 Task: Select the none option in the wrapping indent.
Action: Mouse moved to (26, 501)
Screenshot: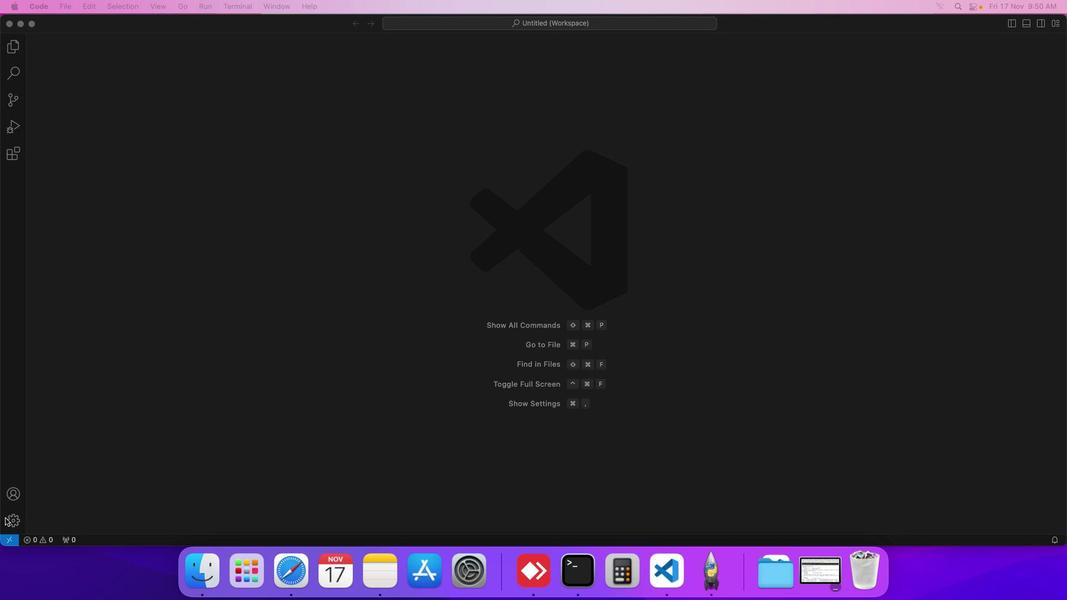 
Action: Mouse pressed left at (26, 501)
Screenshot: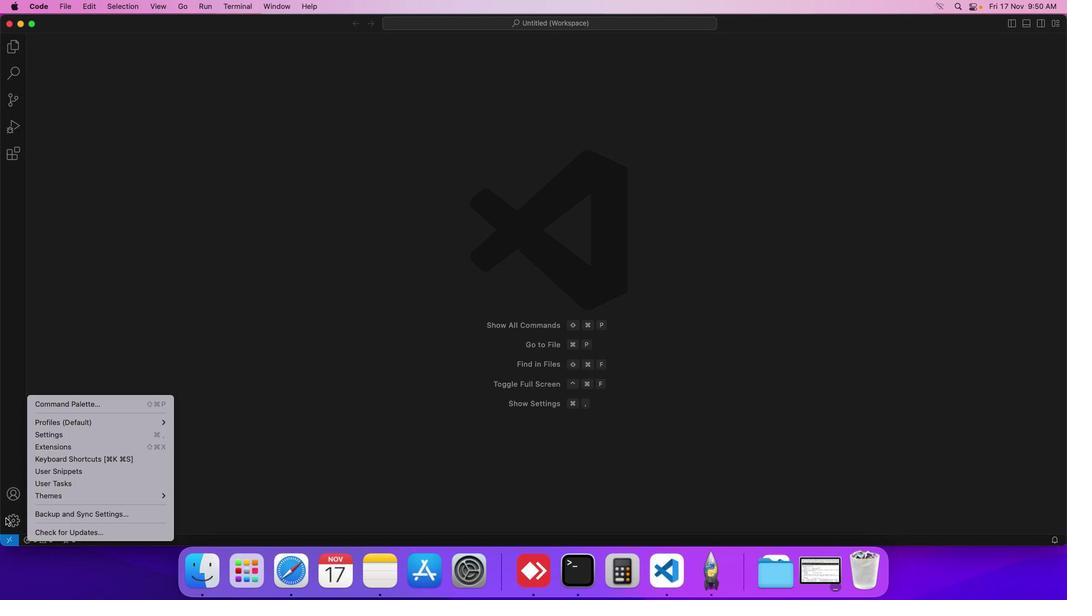 
Action: Mouse moved to (77, 422)
Screenshot: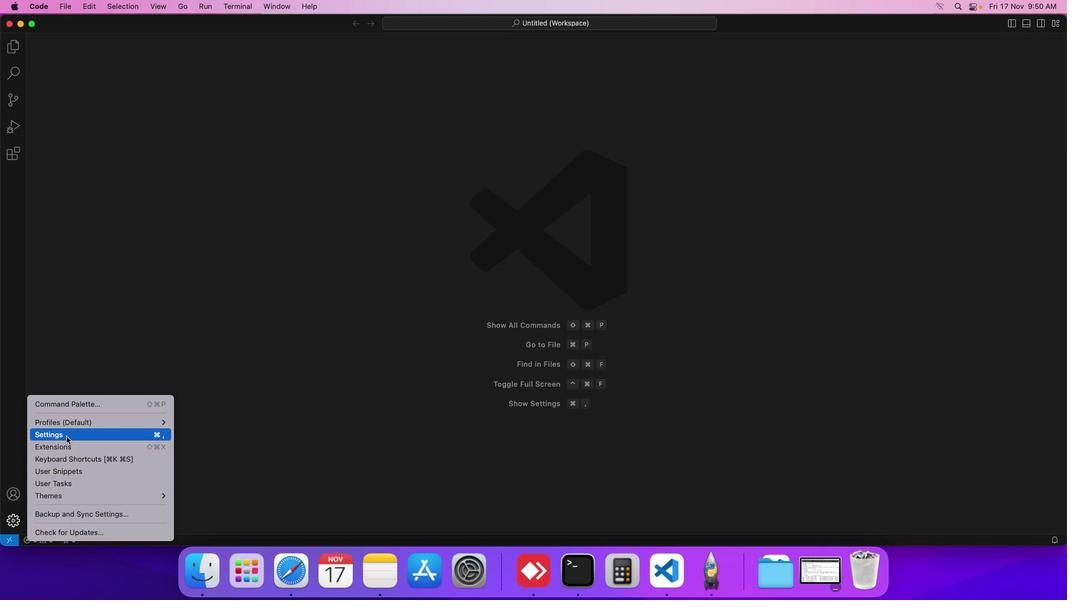 
Action: Mouse pressed left at (77, 422)
Screenshot: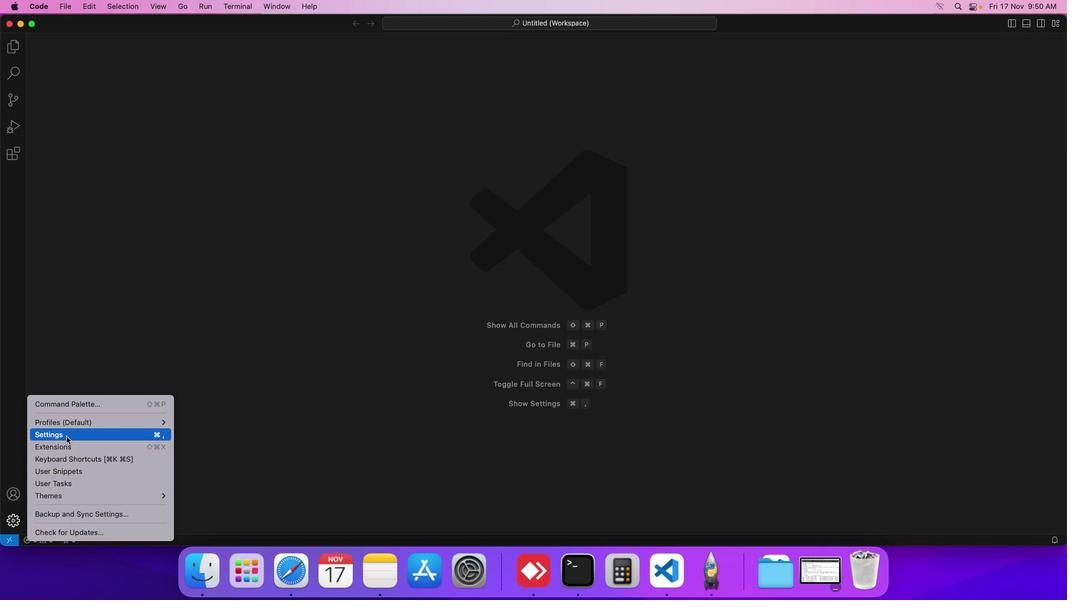 
Action: Mouse moved to (258, 92)
Screenshot: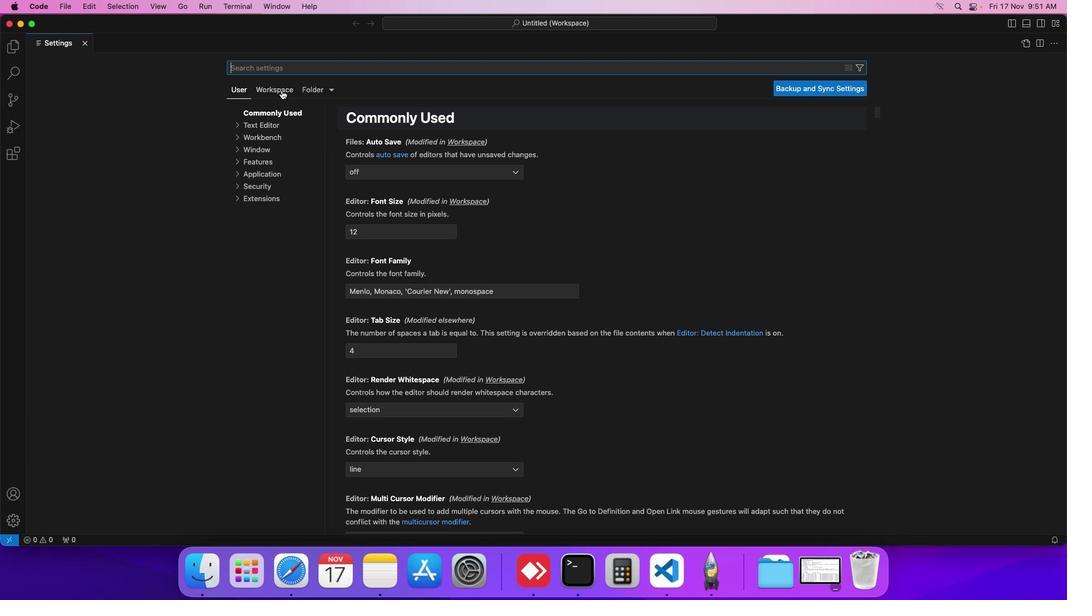 
Action: Mouse pressed left at (258, 92)
Screenshot: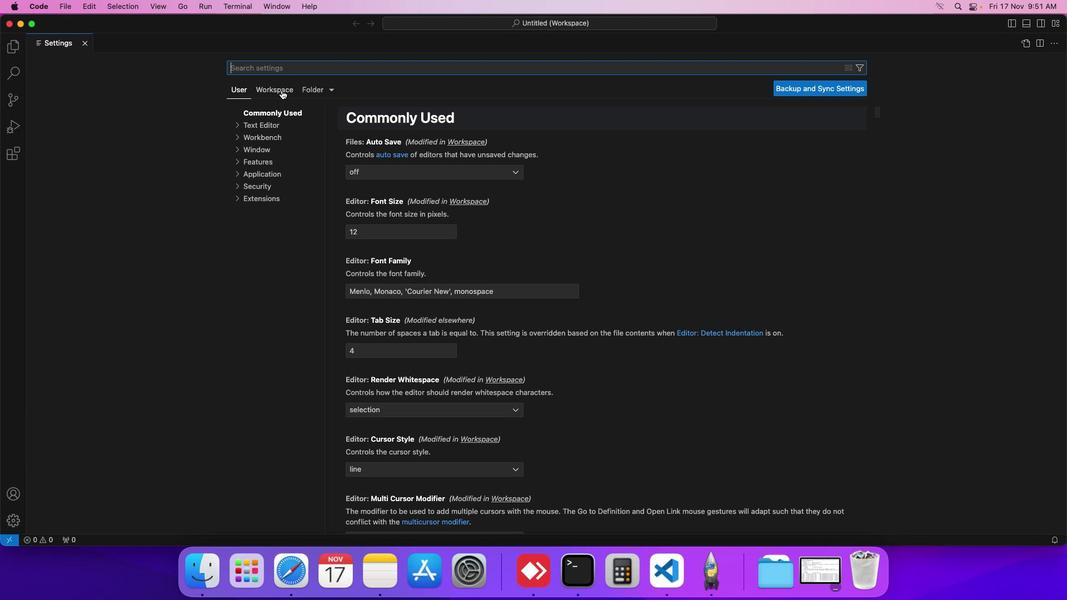 
Action: Mouse moved to (247, 123)
Screenshot: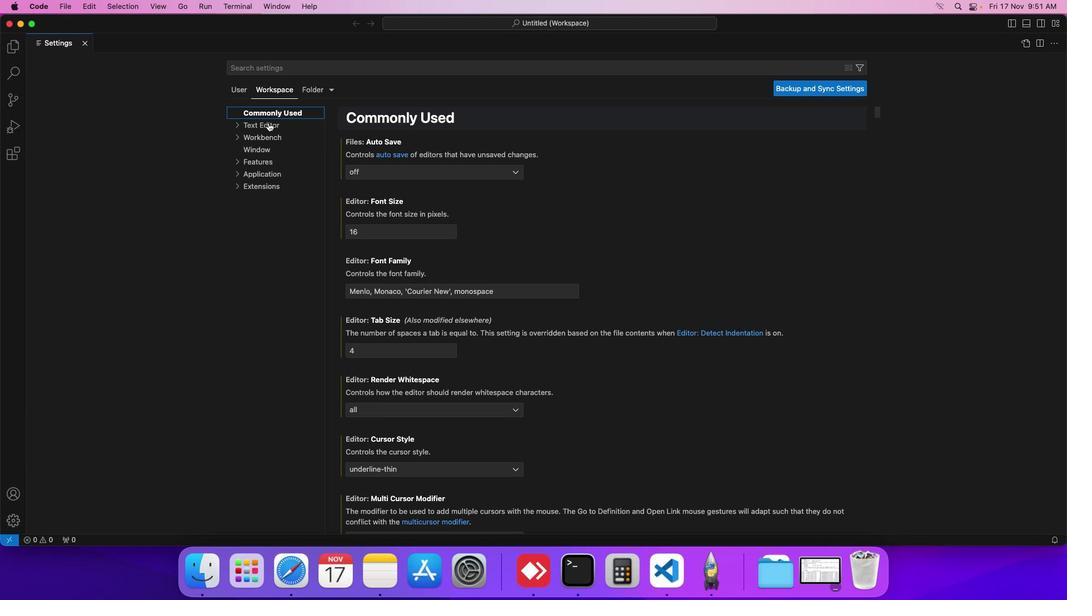 
Action: Mouse pressed left at (247, 123)
Screenshot: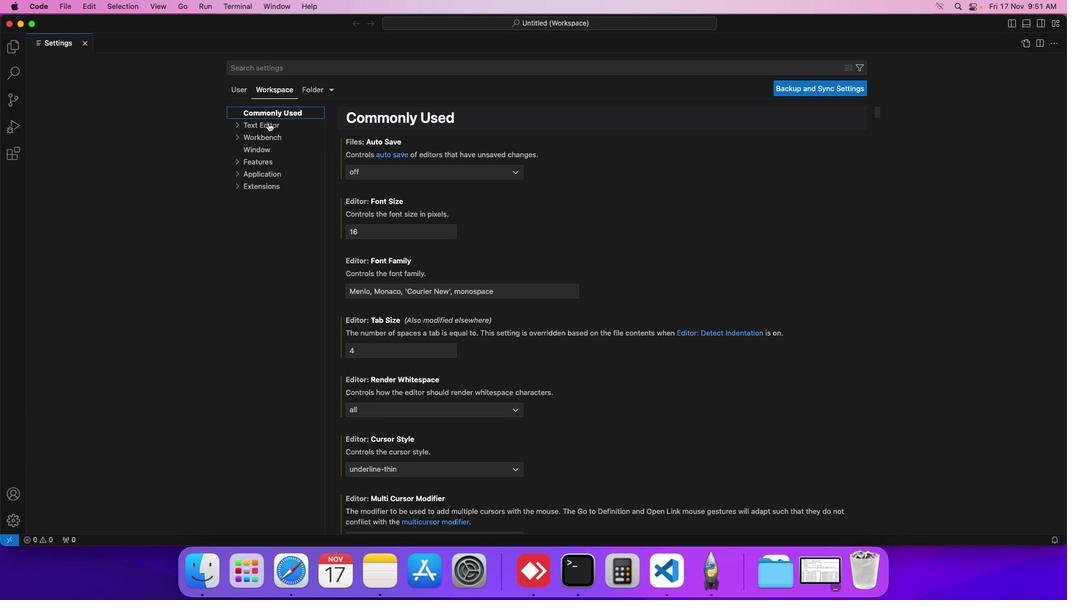 
Action: Mouse moved to (404, 314)
Screenshot: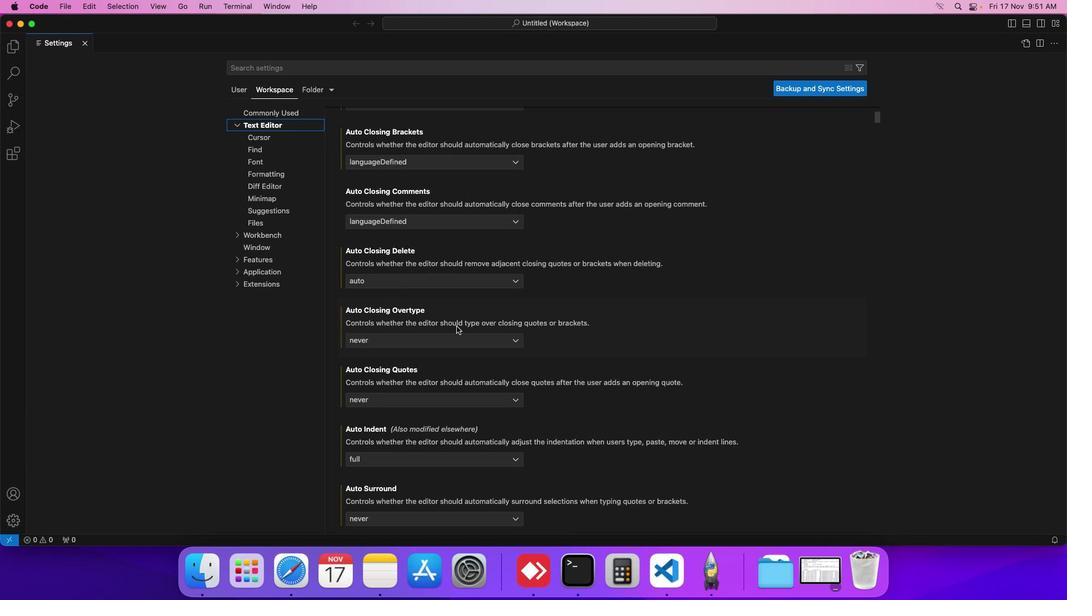 
Action: Mouse scrolled (404, 314) with delta (21, 5)
Screenshot: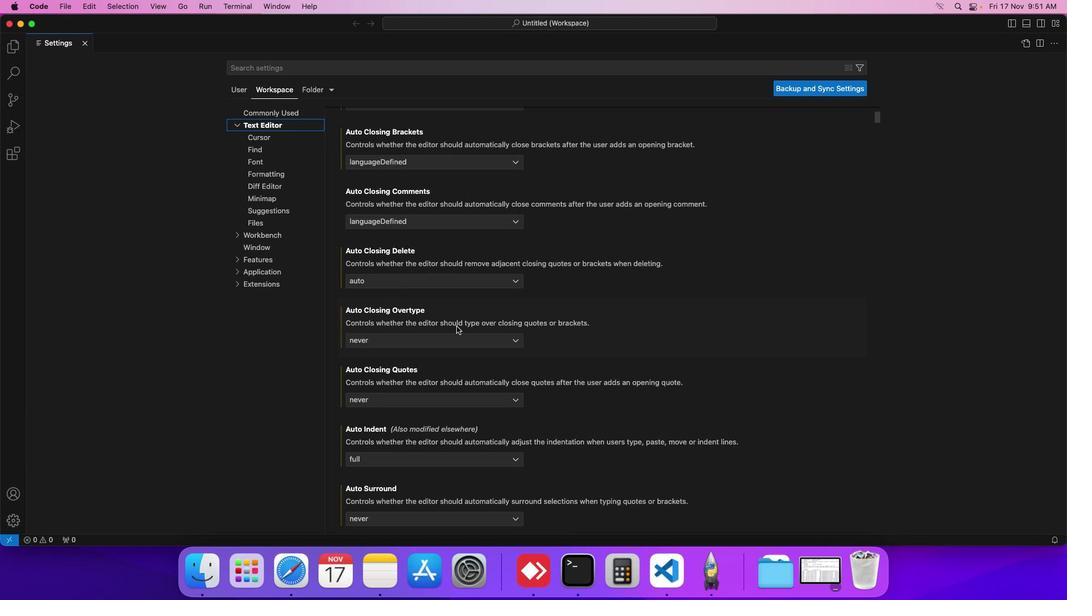 
Action: Mouse moved to (405, 315)
Screenshot: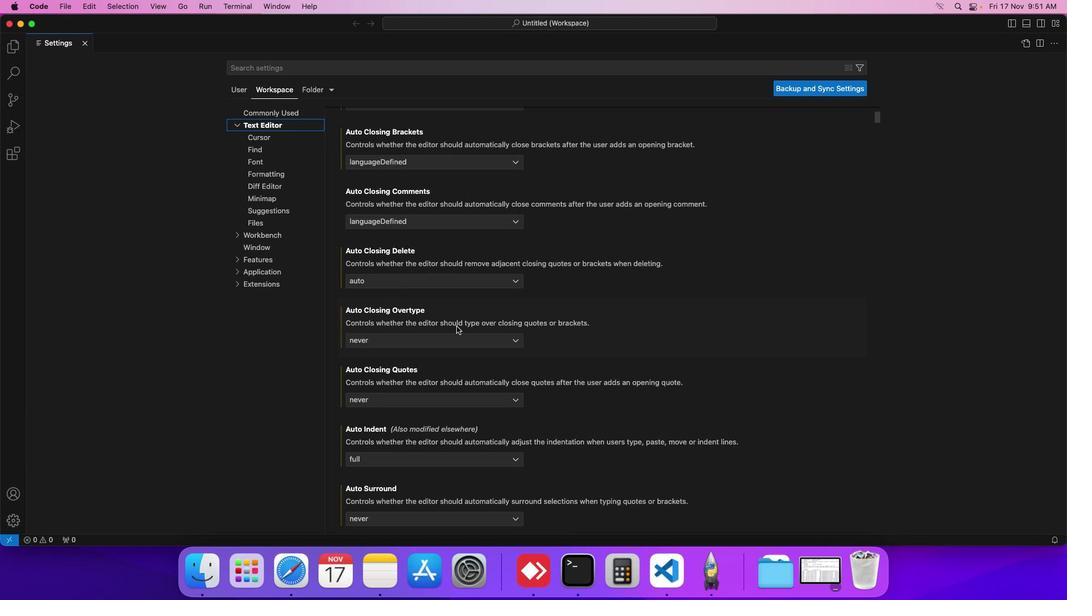 
Action: Mouse scrolled (405, 315) with delta (21, 5)
Screenshot: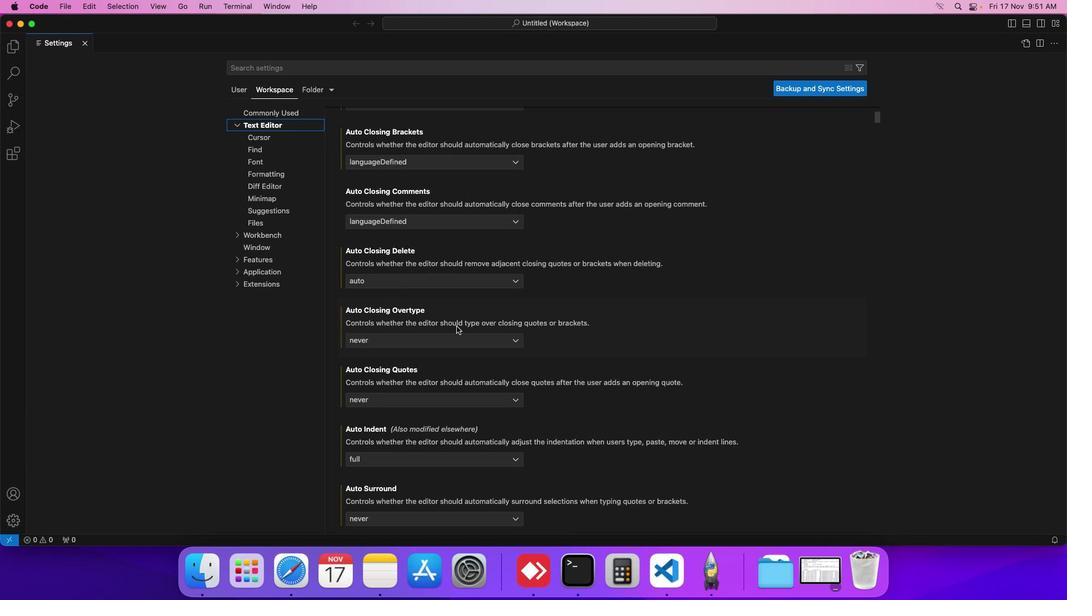 
Action: Mouse moved to (405, 316)
Screenshot: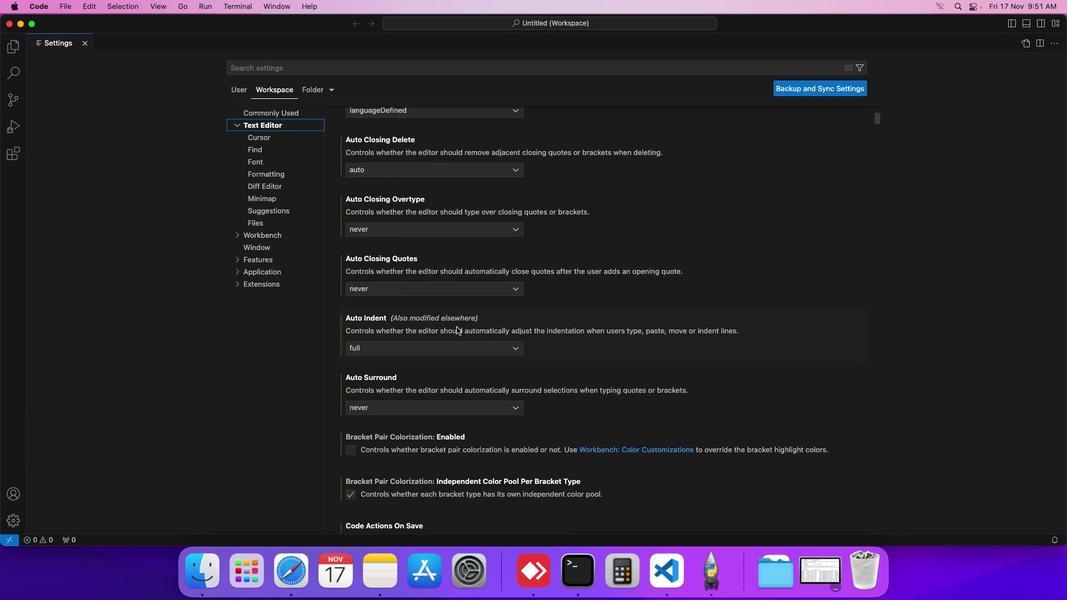 
Action: Mouse scrolled (405, 316) with delta (21, 4)
Screenshot: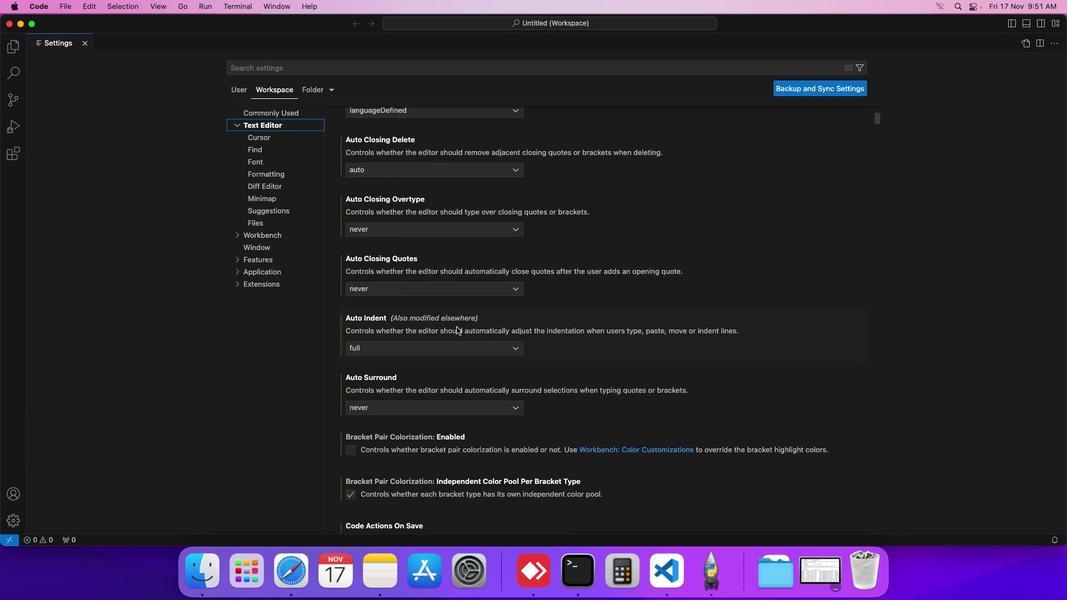 
Action: Mouse moved to (406, 316)
Screenshot: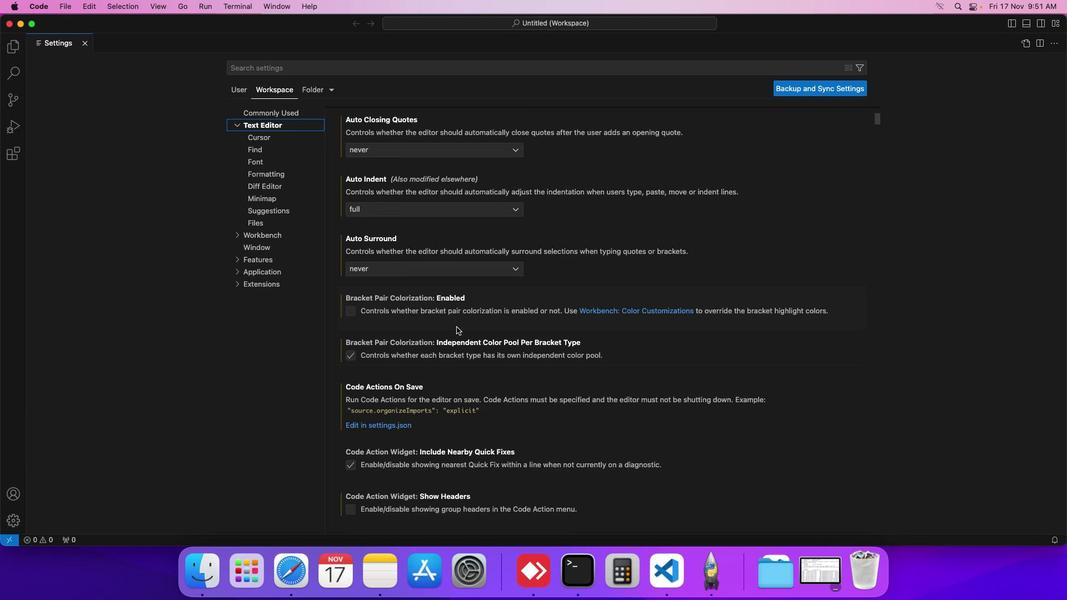 
Action: Mouse scrolled (406, 316) with delta (21, 3)
Screenshot: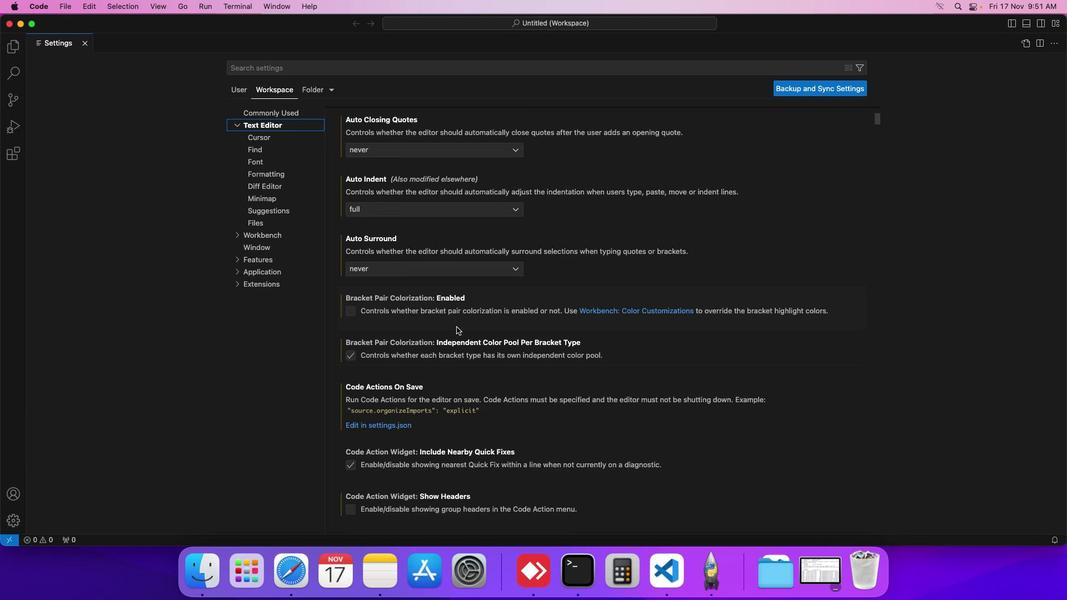 
Action: Mouse moved to (406, 317)
Screenshot: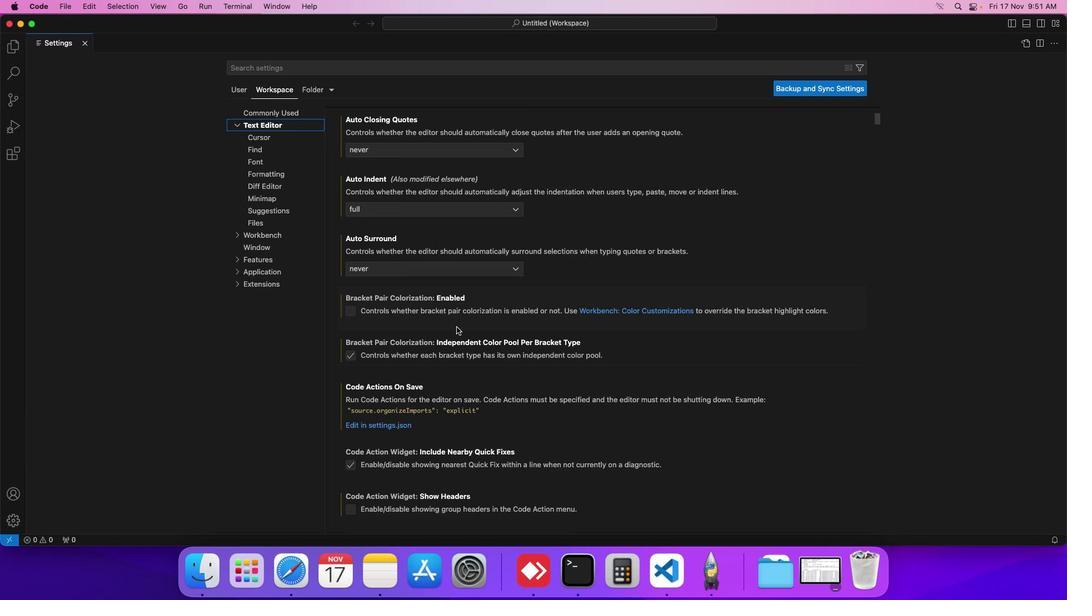 
Action: Mouse scrolled (406, 317) with delta (21, 3)
Screenshot: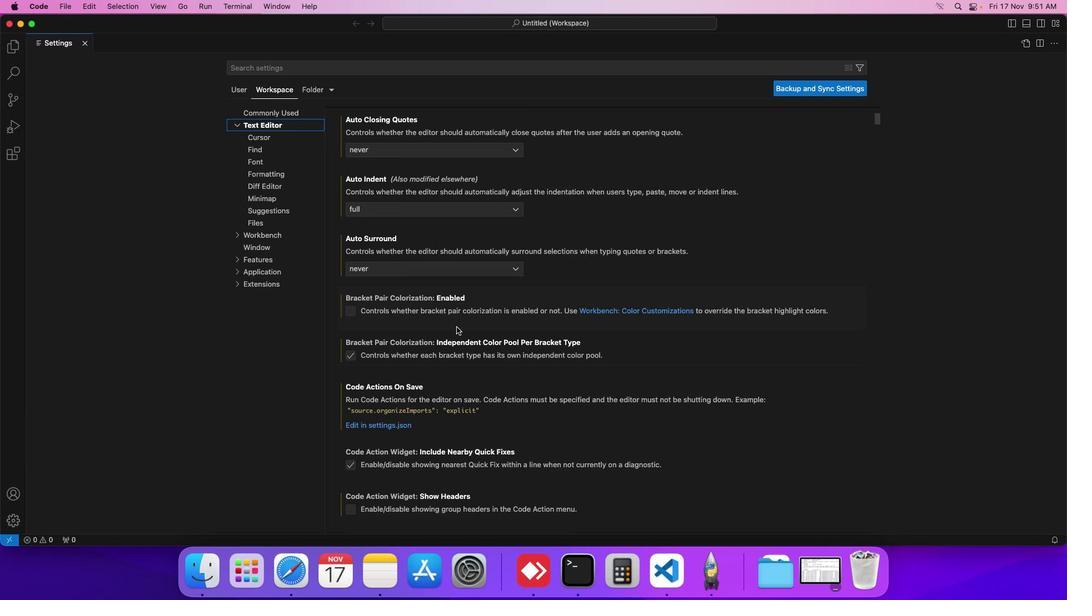 
Action: Mouse moved to (404, 321)
Screenshot: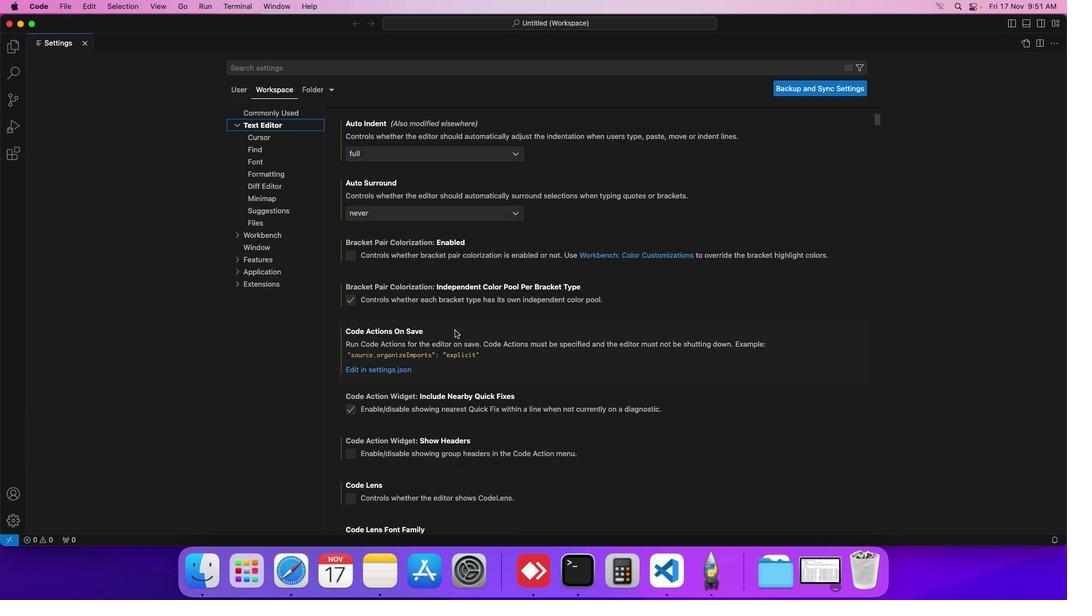 
Action: Mouse scrolled (404, 321) with delta (21, 5)
Screenshot: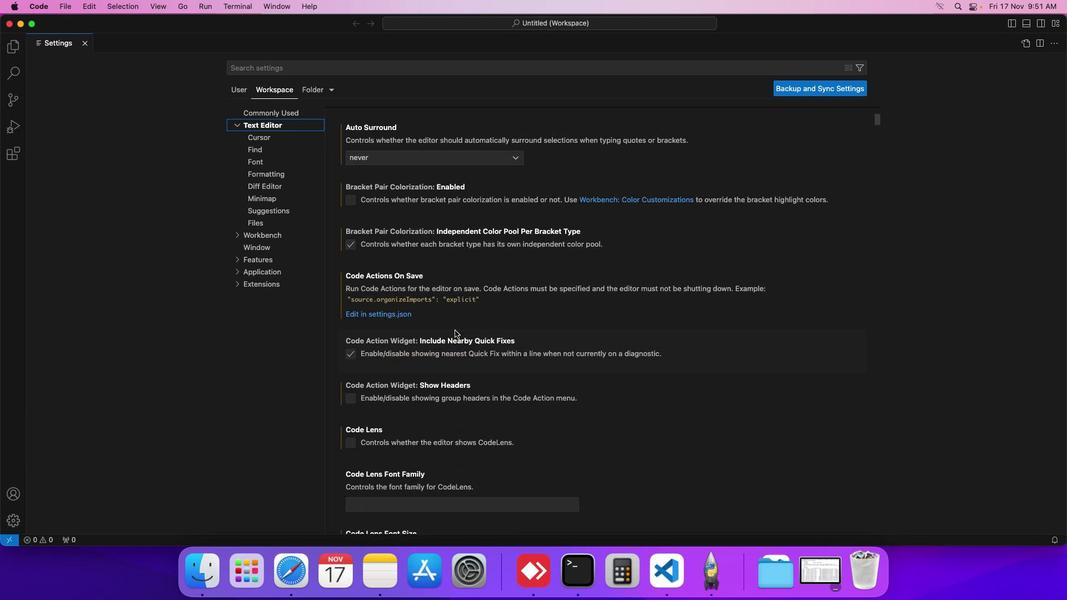 
Action: Mouse scrolled (404, 321) with delta (21, 5)
Screenshot: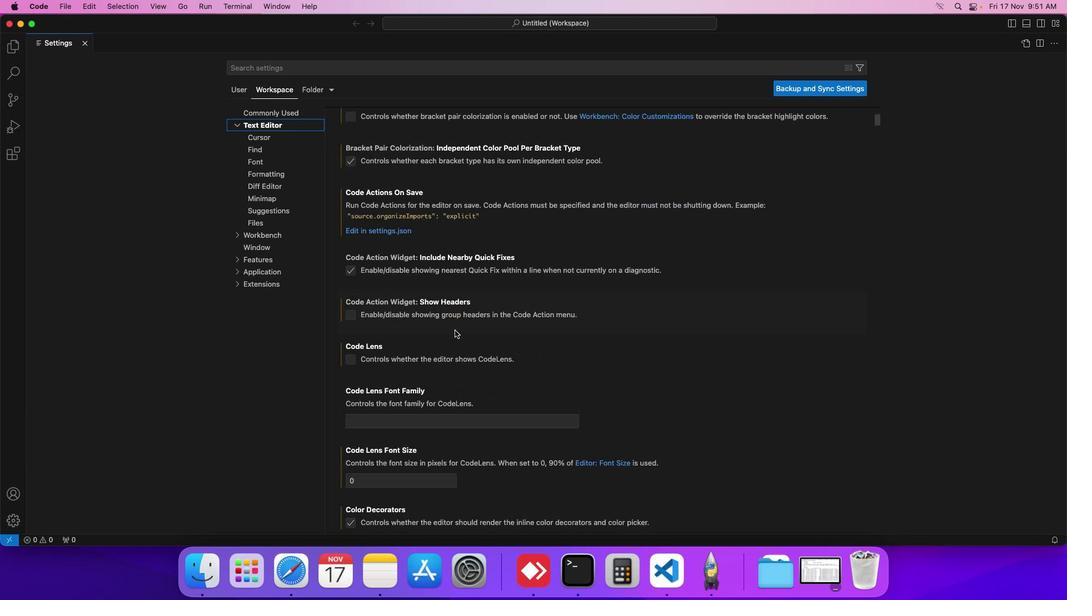 
Action: Mouse scrolled (404, 321) with delta (21, 5)
Screenshot: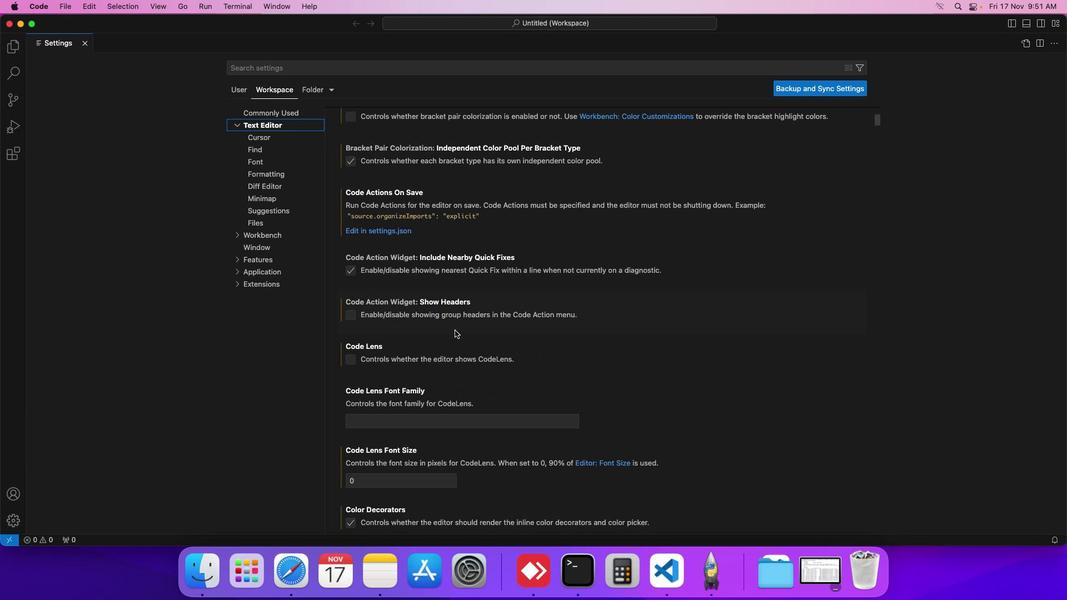 
Action: Mouse scrolled (404, 321) with delta (21, 4)
Screenshot: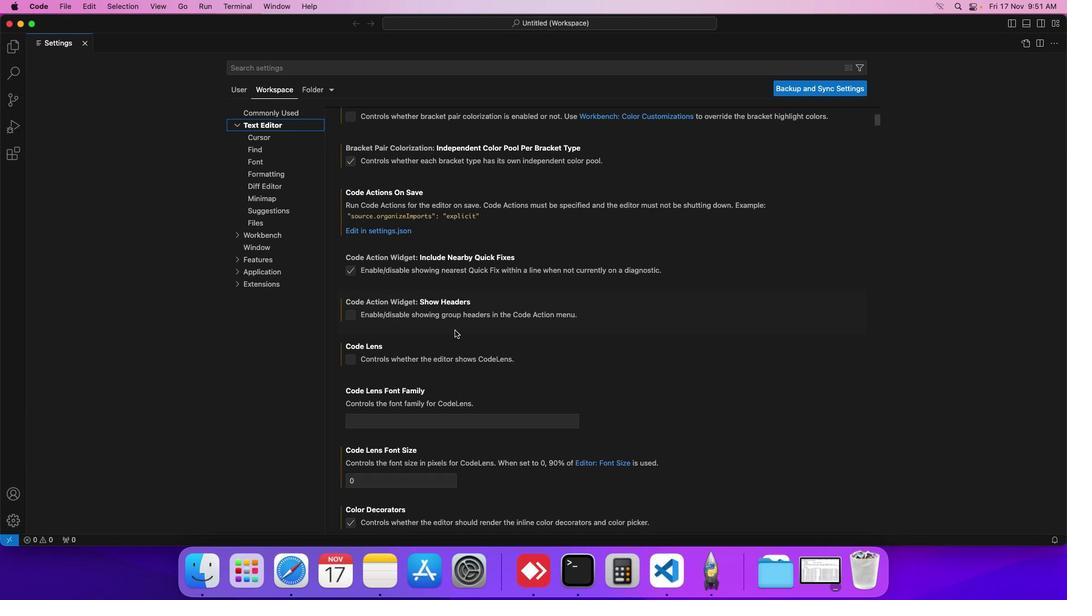 
Action: Mouse moved to (404, 321)
Screenshot: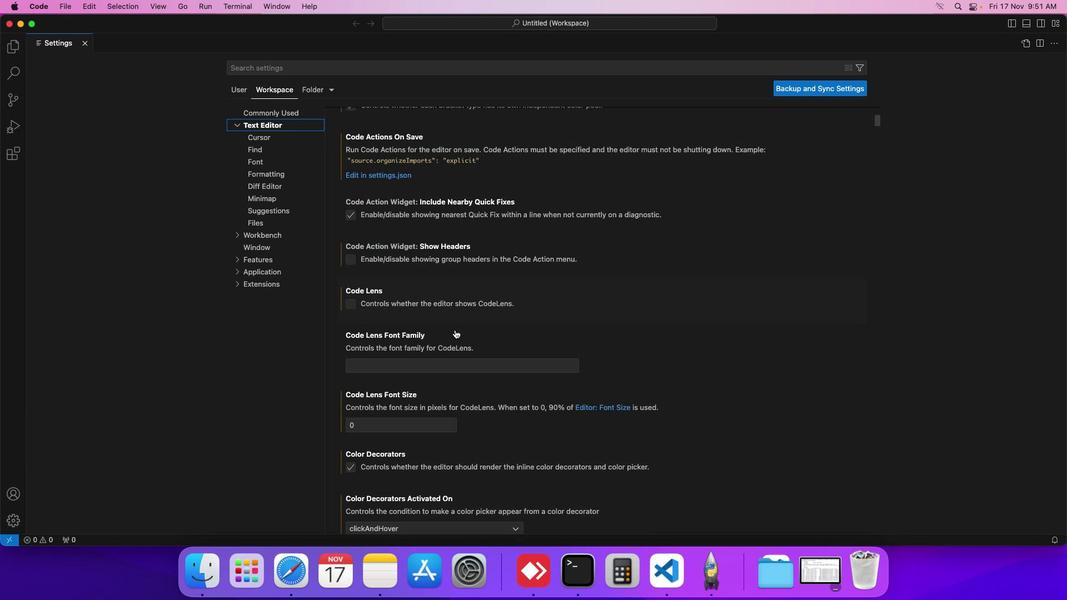 
Action: Mouse scrolled (404, 321) with delta (21, 5)
Screenshot: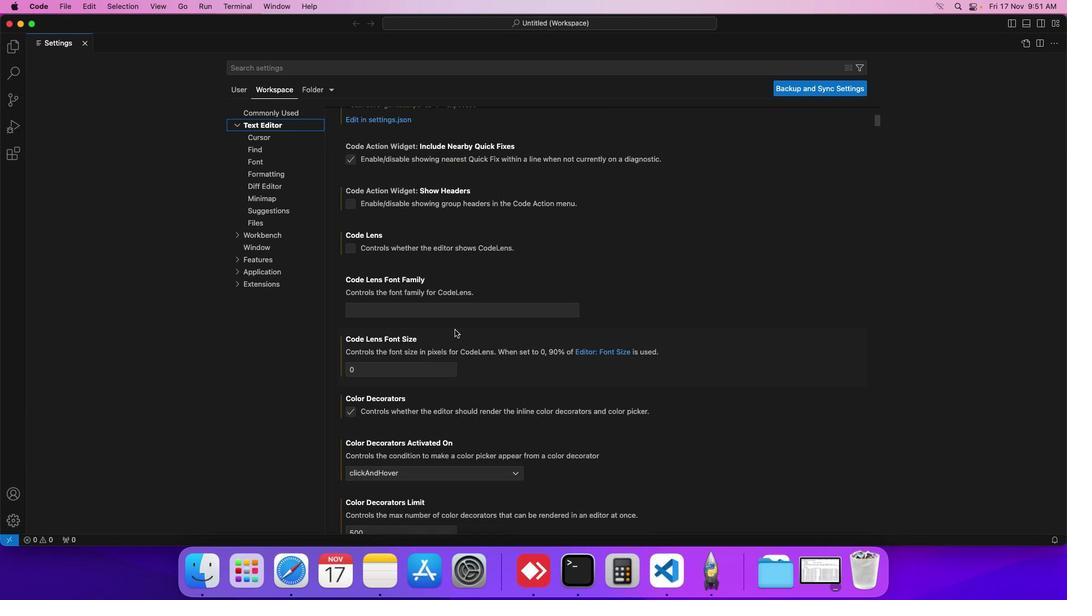 
Action: Mouse scrolled (404, 321) with delta (21, 5)
Screenshot: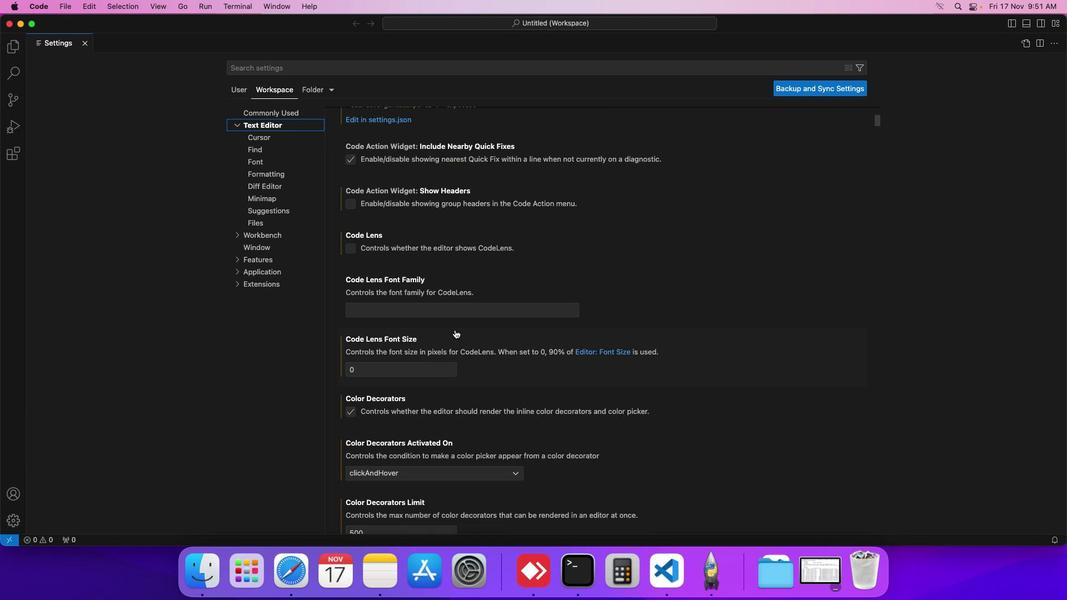 
Action: Mouse scrolled (404, 321) with delta (21, 5)
Screenshot: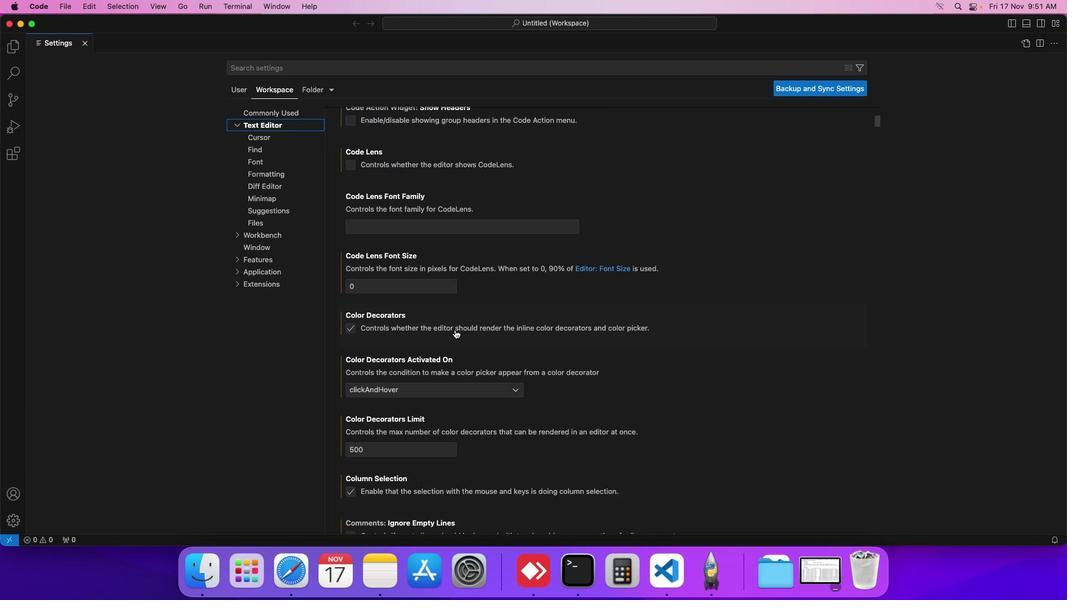 
Action: Mouse scrolled (404, 321) with delta (21, 4)
Screenshot: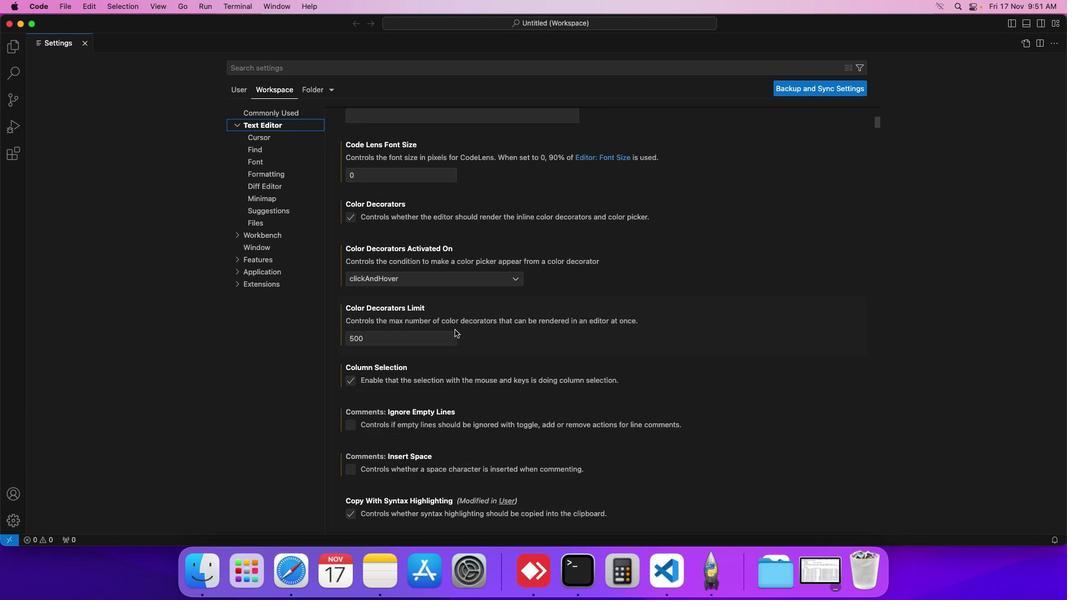 
Action: Mouse scrolled (404, 321) with delta (21, 3)
Screenshot: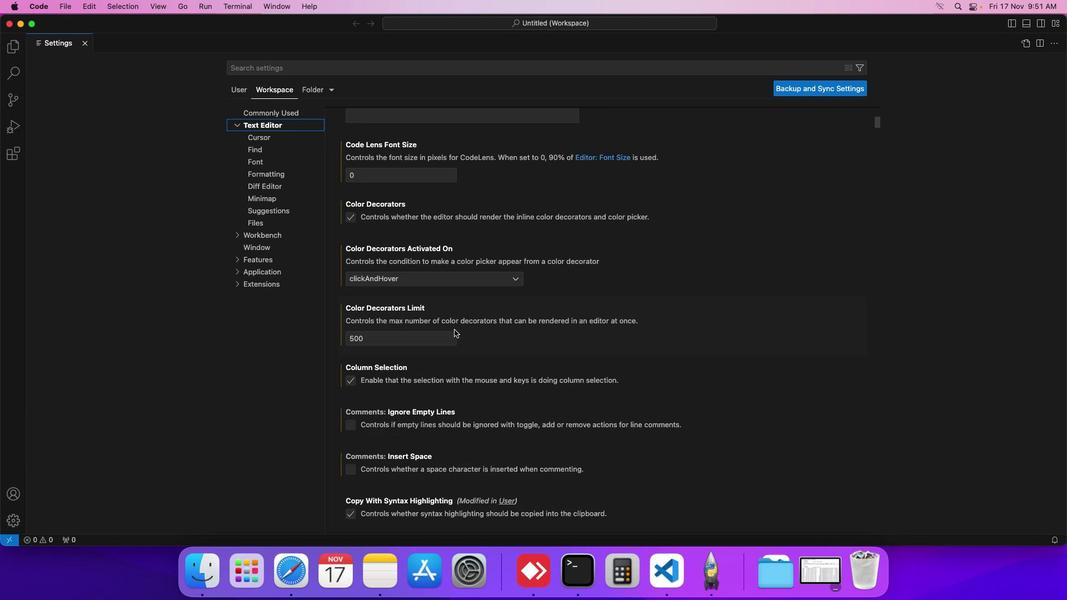 
Action: Mouse moved to (404, 321)
Screenshot: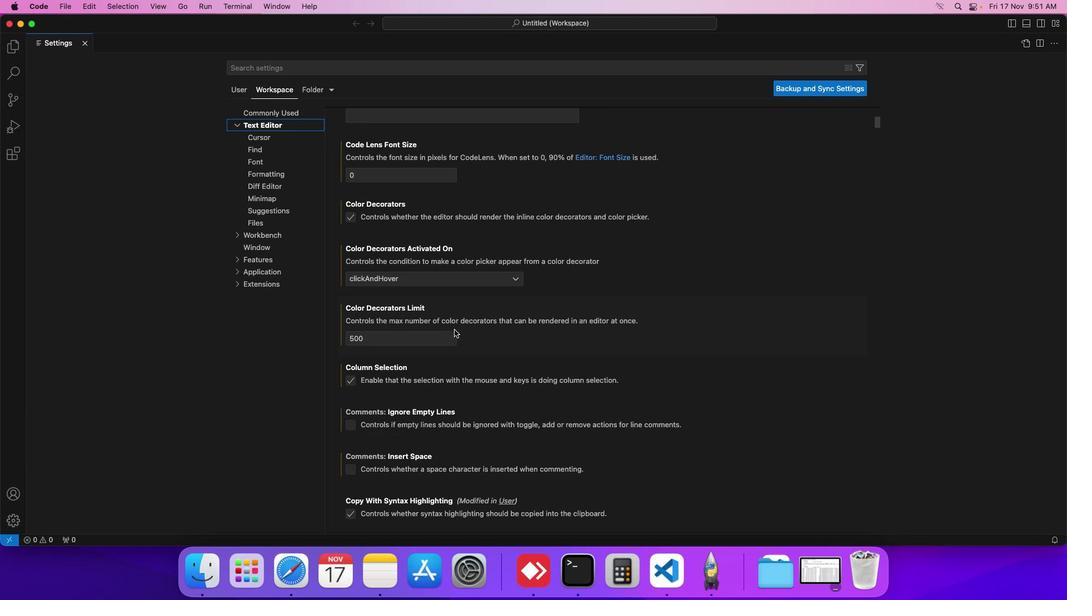 
Action: Mouse scrolled (404, 321) with delta (21, 5)
Screenshot: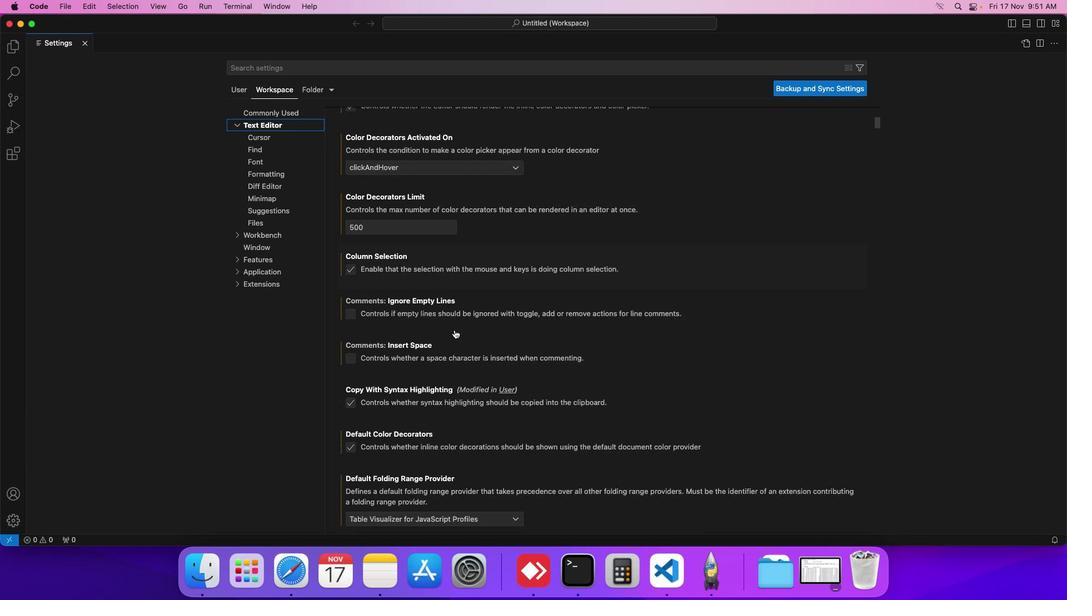 
Action: Mouse scrolled (404, 321) with delta (21, 5)
Screenshot: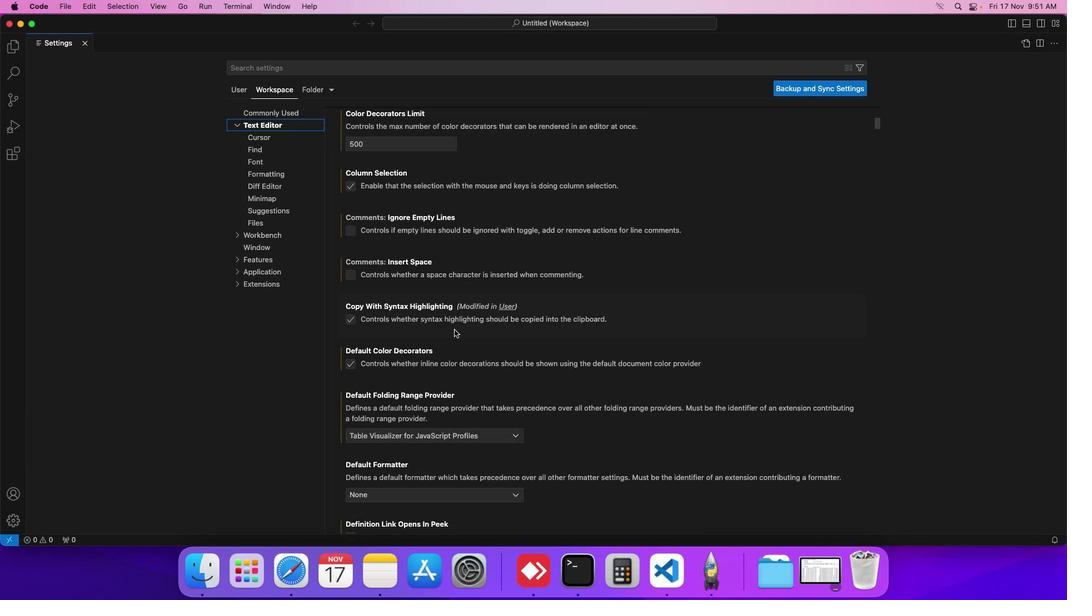 
Action: Mouse scrolled (404, 321) with delta (21, 5)
Screenshot: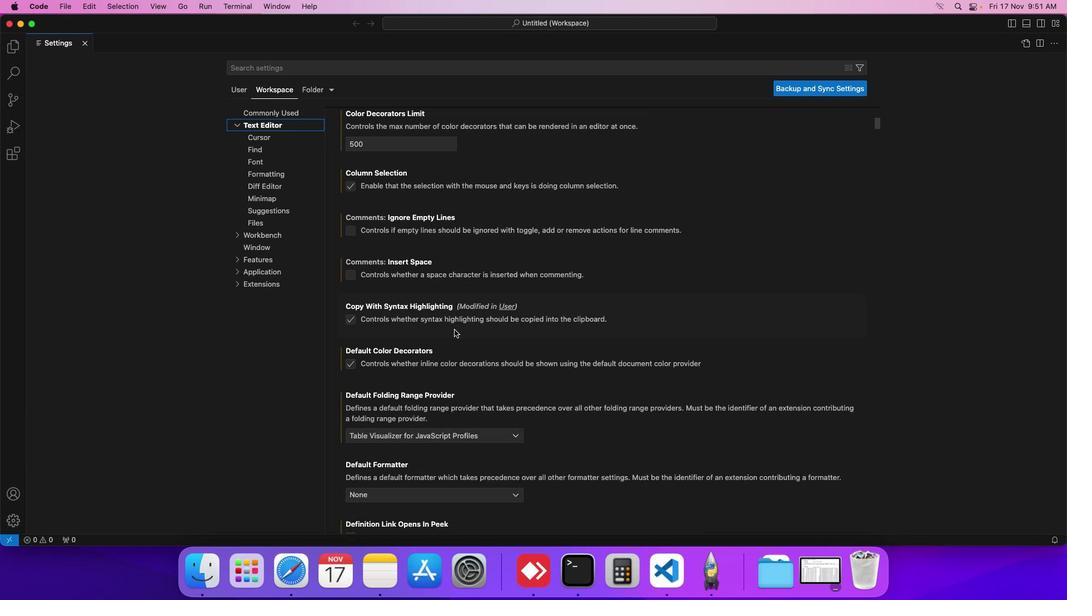 
Action: Mouse scrolled (404, 321) with delta (21, 4)
Screenshot: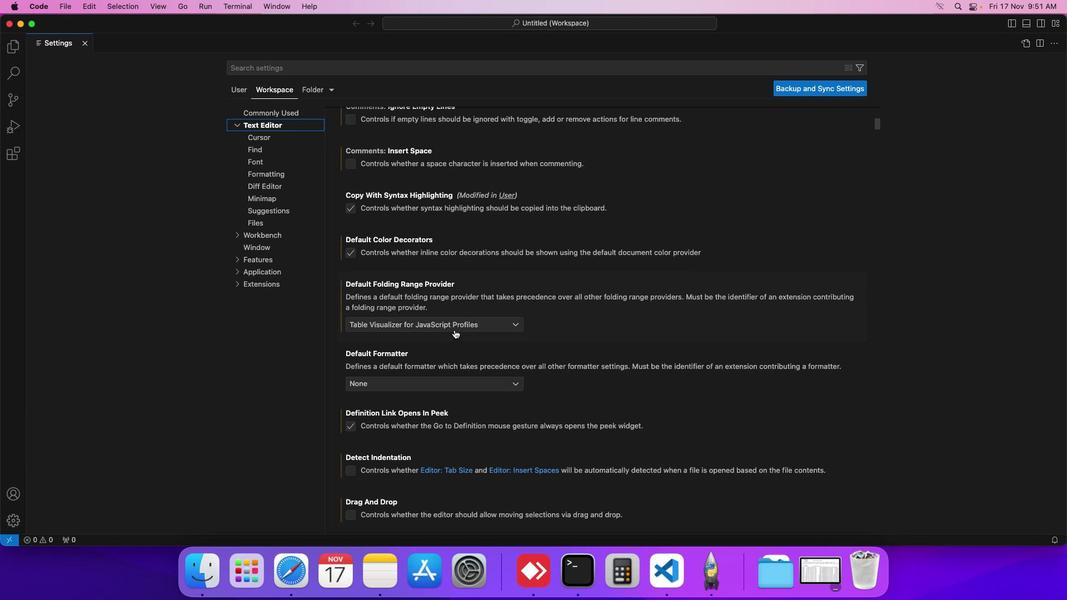 
Action: Mouse scrolled (404, 321) with delta (21, 3)
Screenshot: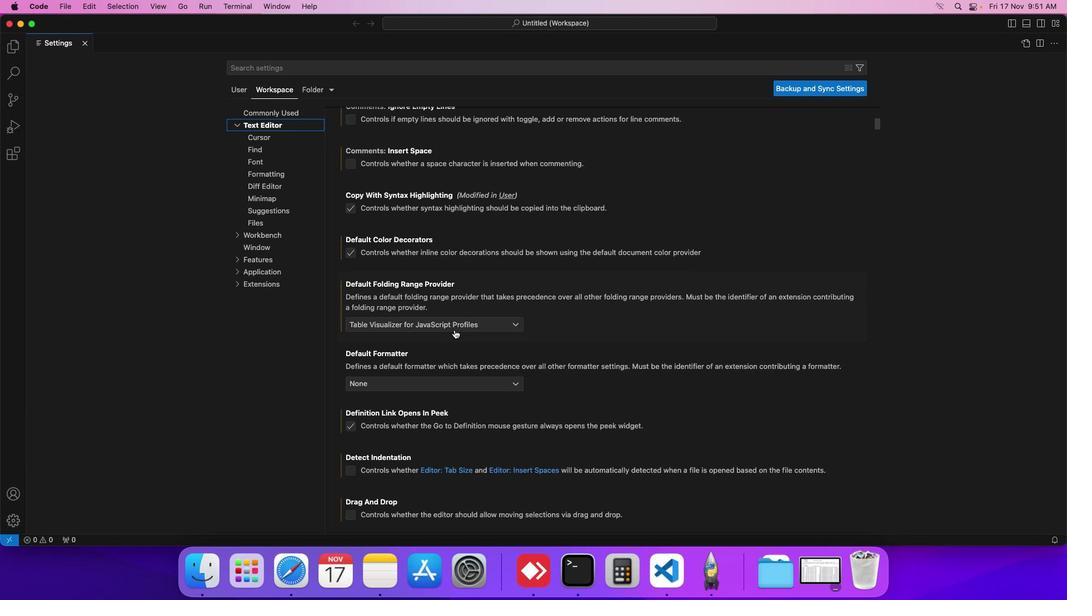 
Action: Mouse moved to (404, 321)
Screenshot: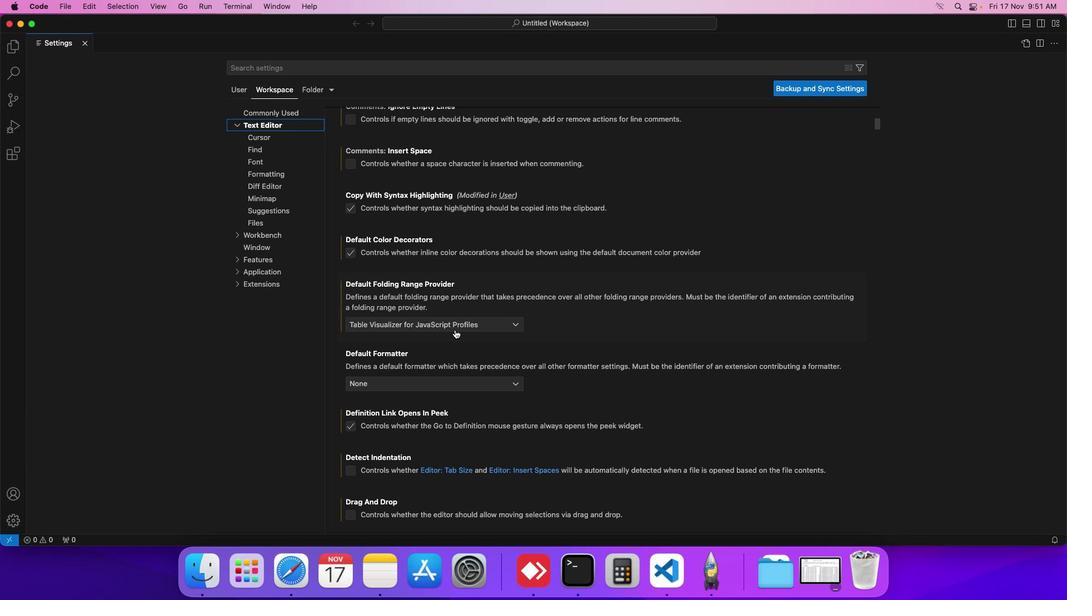 
Action: Mouse scrolled (404, 321) with delta (21, 5)
Screenshot: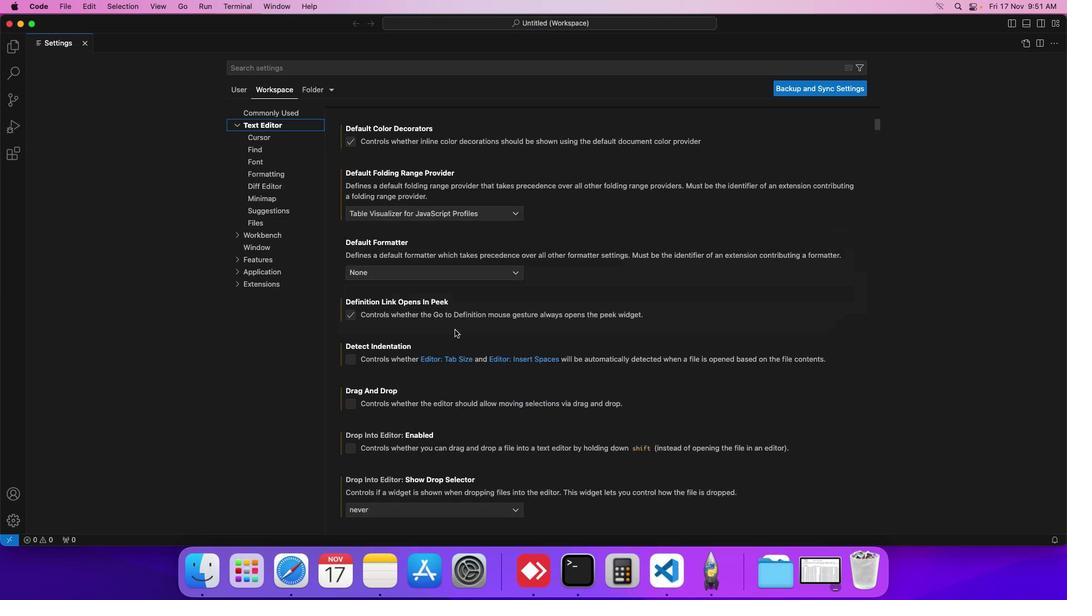 
Action: Mouse scrolled (404, 321) with delta (21, 5)
Screenshot: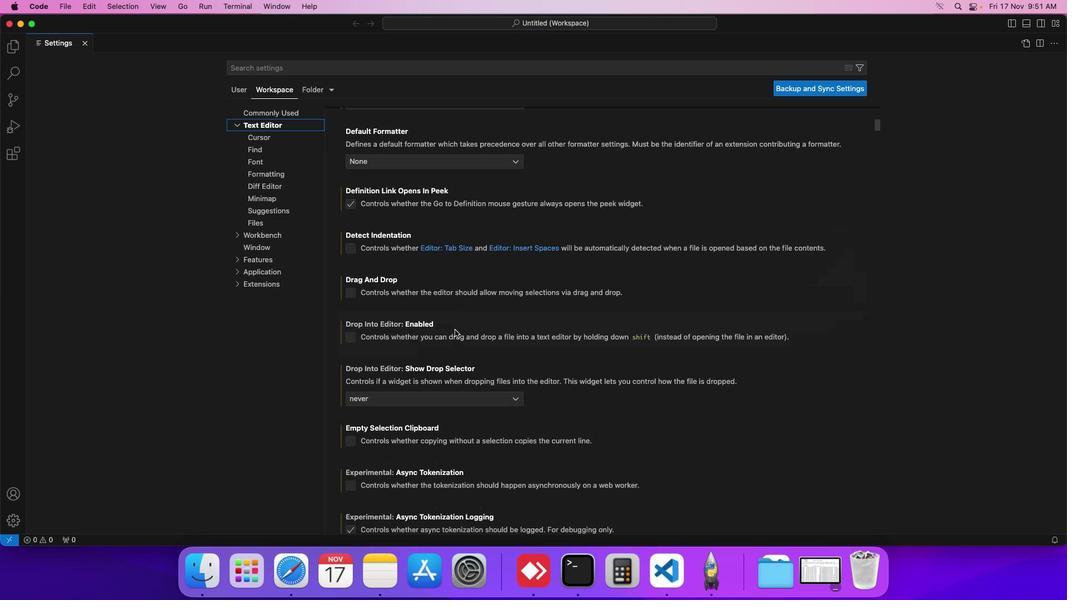 
Action: Mouse scrolled (404, 321) with delta (21, 5)
Screenshot: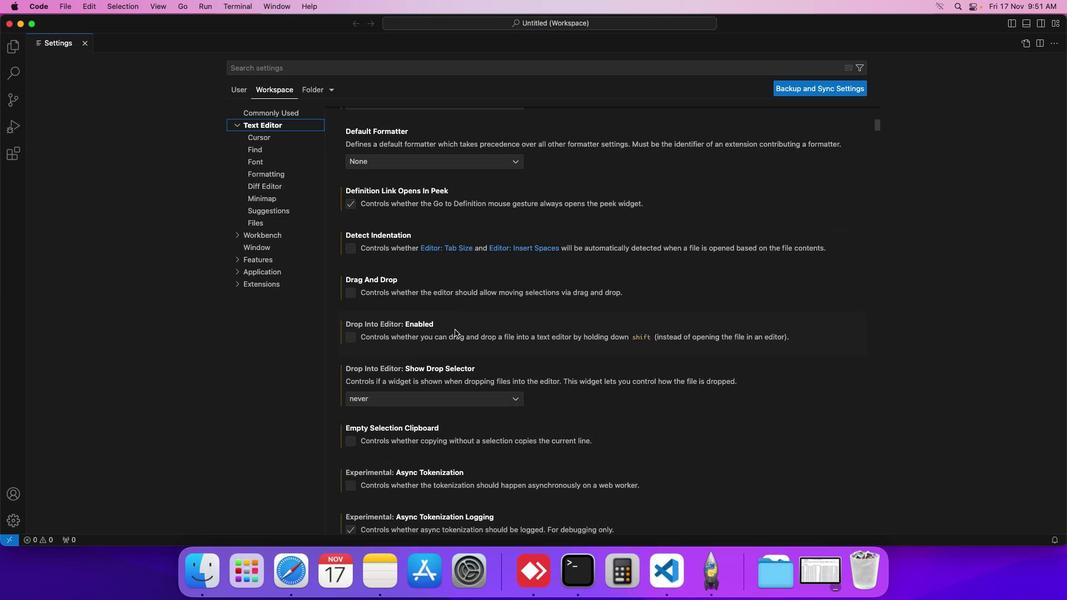 
Action: Mouse scrolled (404, 321) with delta (21, 3)
Screenshot: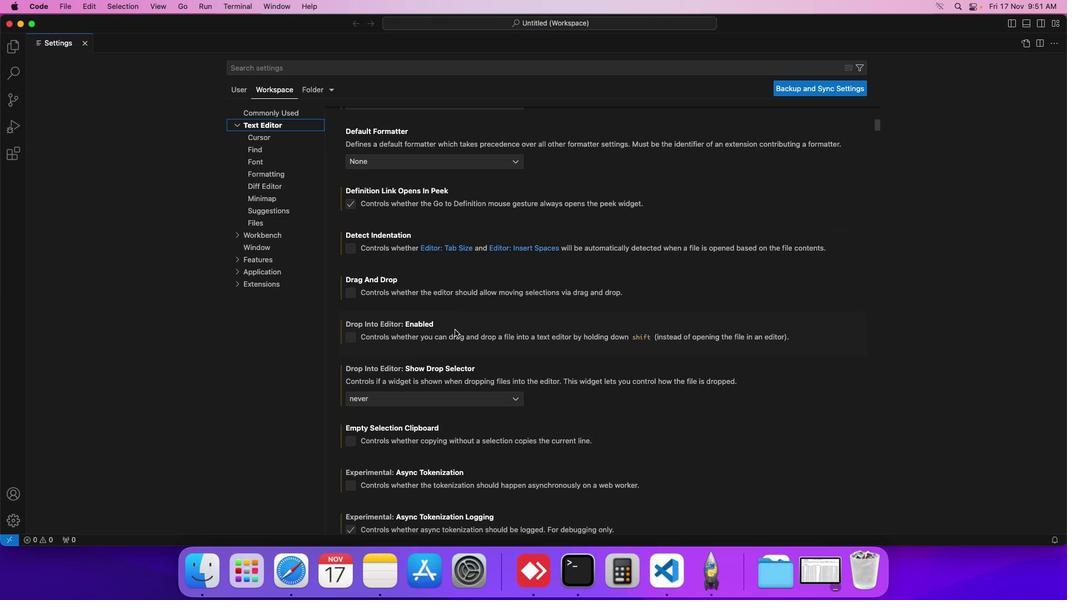 
Action: Mouse moved to (404, 321)
Screenshot: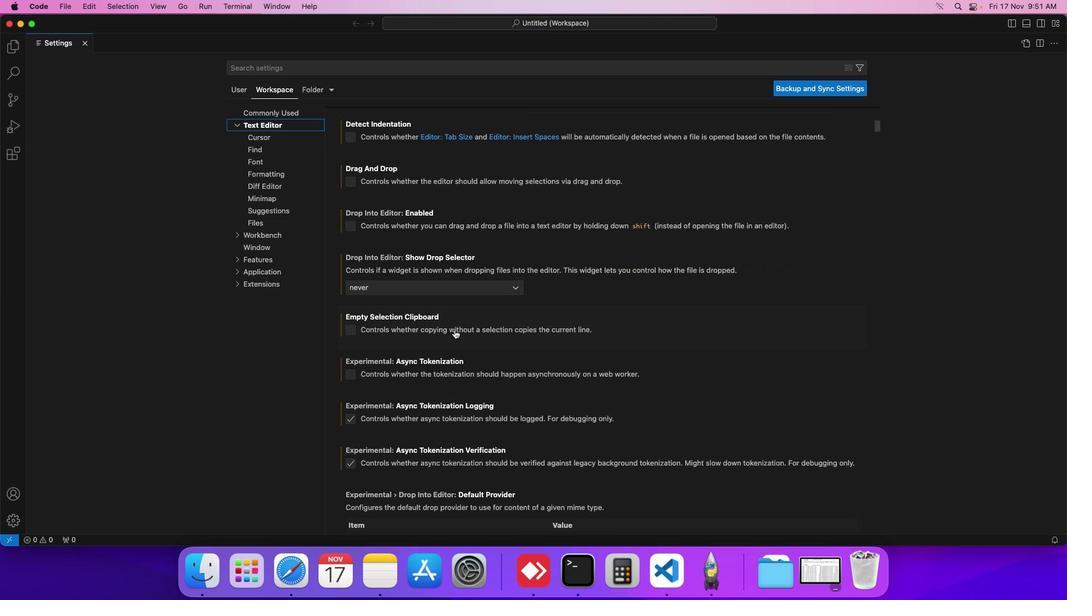 
Action: Mouse scrolled (404, 321) with delta (21, 5)
Screenshot: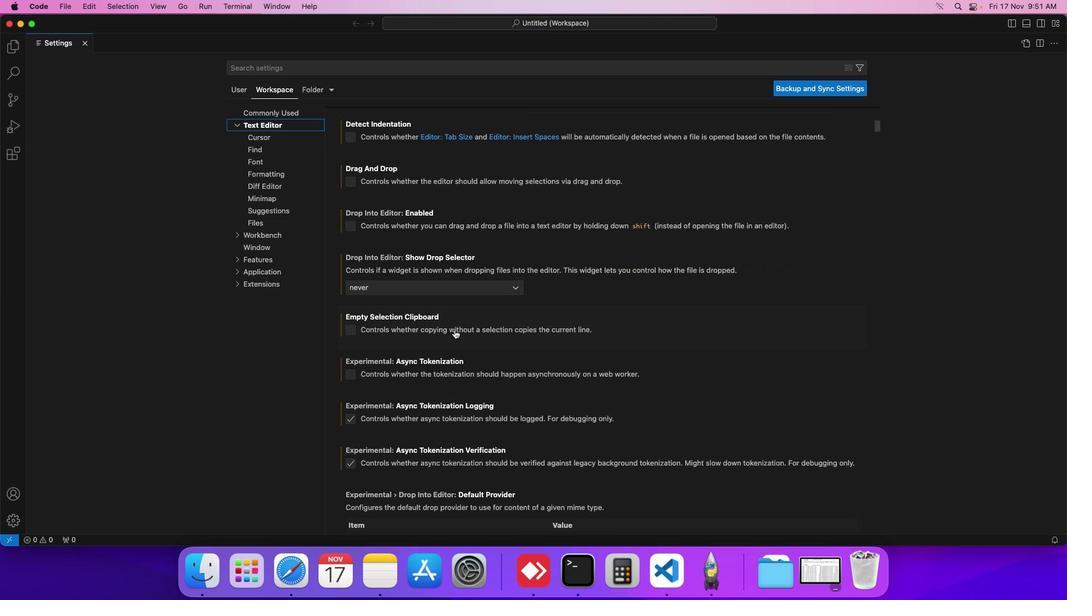 
Action: Mouse scrolled (404, 321) with delta (21, 5)
Screenshot: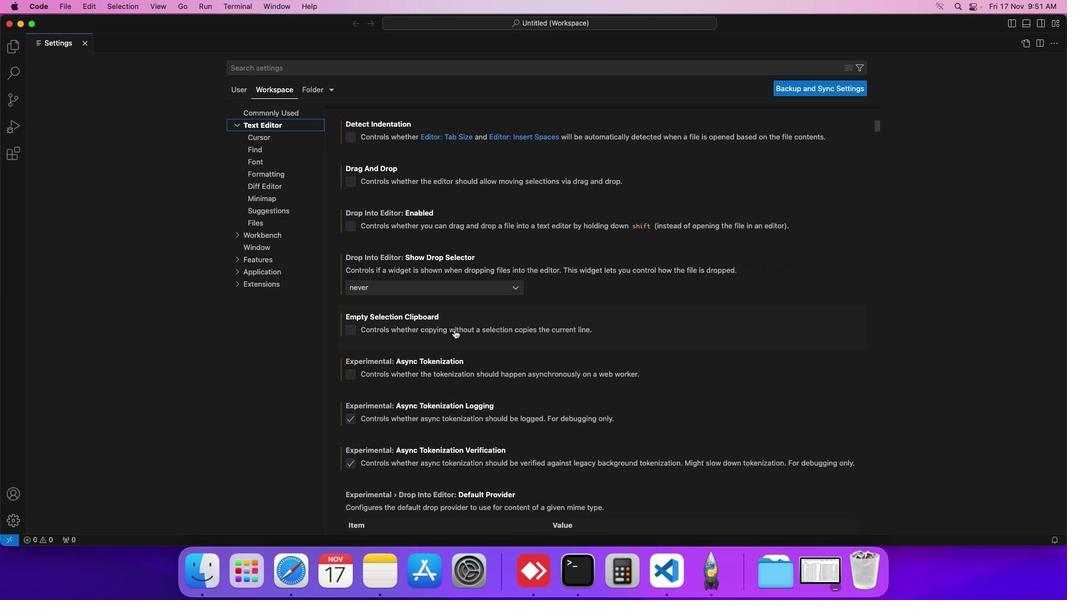 
Action: Mouse scrolled (404, 321) with delta (21, 5)
Screenshot: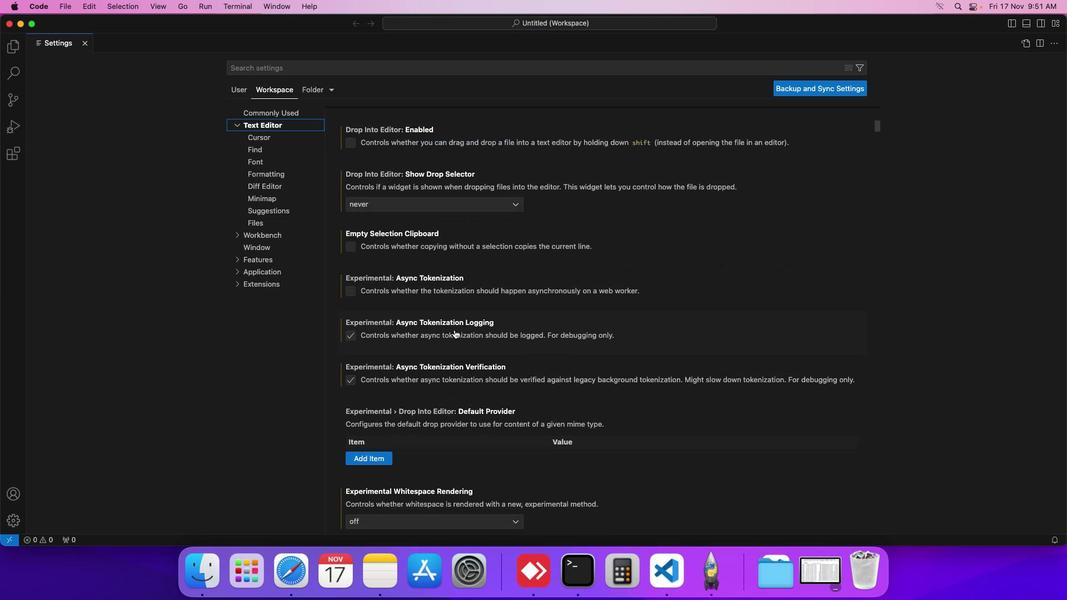 
Action: Mouse scrolled (404, 321) with delta (21, 4)
Screenshot: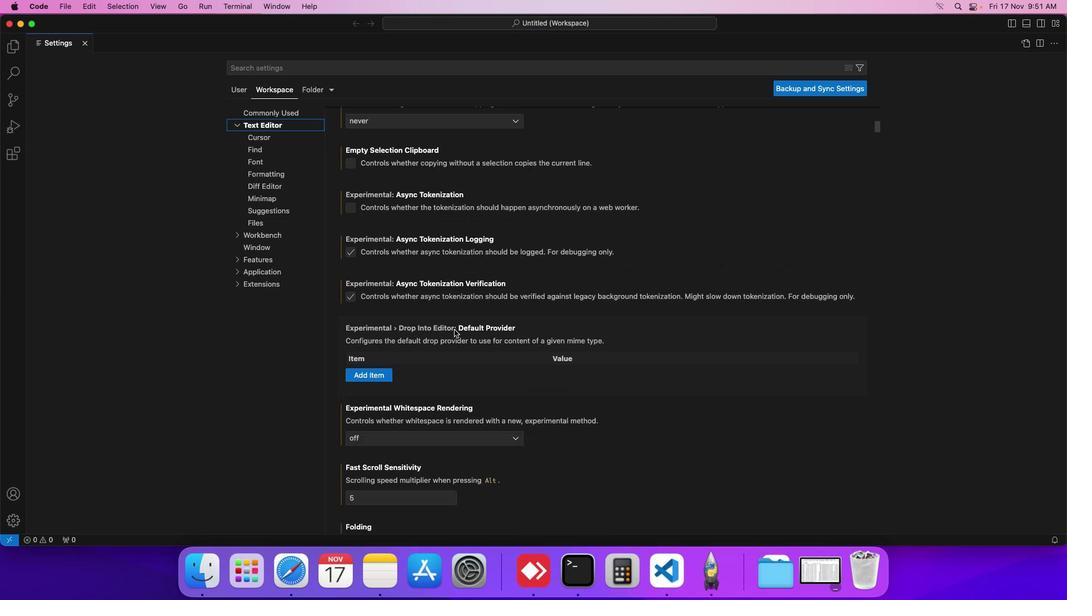 
Action: Mouse scrolled (404, 321) with delta (21, 4)
Screenshot: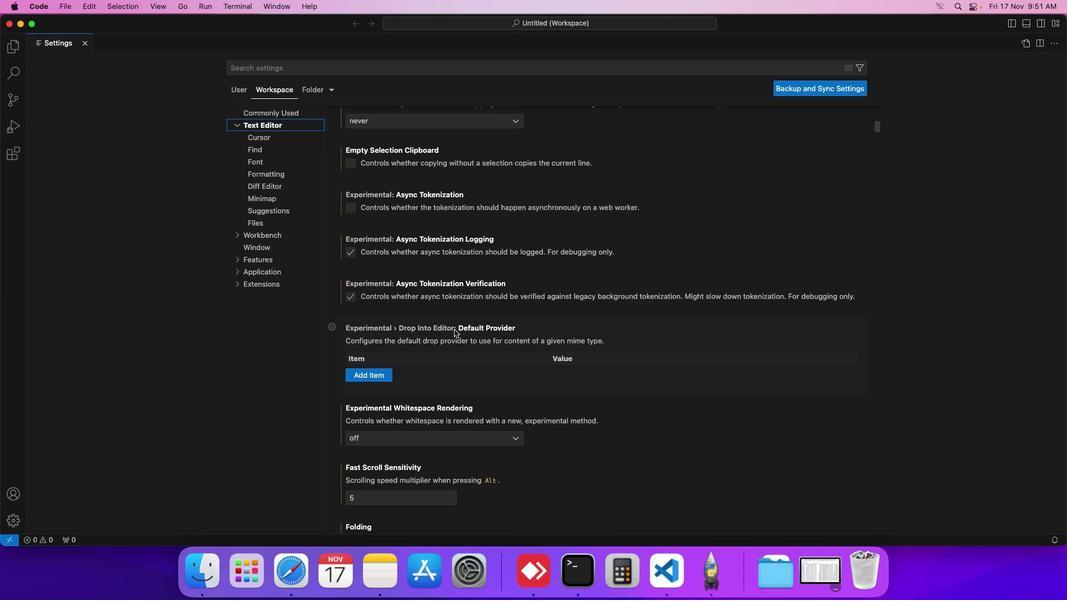 
Action: Mouse scrolled (404, 321) with delta (21, 5)
Screenshot: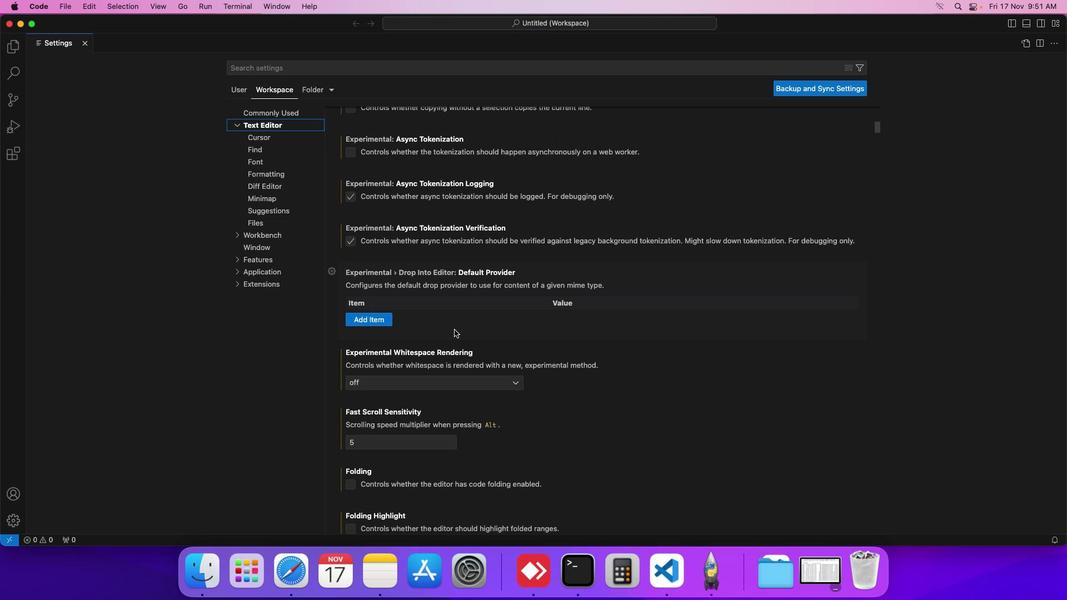 
Action: Mouse scrolled (404, 321) with delta (21, 5)
Screenshot: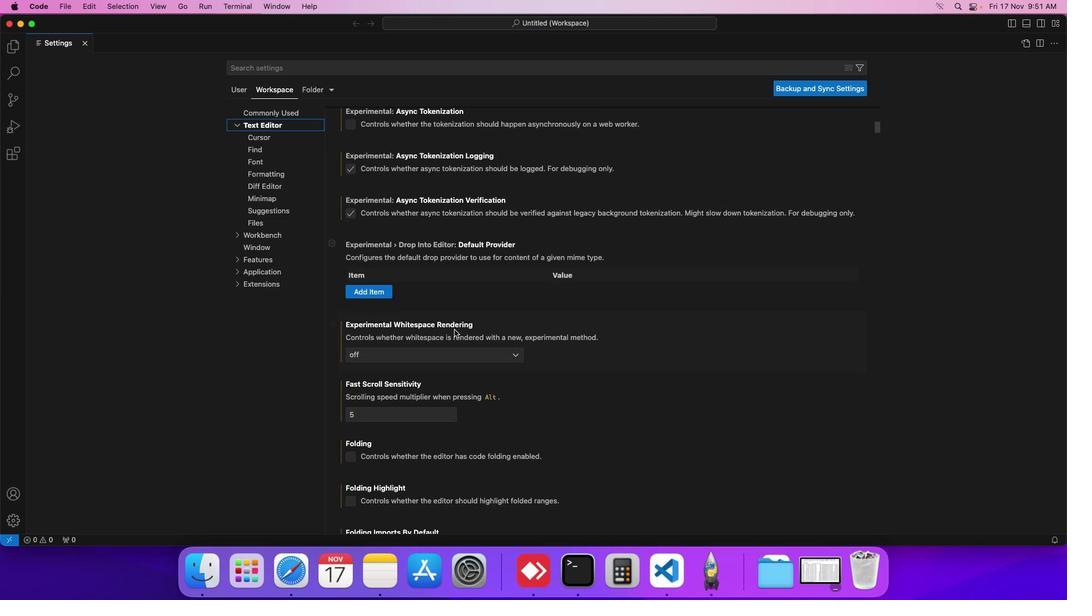 
Action: Mouse scrolled (404, 321) with delta (21, 5)
Screenshot: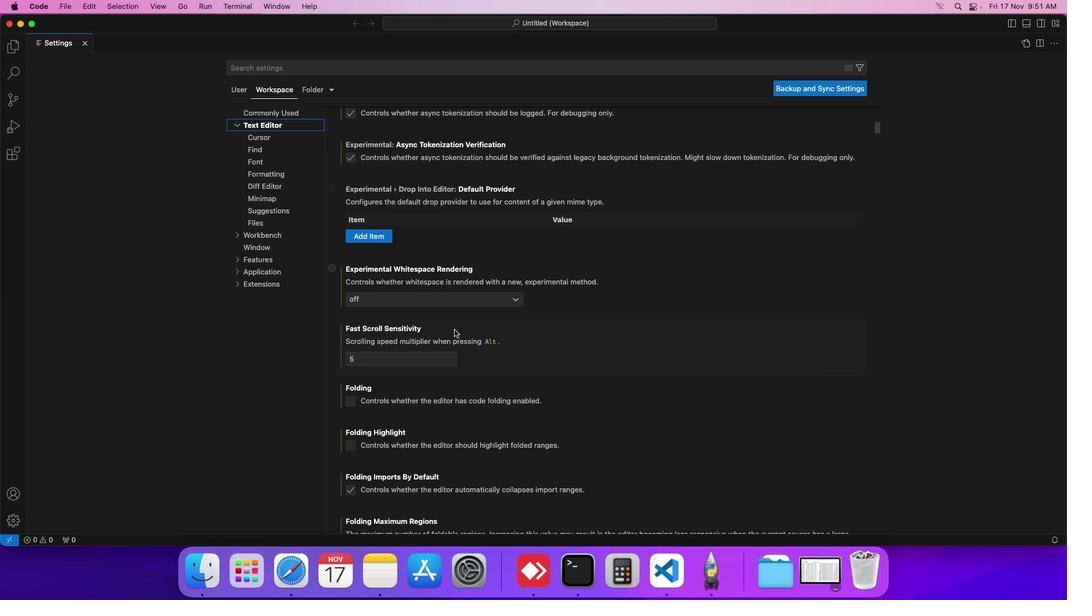 
Action: Mouse scrolled (404, 321) with delta (21, 5)
Screenshot: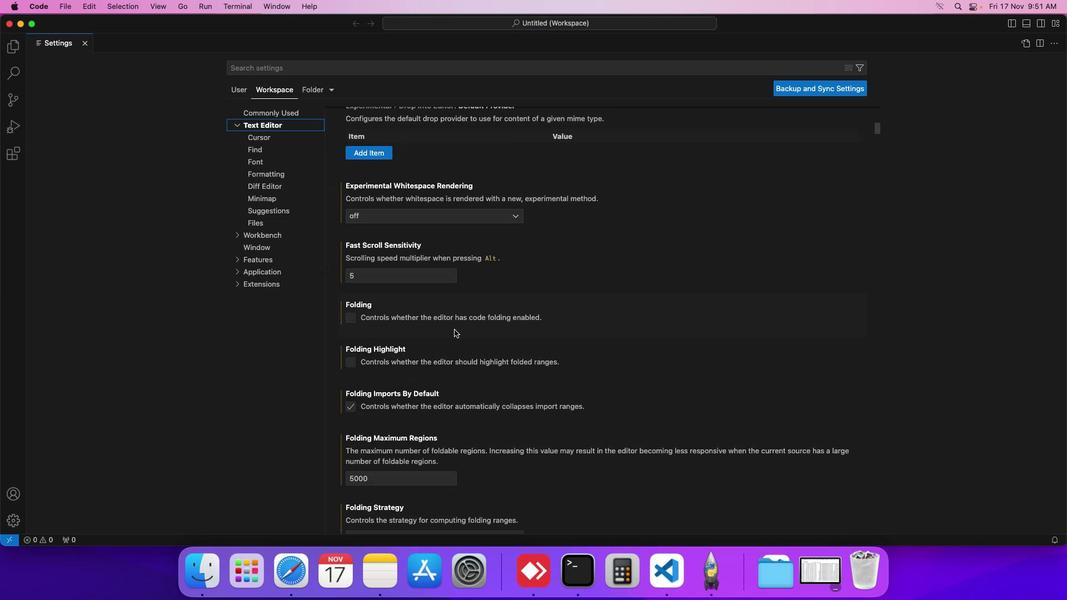 
Action: Mouse scrolled (404, 321) with delta (21, 4)
Screenshot: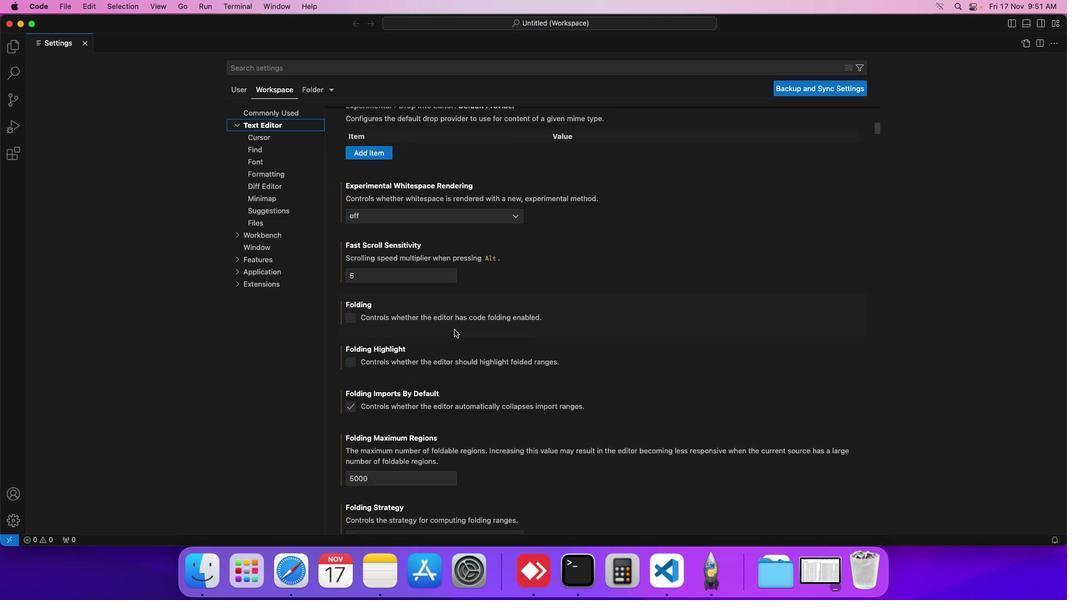
Action: Mouse scrolled (404, 321) with delta (21, 5)
Screenshot: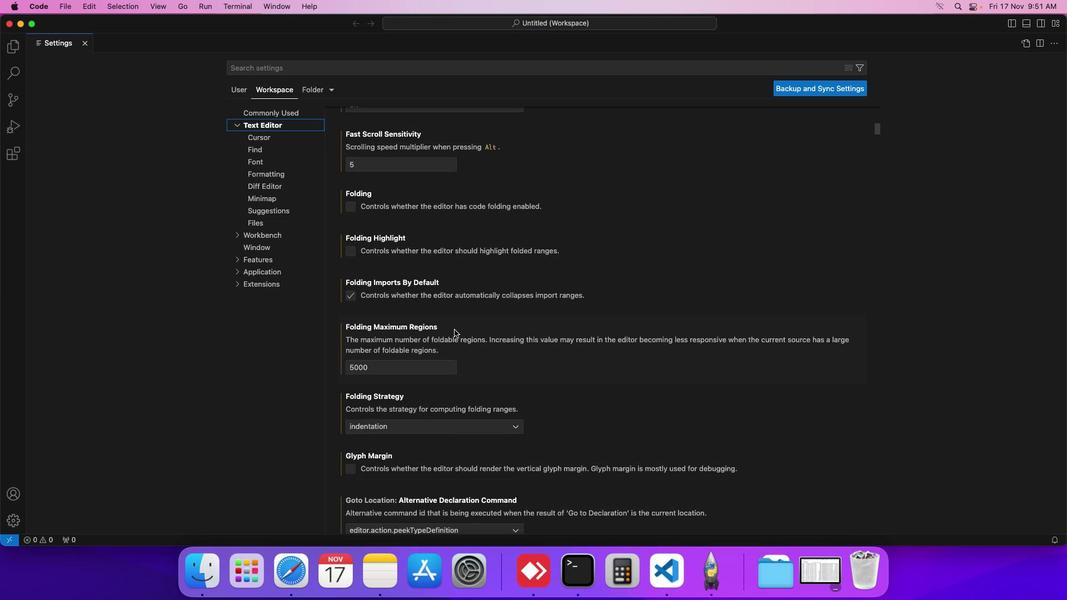 
Action: Mouse scrolled (404, 321) with delta (21, 5)
Screenshot: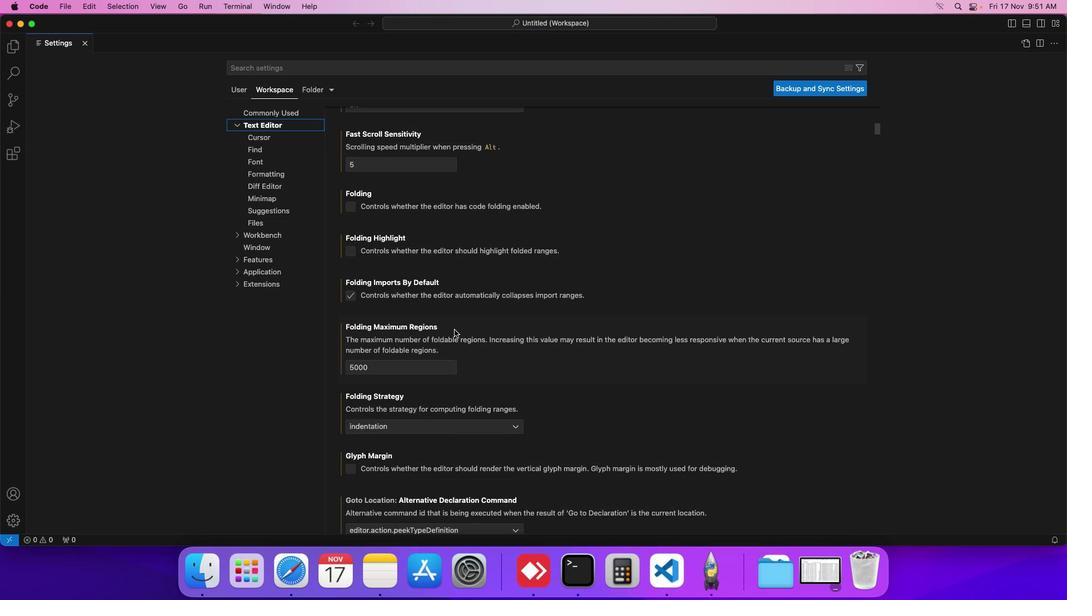 
Action: Mouse scrolled (404, 321) with delta (21, 5)
Screenshot: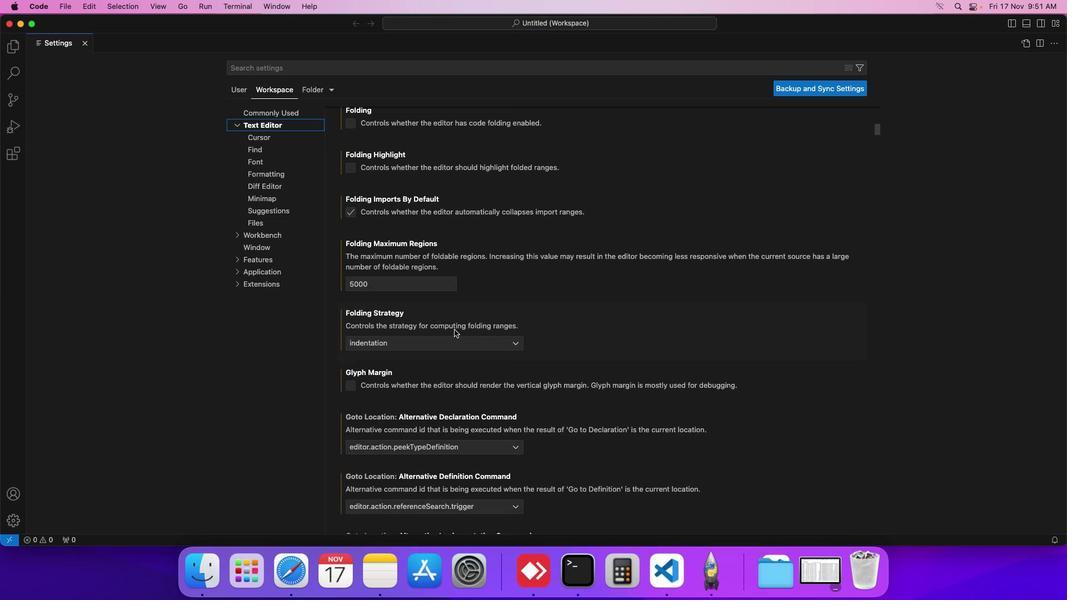 
Action: Mouse scrolled (404, 321) with delta (21, 4)
Screenshot: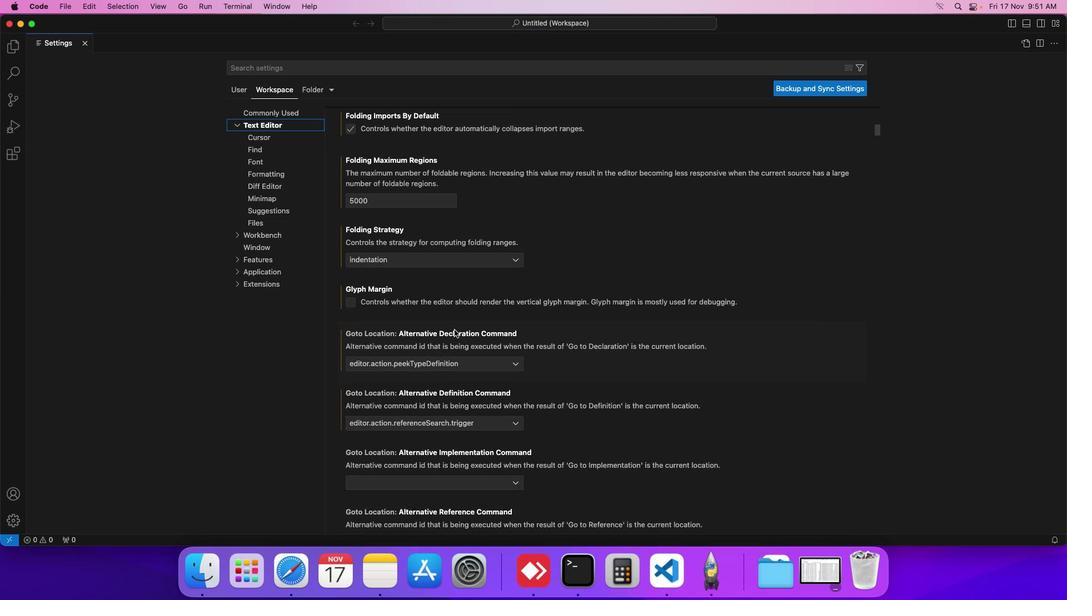 
Action: Mouse scrolled (404, 321) with delta (21, 4)
Screenshot: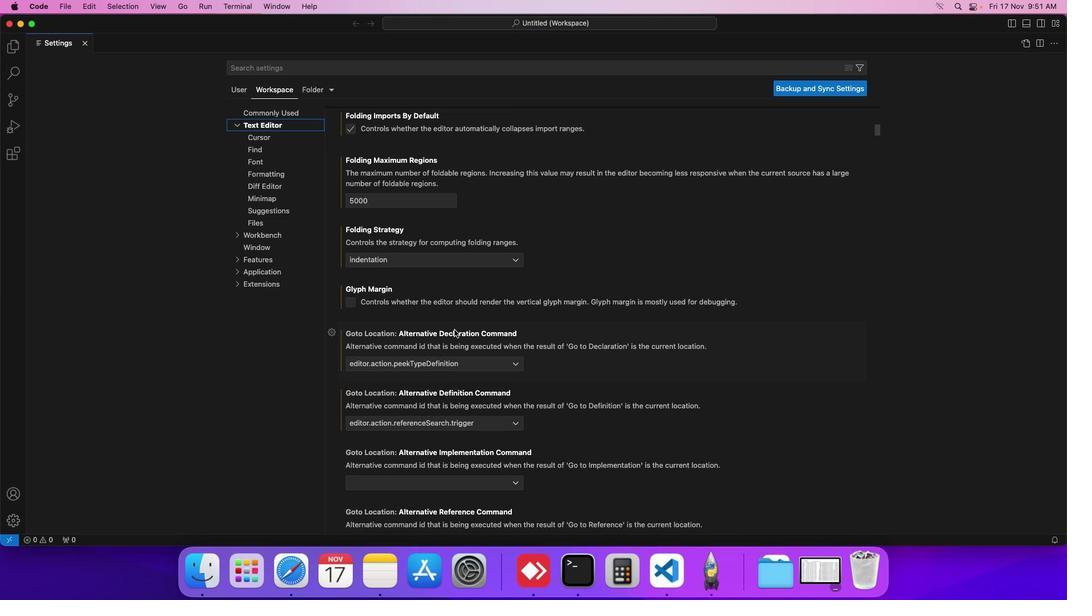 
Action: Mouse moved to (404, 321)
Screenshot: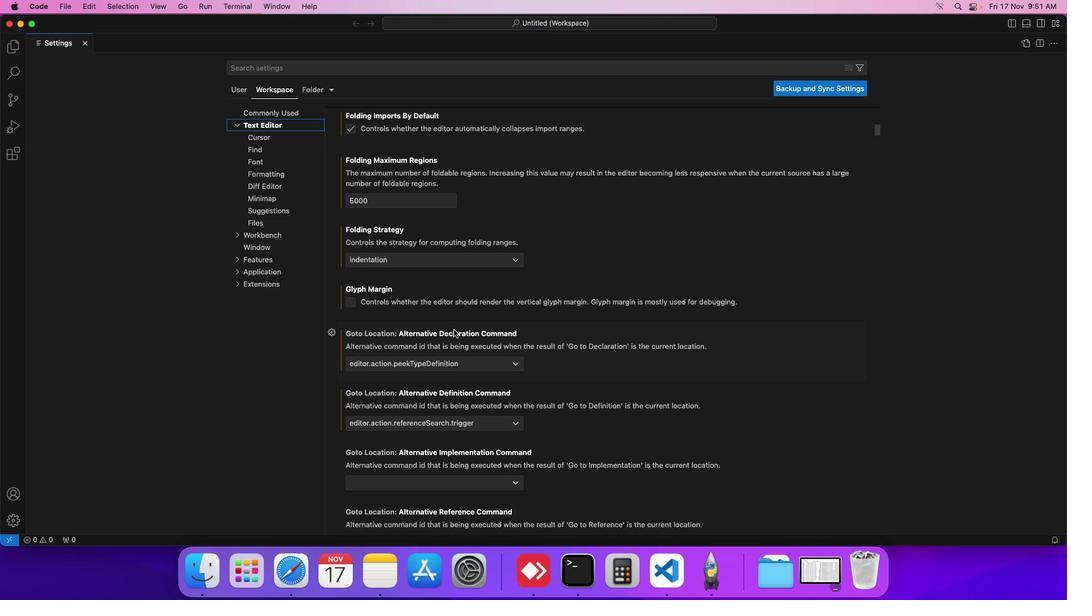 
Action: Mouse scrolled (404, 321) with delta (21, 5)
Screenshot: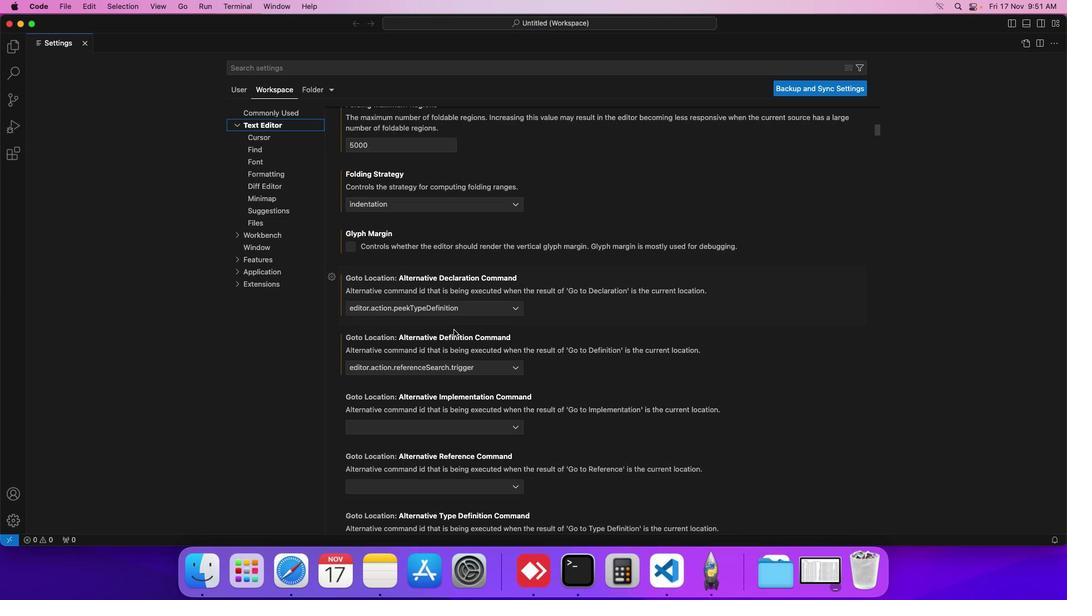 
Action: Mouse scrolled (404, 321) with delta (21, 5)
Screenshot: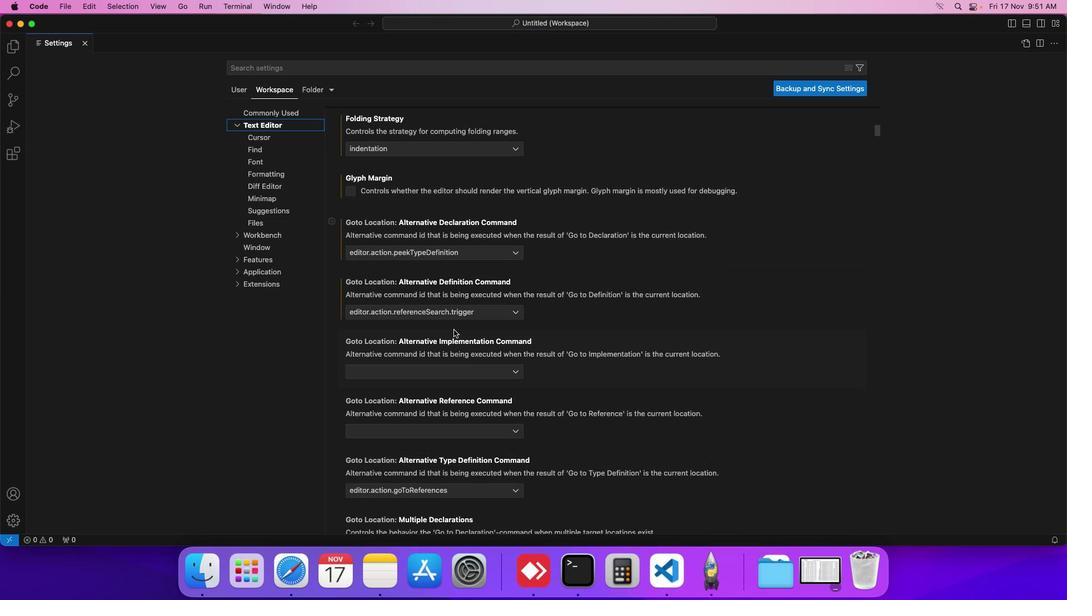 
Action: Mouse scrolled (404, 321) with delta (21, 5)
Screenshot: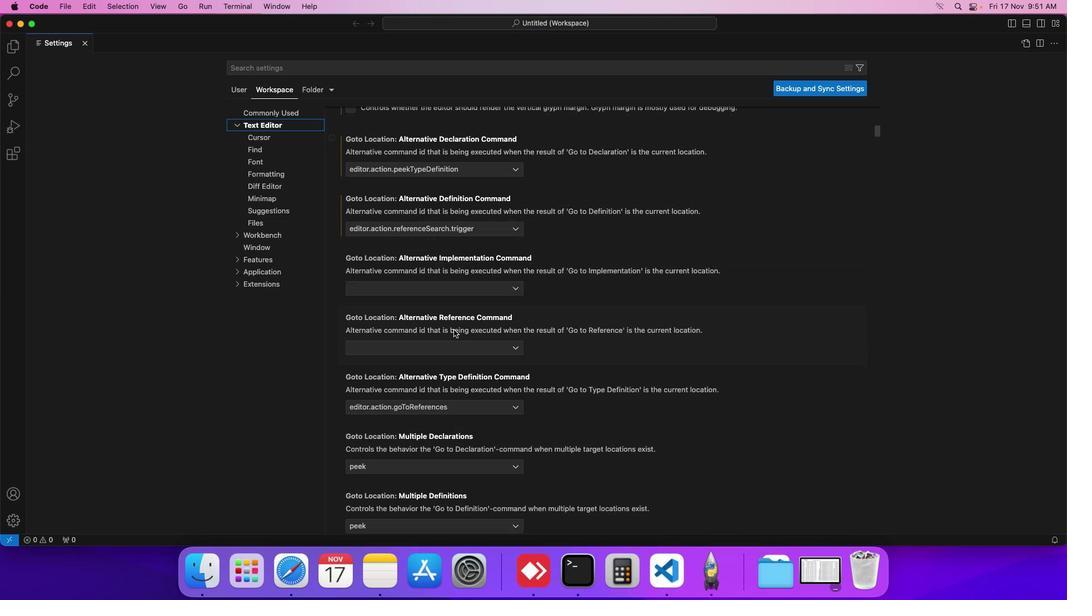 
Action: Mouse scrolled (404, 321) with delta (21, 4)
Screenshot: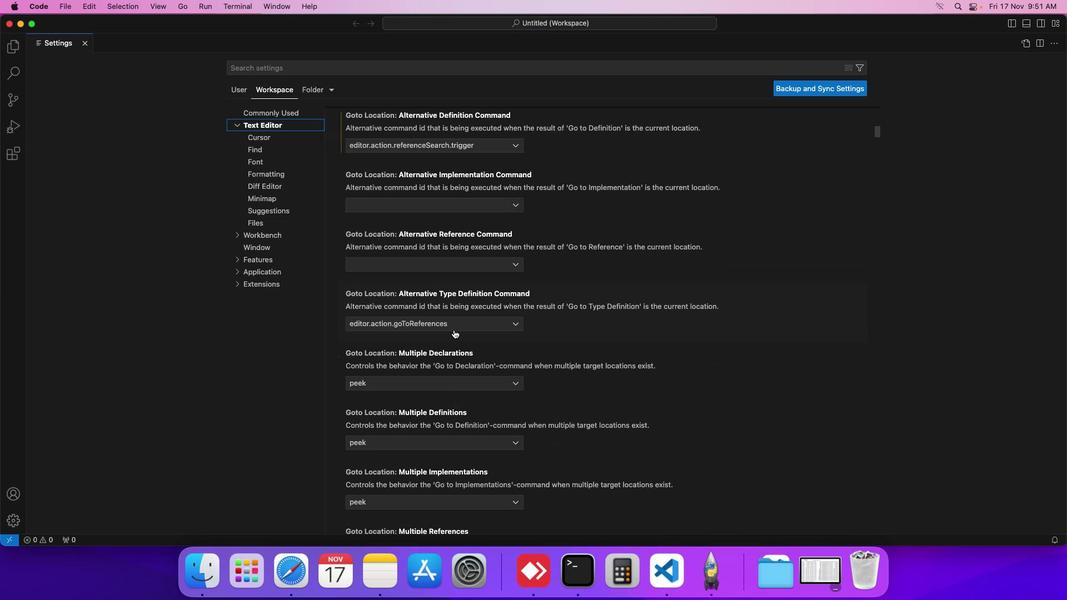 
Action: Mouse scrolled (404, 321) with delta (21, 4)
Screenshot: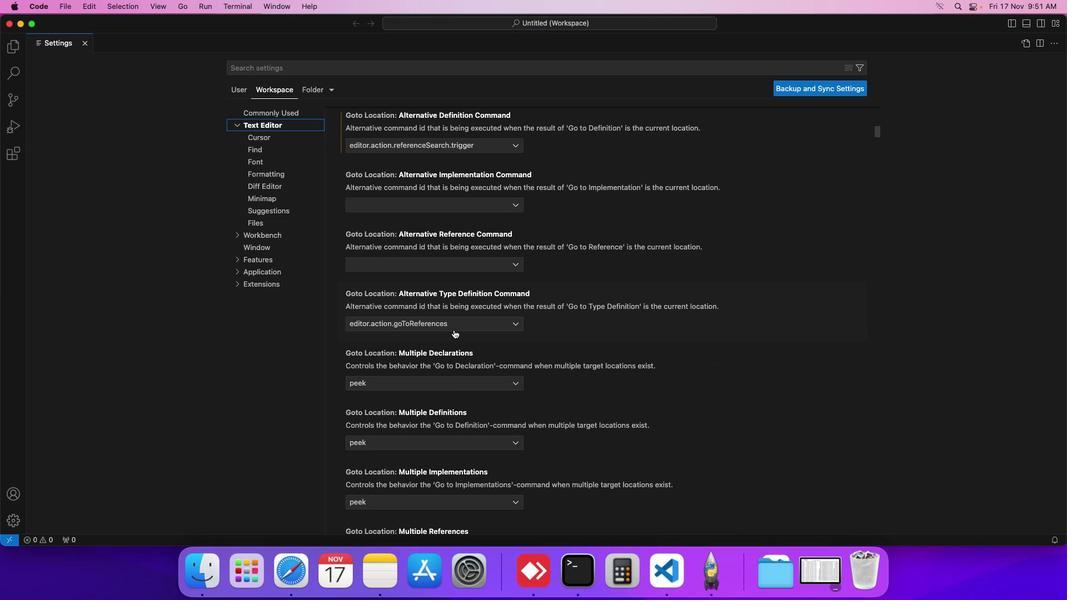 
Action: Mouse scrolled (404, 321) with delta (21, 5)
Screenshot: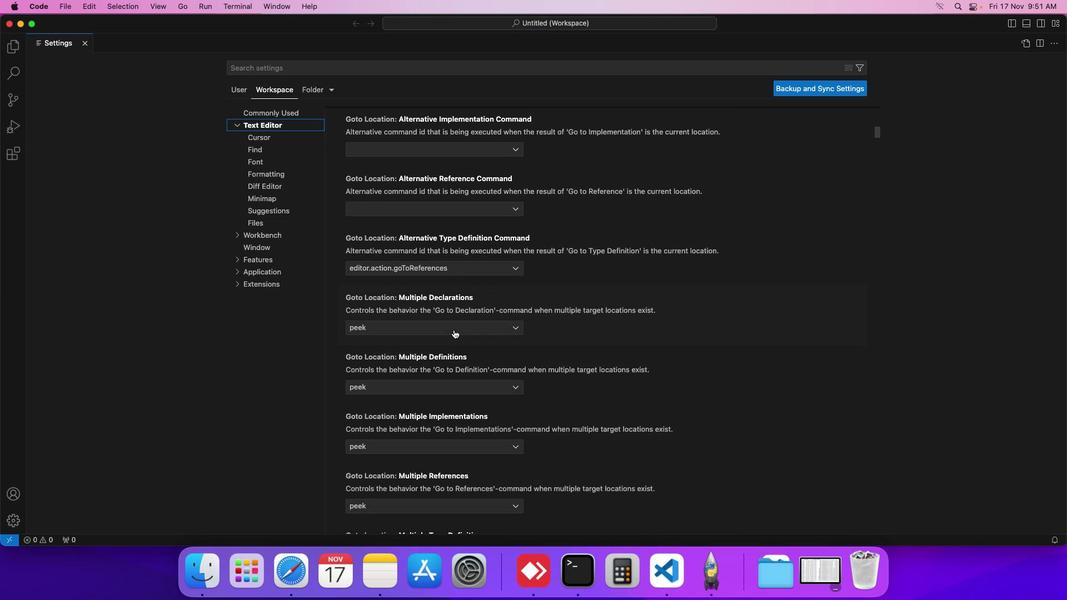 
Action: Mouse scrolled (404, 321) with delta (21, 5)
Screenshot: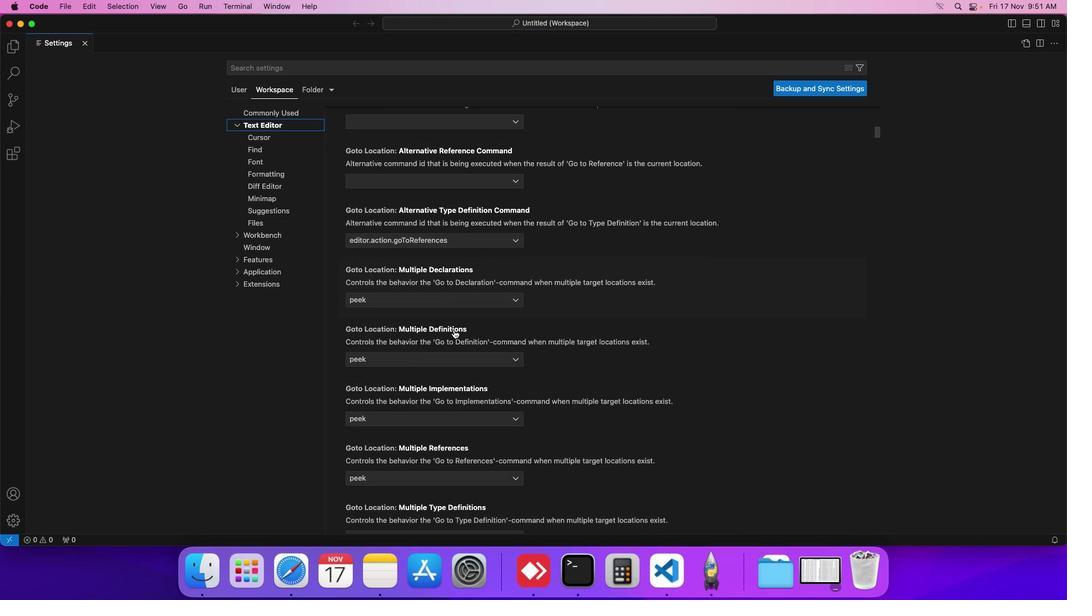 
Action: Mouse scrolled (404, 321) with delta (21, 5)
Screenshot: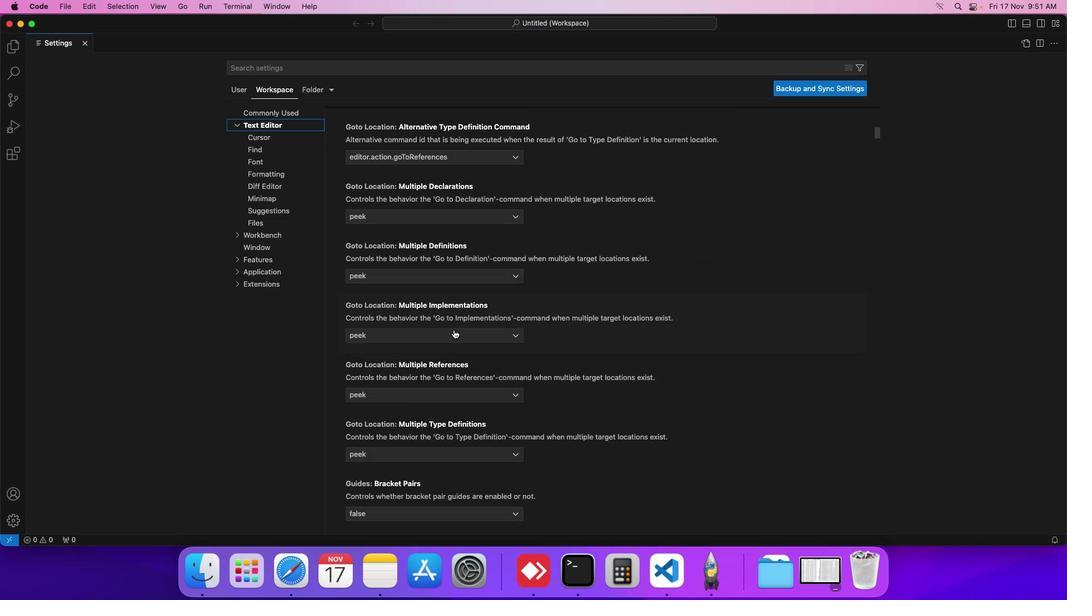
Action: Mouse scrolled (404, 321) with delta (21, 4)
Screenshot: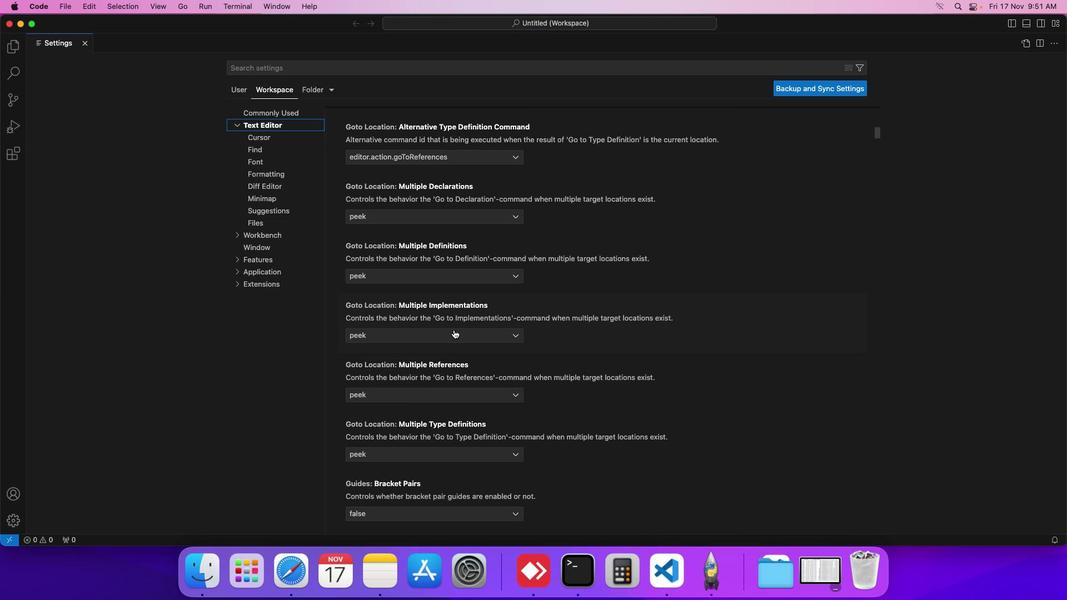
Action: Mouse scrolled (404, 321) with delta (21, 5)
Screenshot: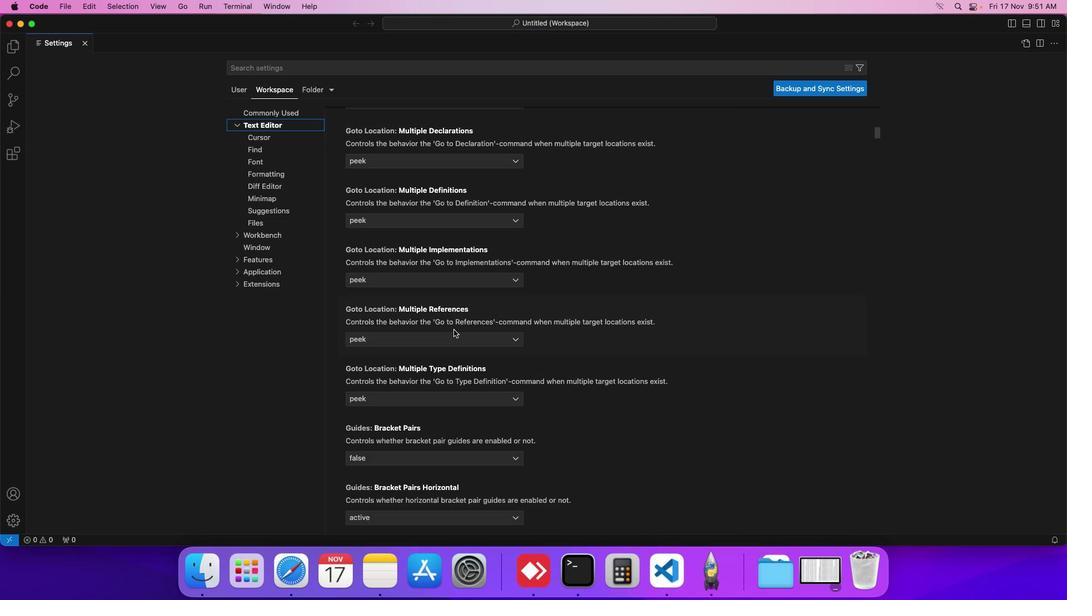 
Action: Mouse scrolled (404, 321) with delta (21, 5)
Screenshot: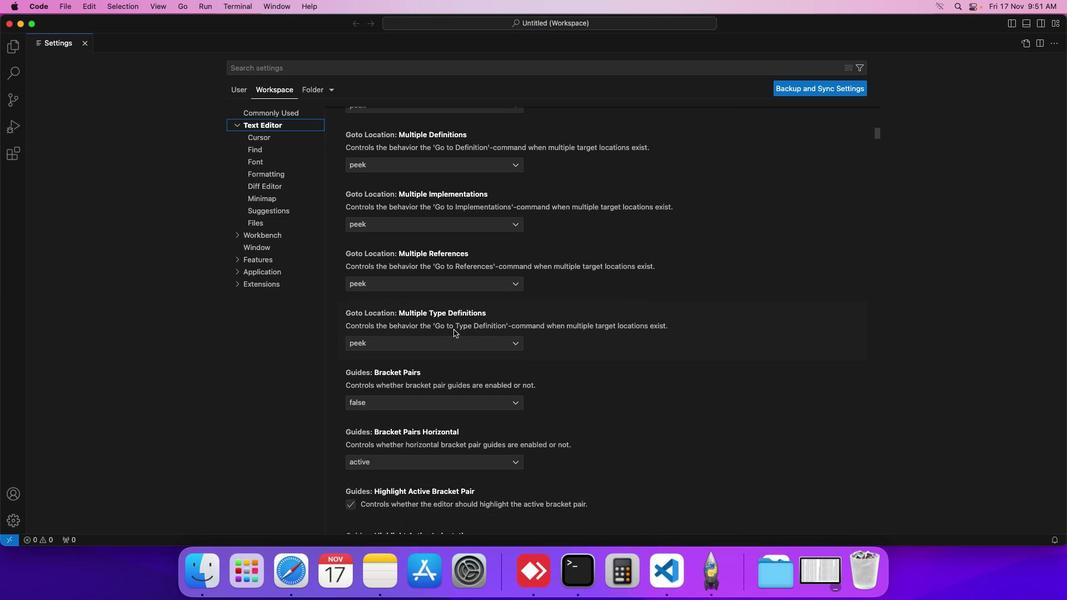 
Action: Mouse scrolled (404, 321) with delta (21, 5)
Screenshot: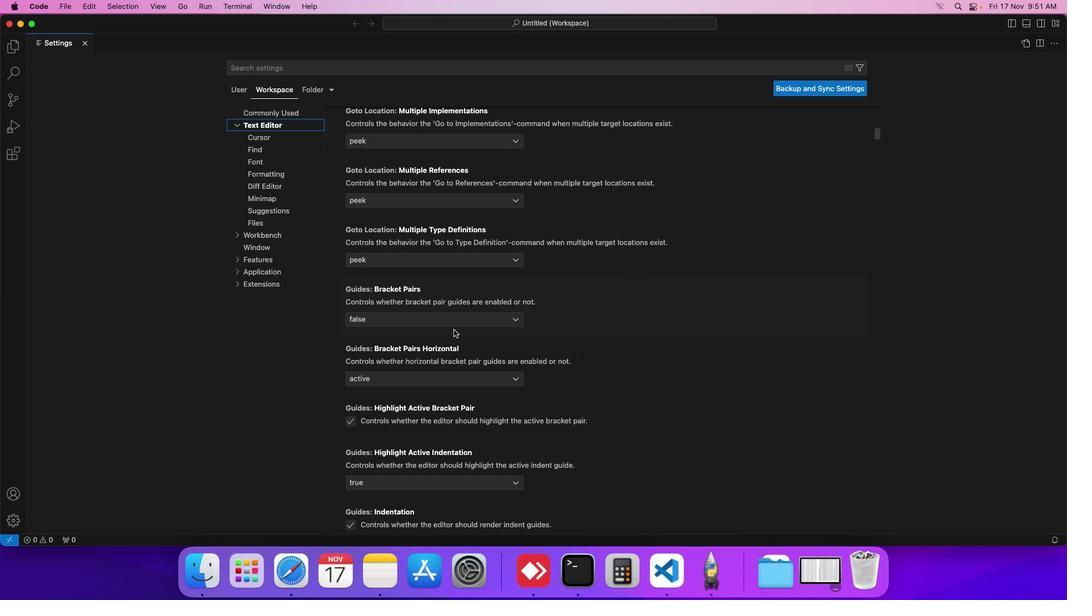 
Action: Mouse scrolled (404, 321) with delta (21, 4)
Screenshot: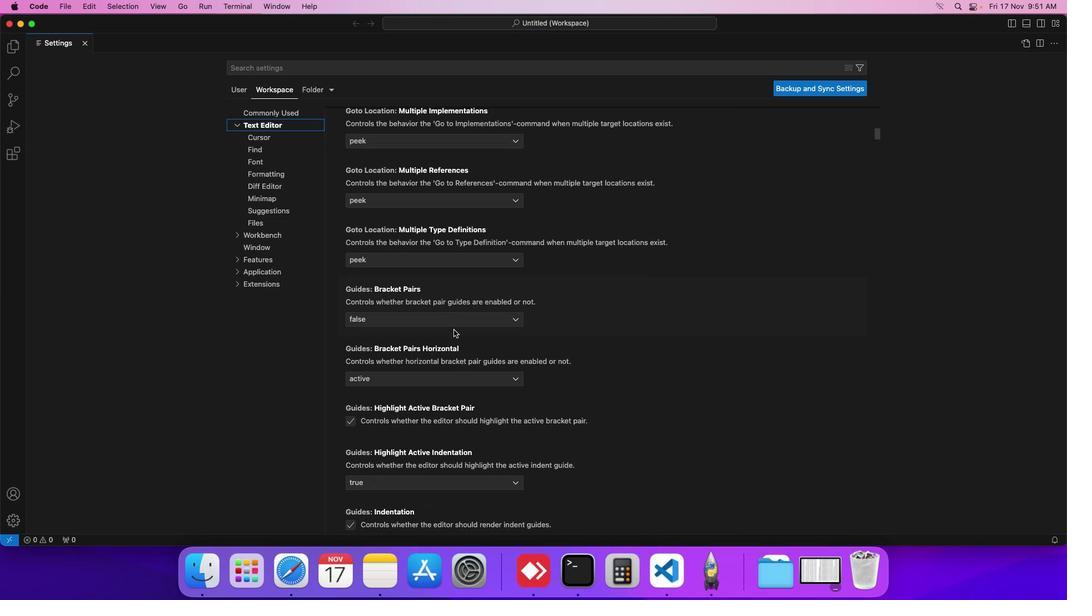 
Action: Mouse scrolled (404, 321) with delta (21, 5)
Screenshot: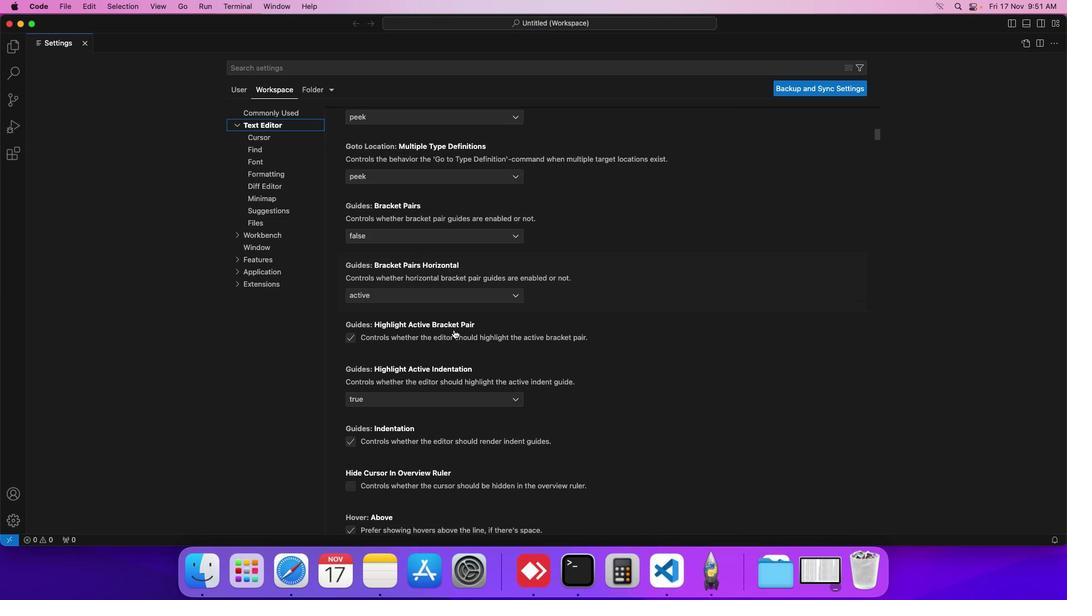 
Action: Mouse scrolled (404, 321) with delta (21, 5)
Screenshot: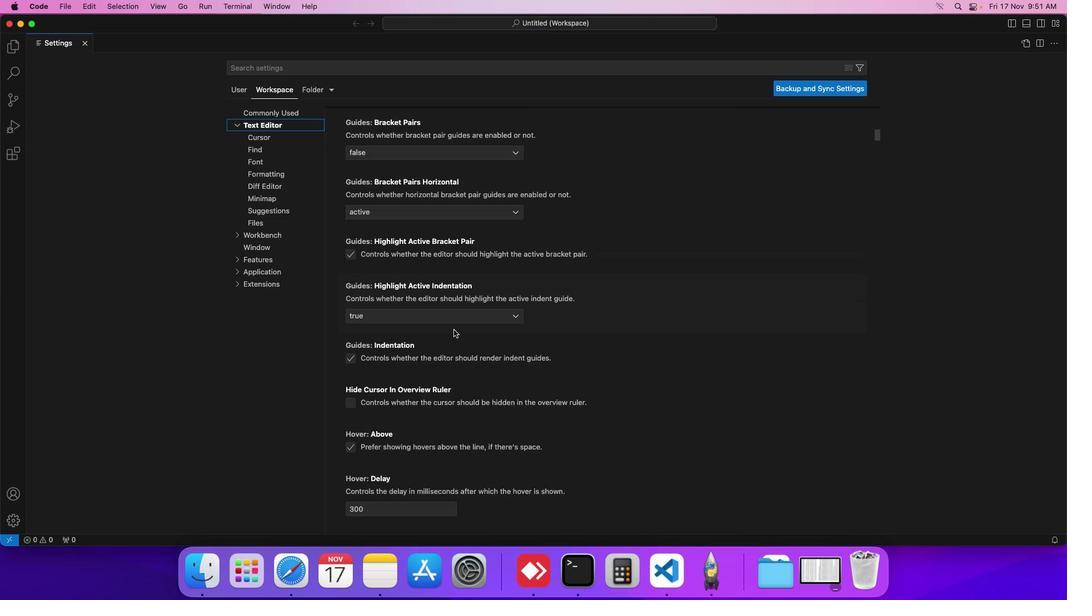 
Action: Mouse scrolled (404, 321) with delta (21, 5)
Screenshot: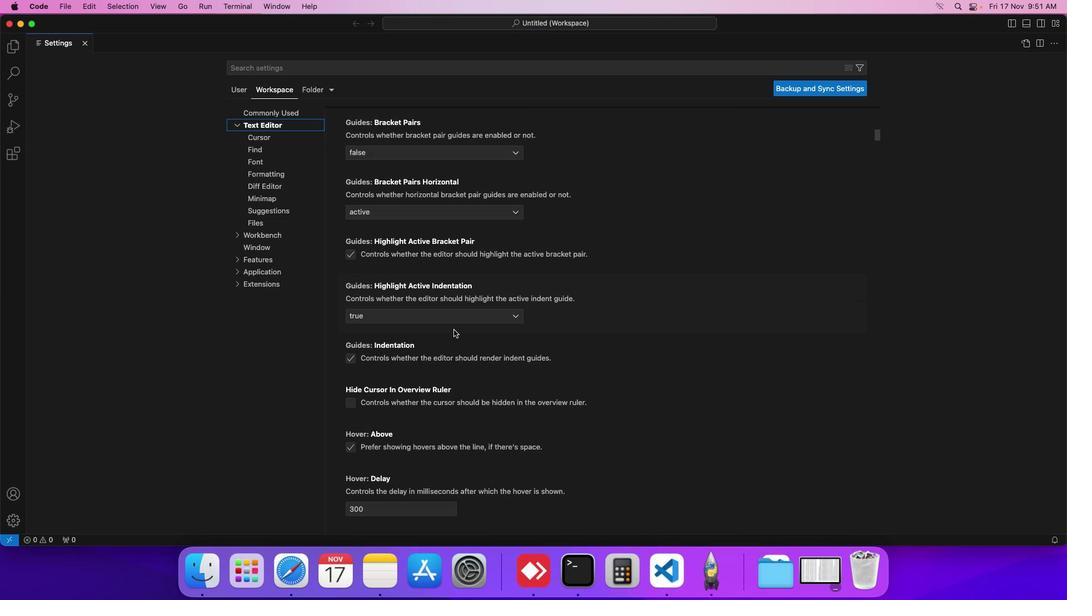 
Action: Mouse scrolled (404, 321) with delta (21, 4)
Screenshot: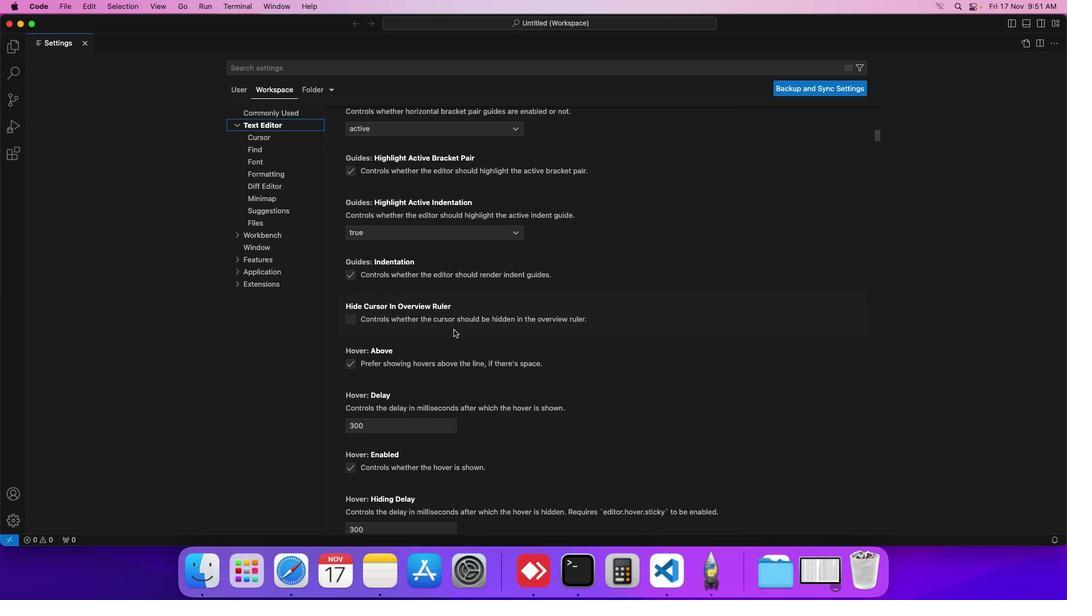 
Action: Mouse scrolled (404, 321) with delta (21, 4)
Screenshot: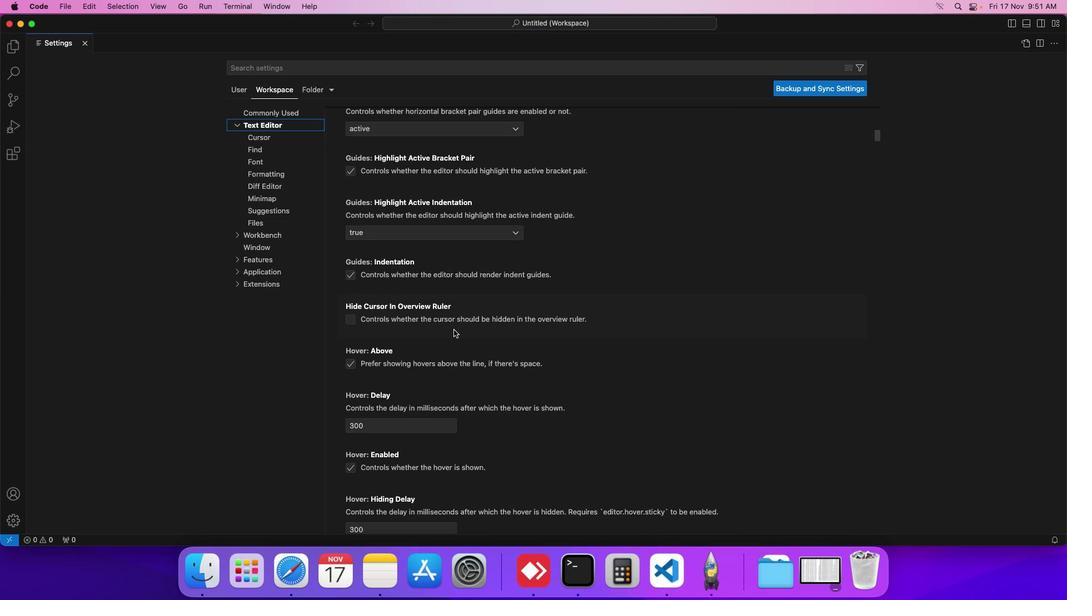
Action: Mouse moved to (404, 321)
Screenshot: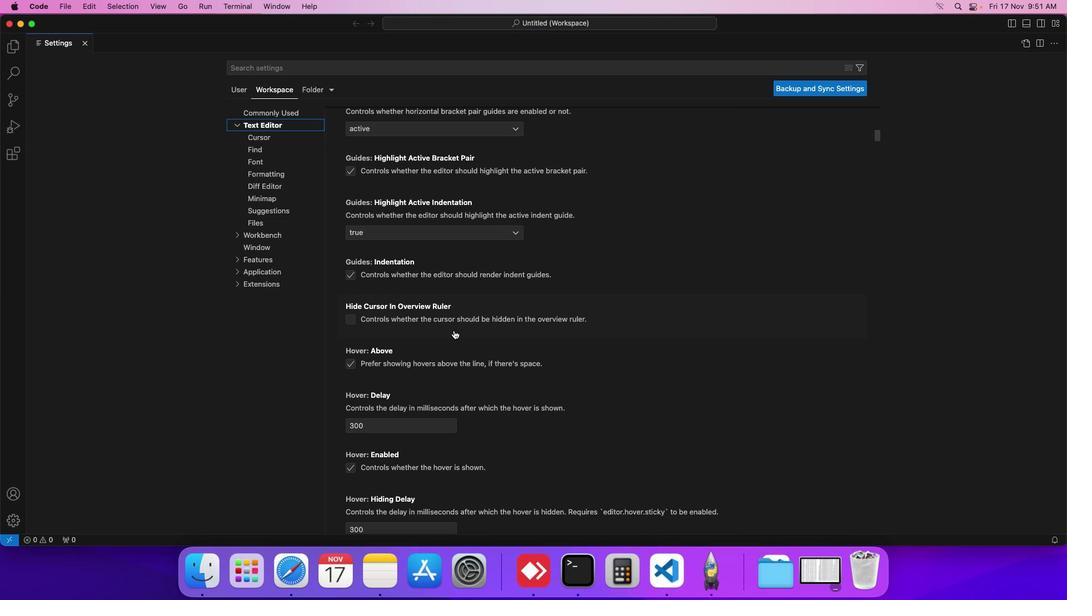 
Action: Mouse scrolled (404, 321) with delta (21, 5)
Screenshot: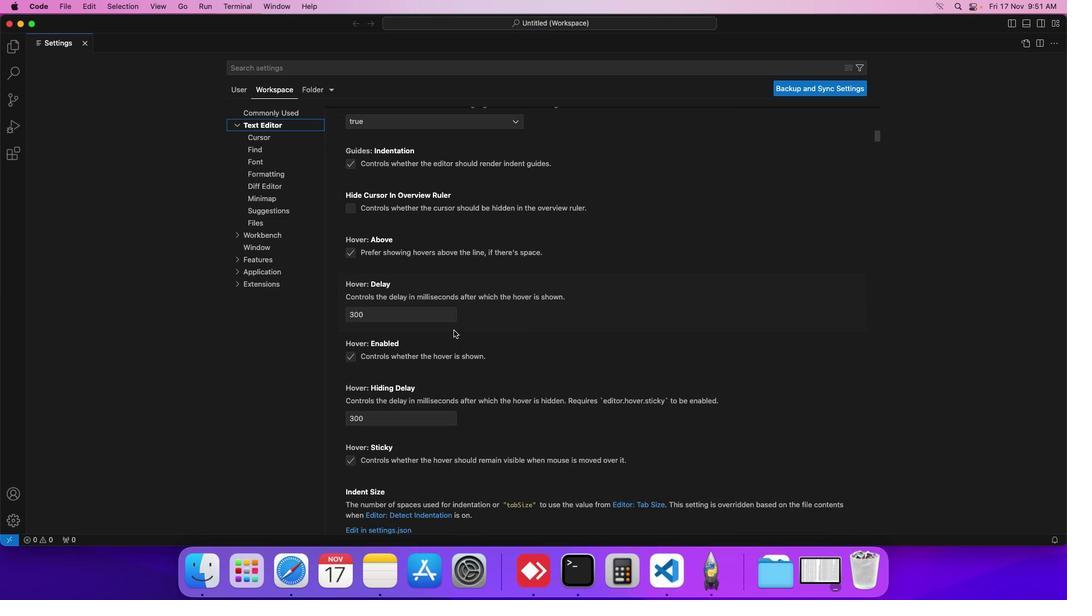 
Action: Mouse scrolled (404, 321) with delta (21, 5)
Screenshot: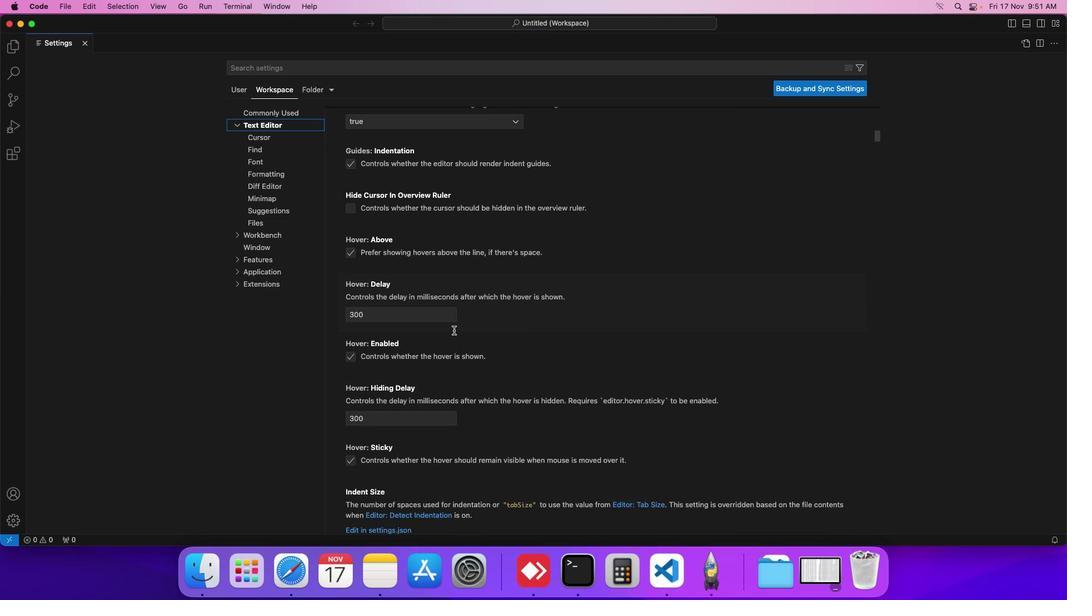 
Action: Mouse scrolled (404, 321) with delta (21, 5)
Screenshot: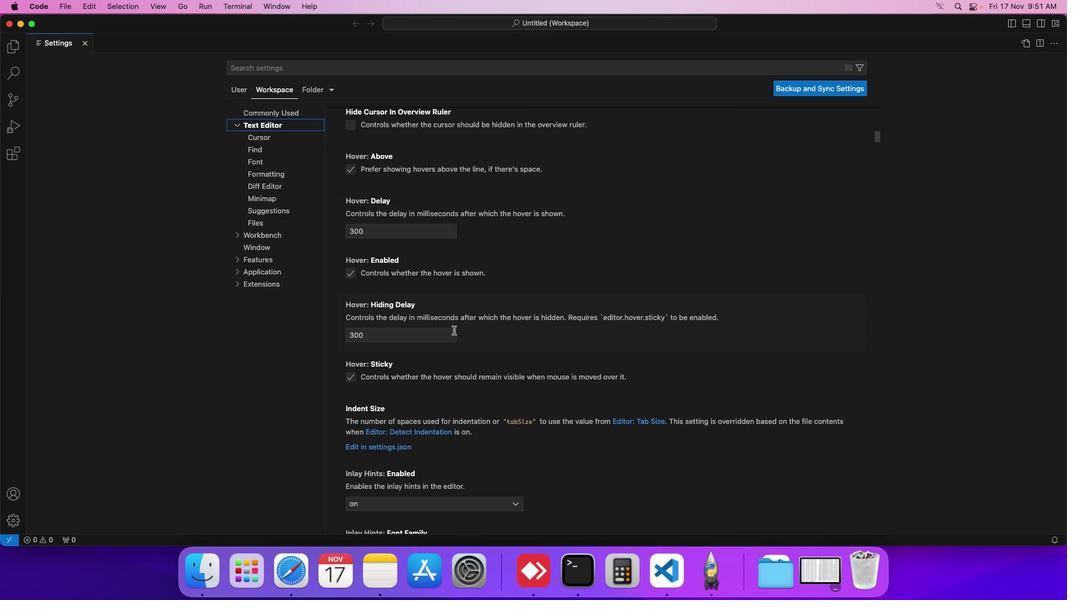 
Action: Mouse scrolled (404, 321) with delta (21, 4)
Screenshot: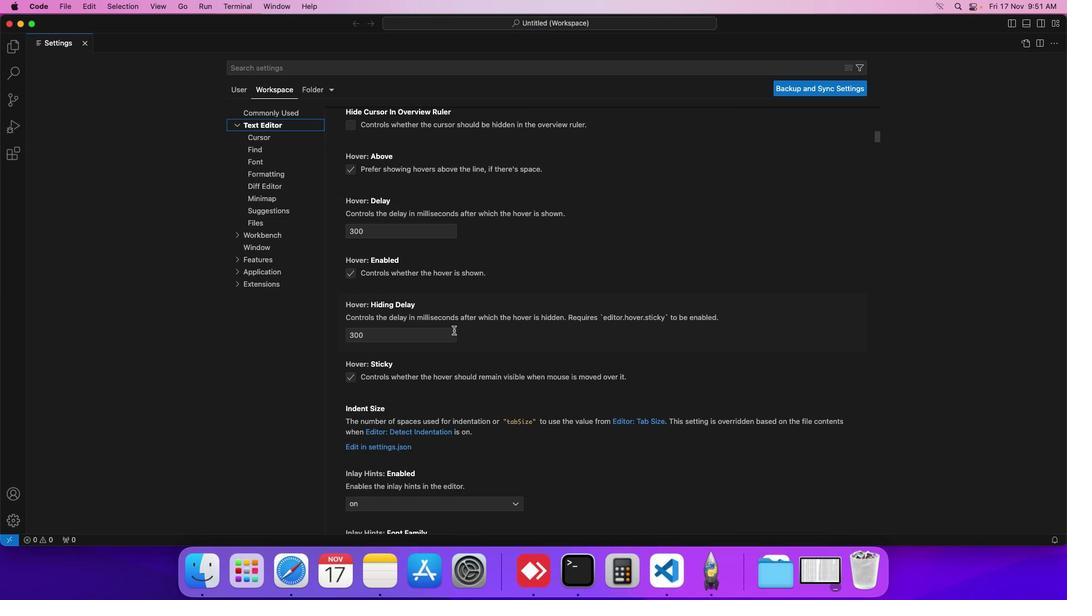 
Action: Mouse moved to (403, 321)
Screenshot: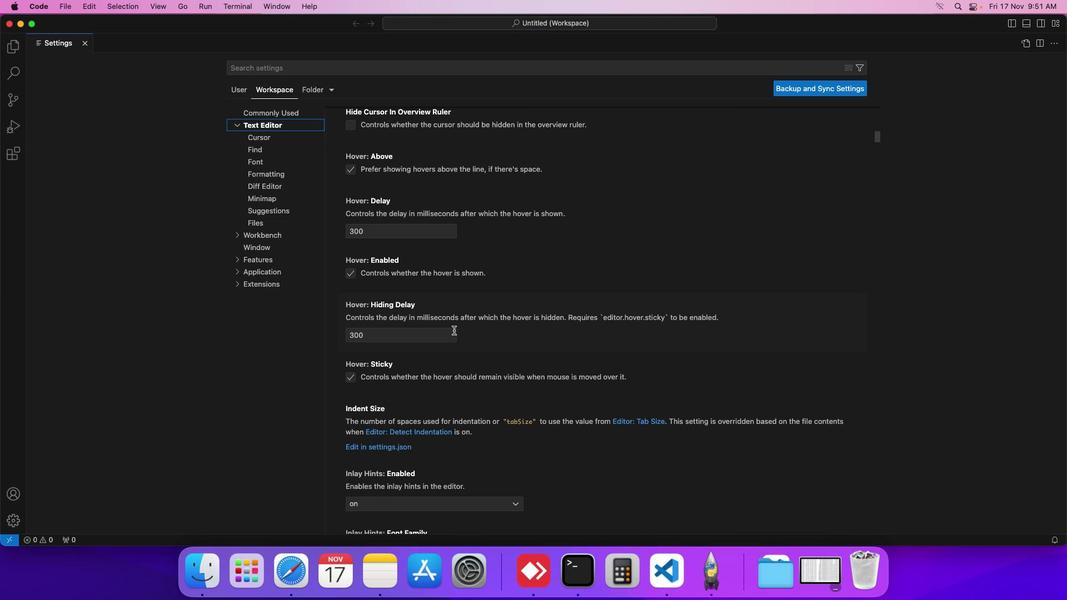 
Action: Mouse scrolled (403, 321) with delta (21, 5)
Screenshot: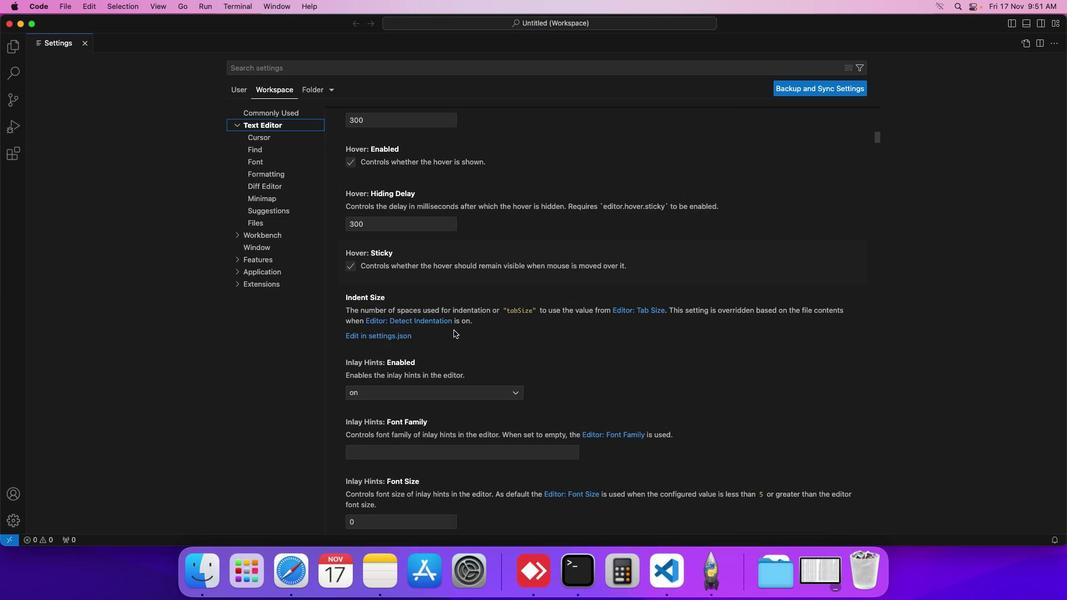 
Action: Mouse scrolled (403, 321) with delta (21, 5)
Screenshot: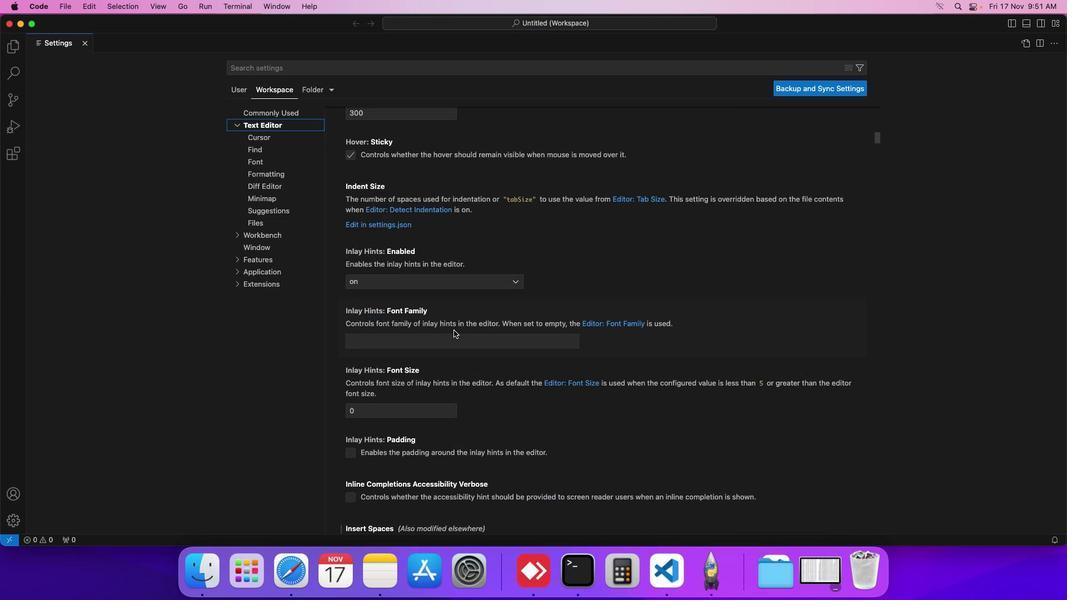 
Action: Mouse scrolled (403, 321) with delta (21, 5)
Screenshot: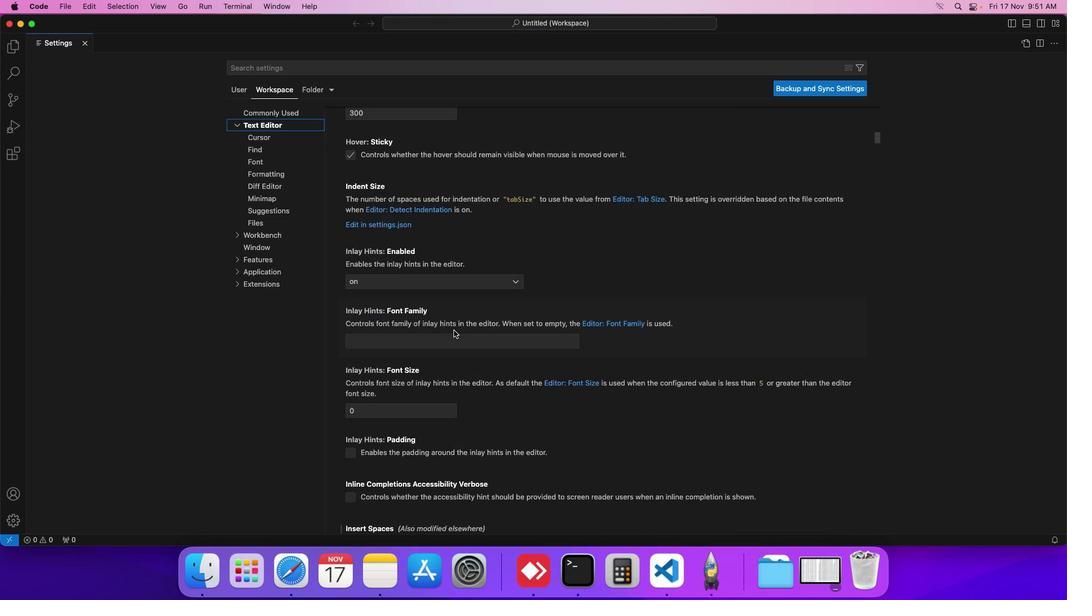 
Action: Mouse scrolled (403, 321) with delta (21, 3)
Screenshot: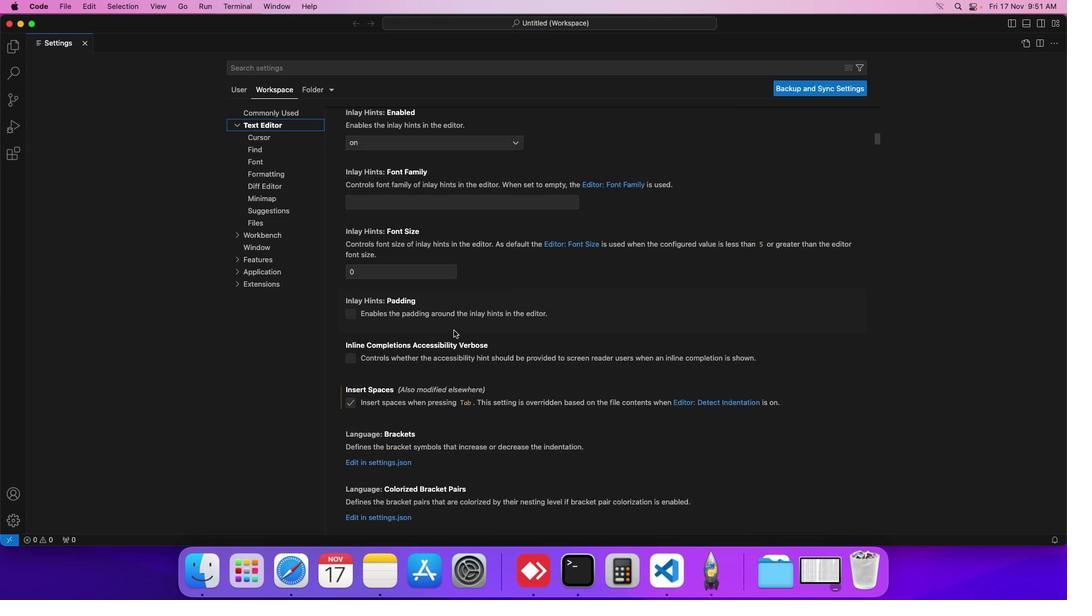 
Action: Mouse scrolled (403, 321) with delta (21, 3)
Screenshot: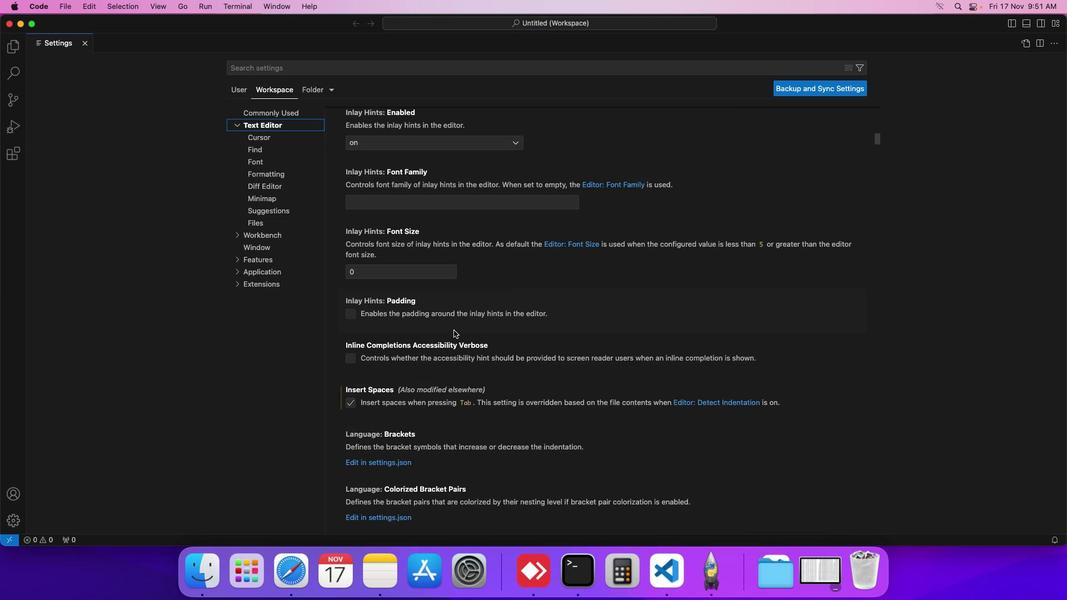
Action: Mouse moved to (403, 321)
Screenshot: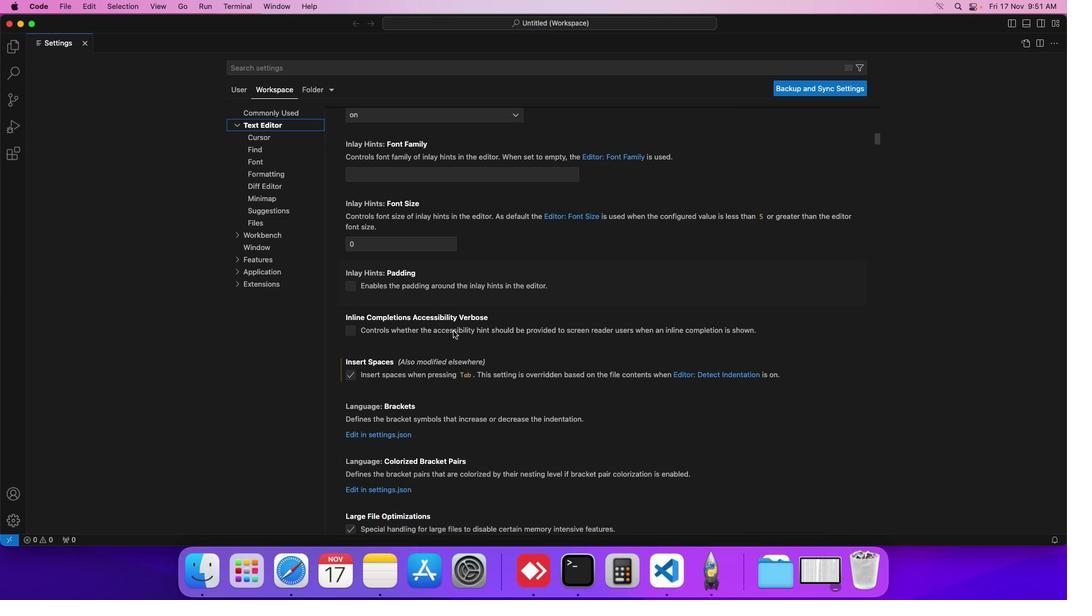 
Action: Mouse scrolled (403, 321) with delta (21, 5)
Screenshot: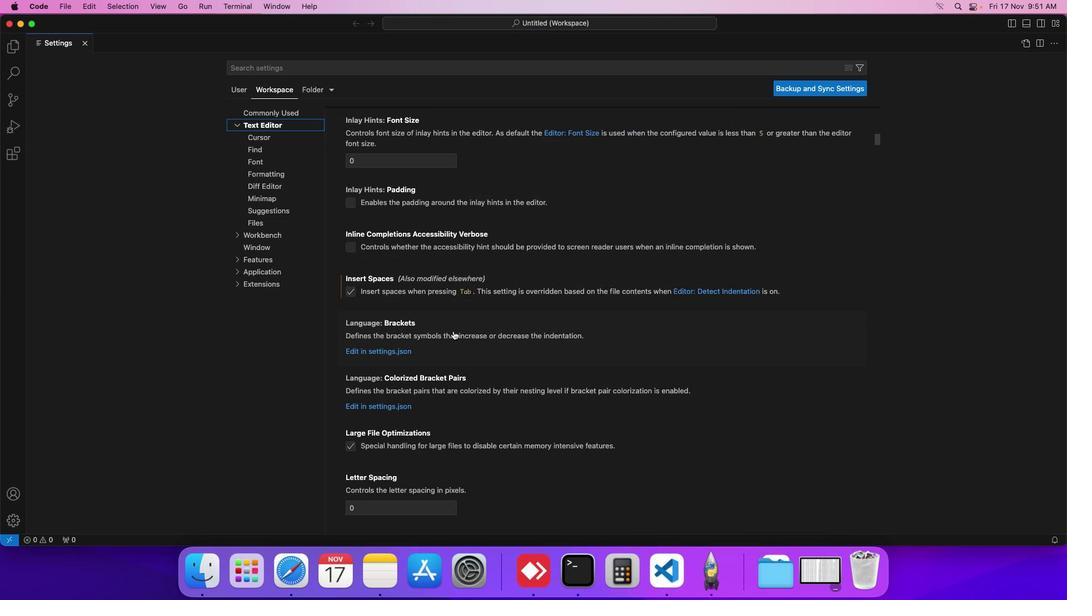 
Action: Mouse scrolled (403, 321) with delta (21, 5)
Screenshot: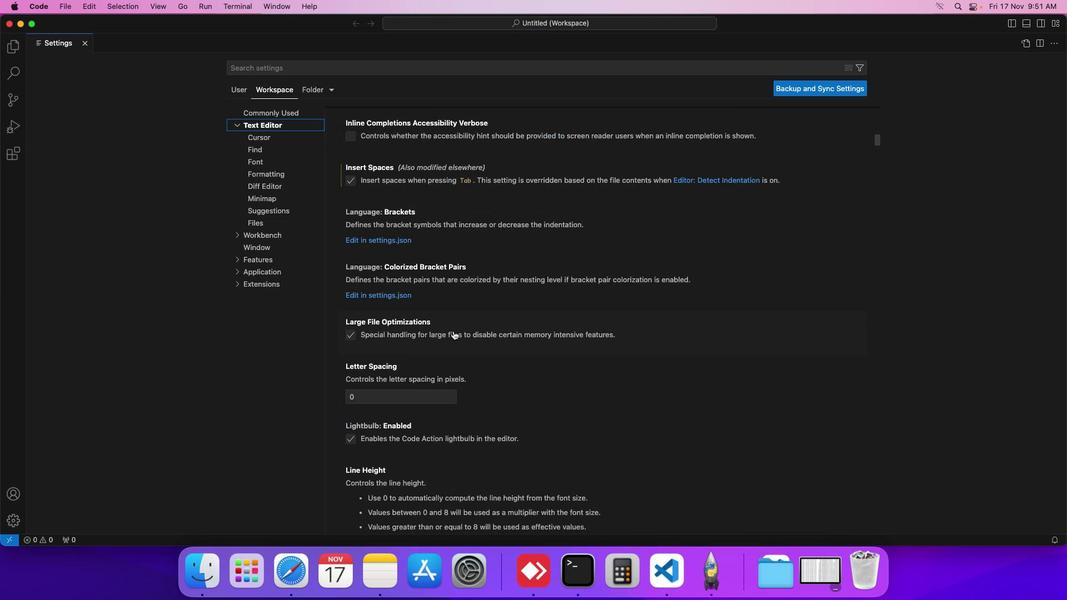 
Action: Mouse scrolled (403, 321) with delta (21, 5)
Screenshot: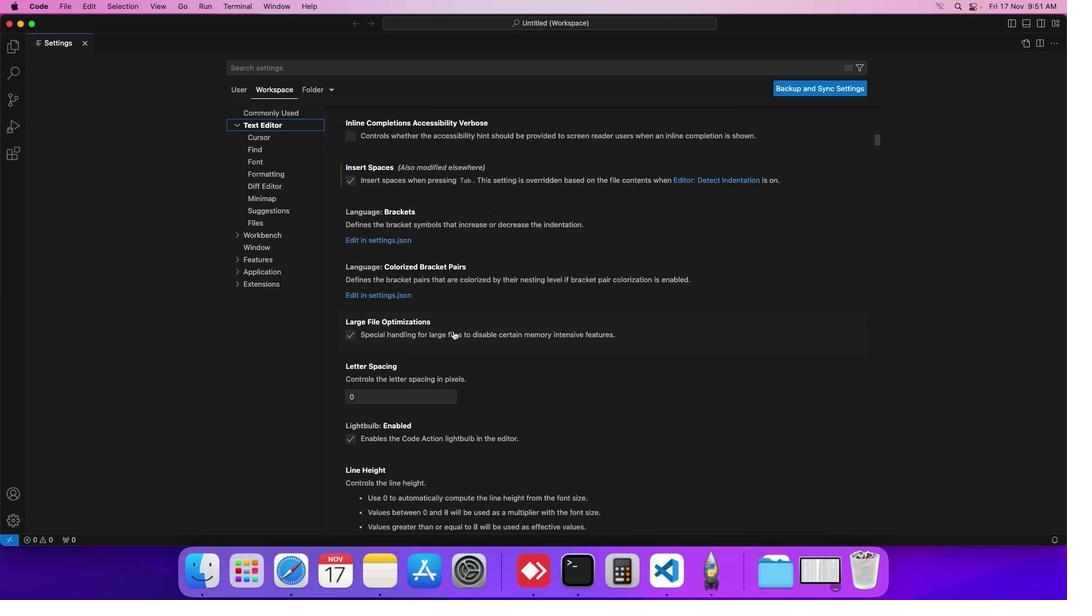 
Action: Mouse scrolled (403, 321) with delta (21, 3)
Screenshot: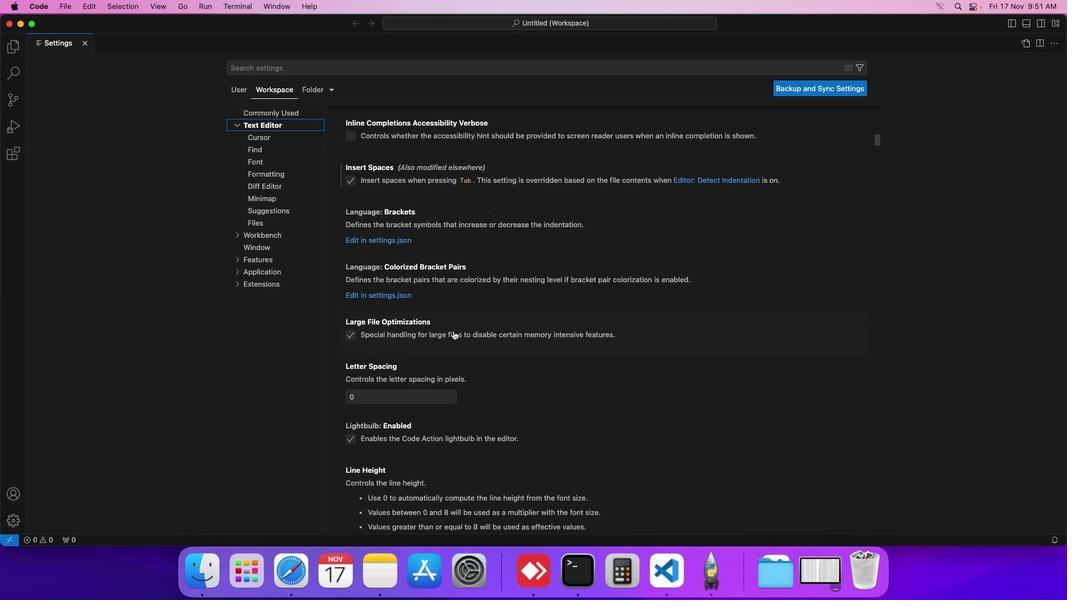 
Action: Mouse scrolled (403, 321) with delta (21, 3)
Screenshot: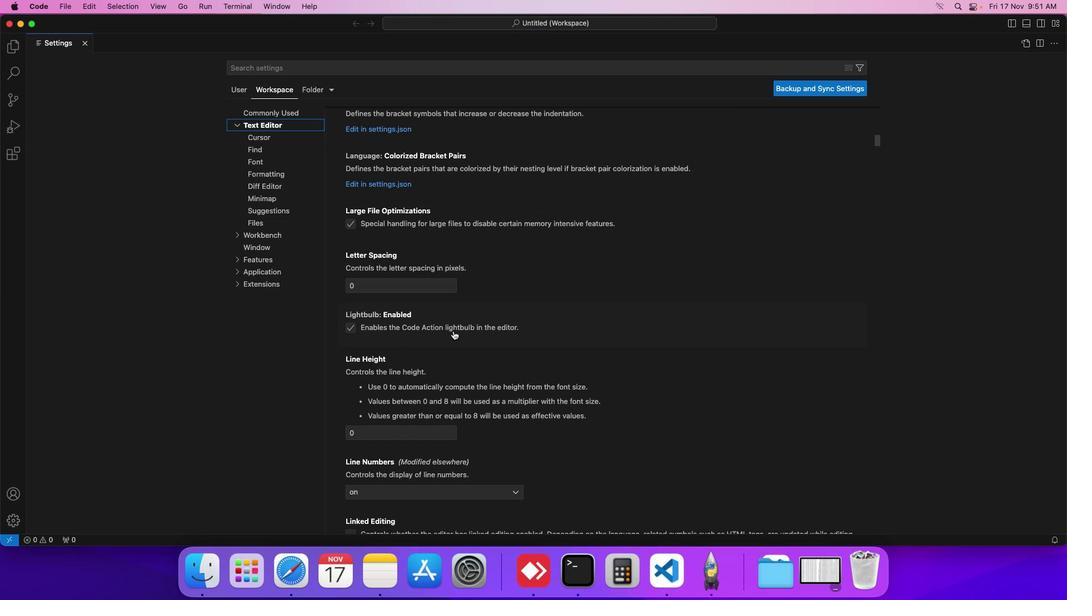 
Action: Mouse scrolled (403, 321) with delta (21, 5)
Screenshot: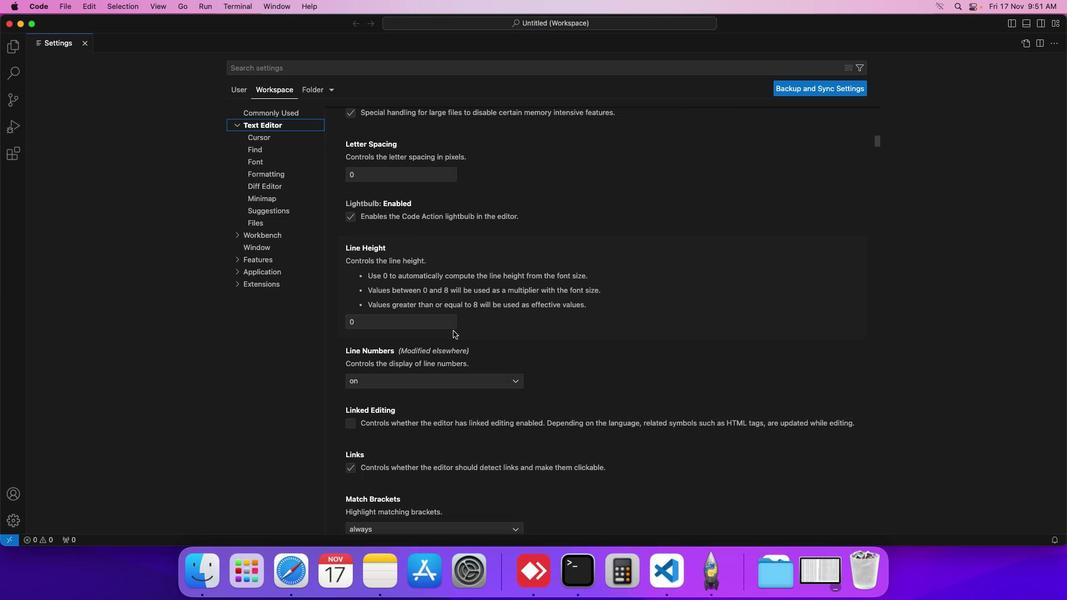
Action: Mouse scrolled (403, 321) with delta (21, 5)
Screenshot: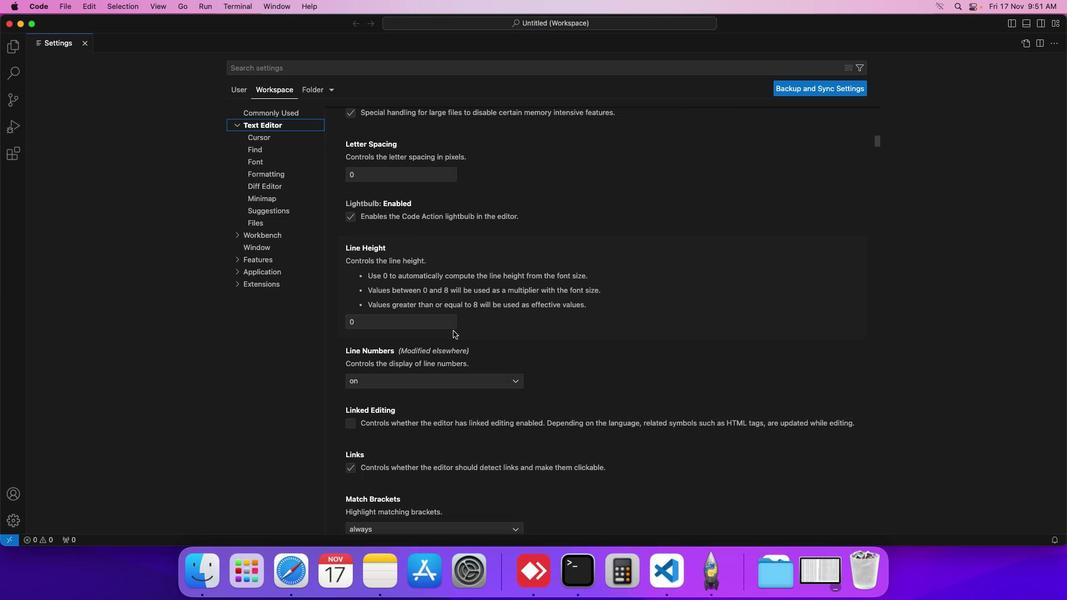 
Action: Mouse scrolled (403, 321) with delta (21, 5)
Screenshot: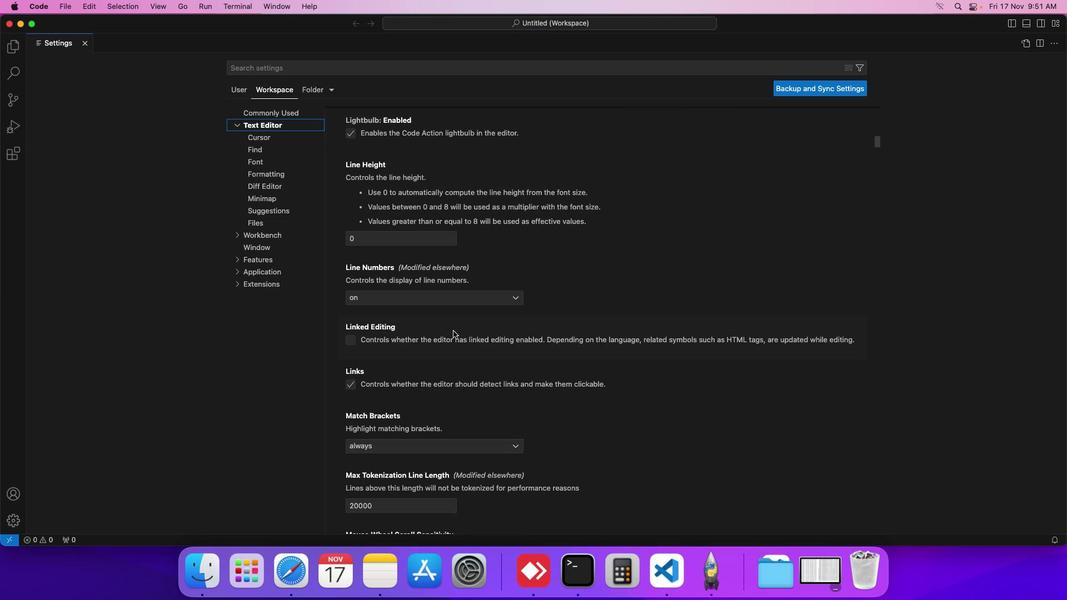 
Action: Mouse scrolled (403, 321) with delta (21, 4)
Screenshot: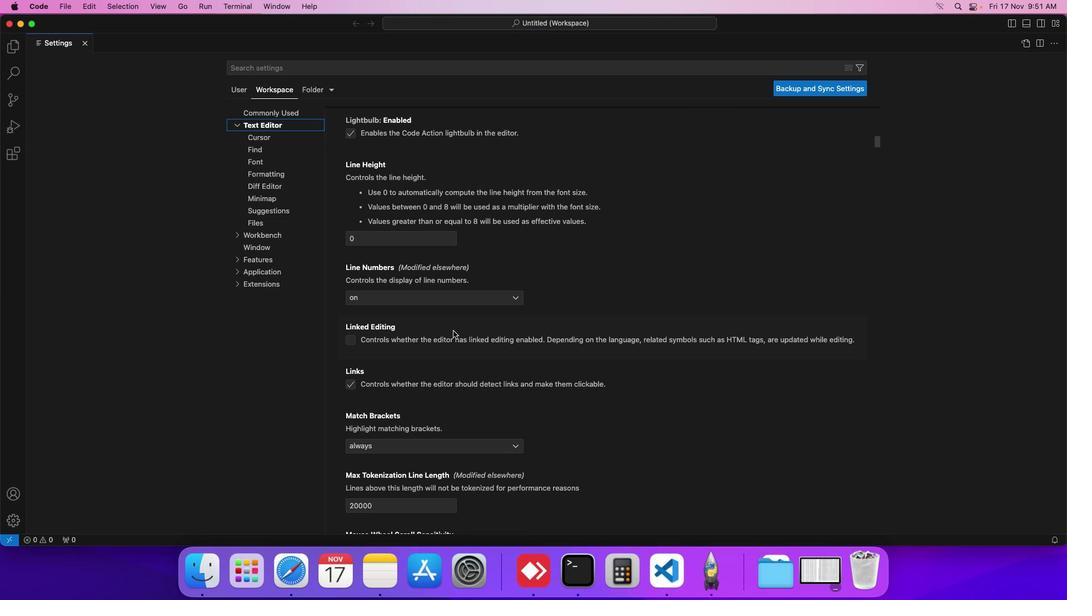 
Action: Mouse scrolled (403, 321) with delta (21, 5)
Screenshot: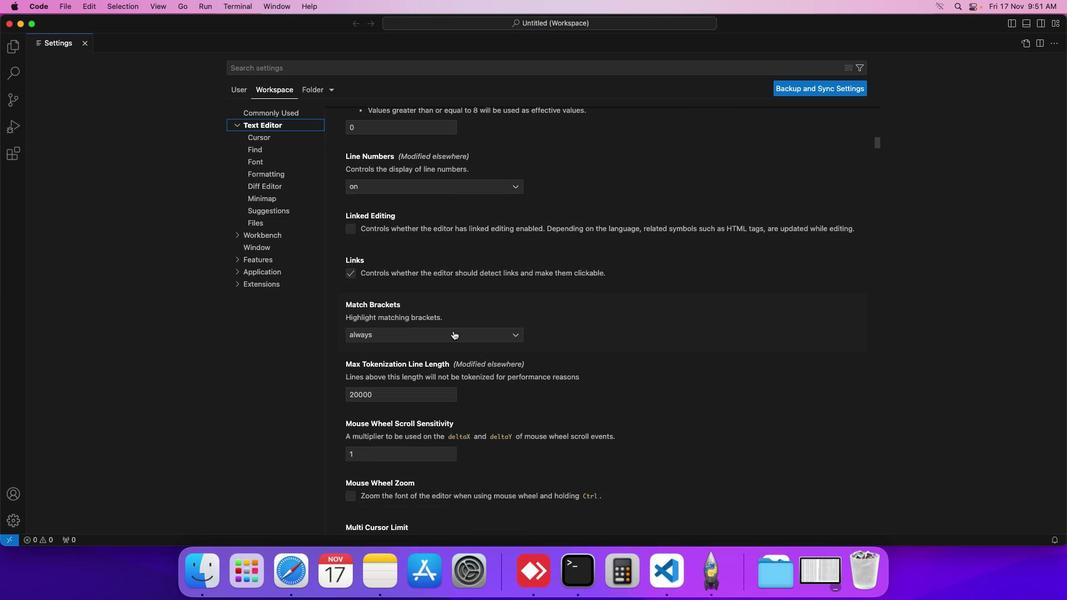 
Action: Mouse scrolled (403, 321) with delta (21, 5)
Screenshot: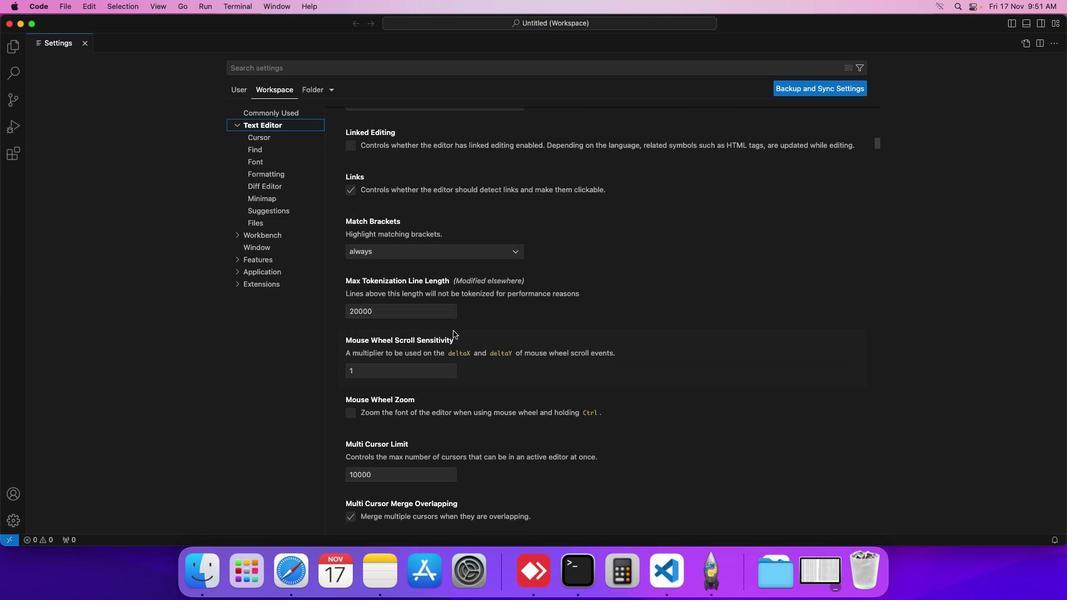 
Action: Mouse scrolled (403, 321) with delta (21, 5)
Screenshot: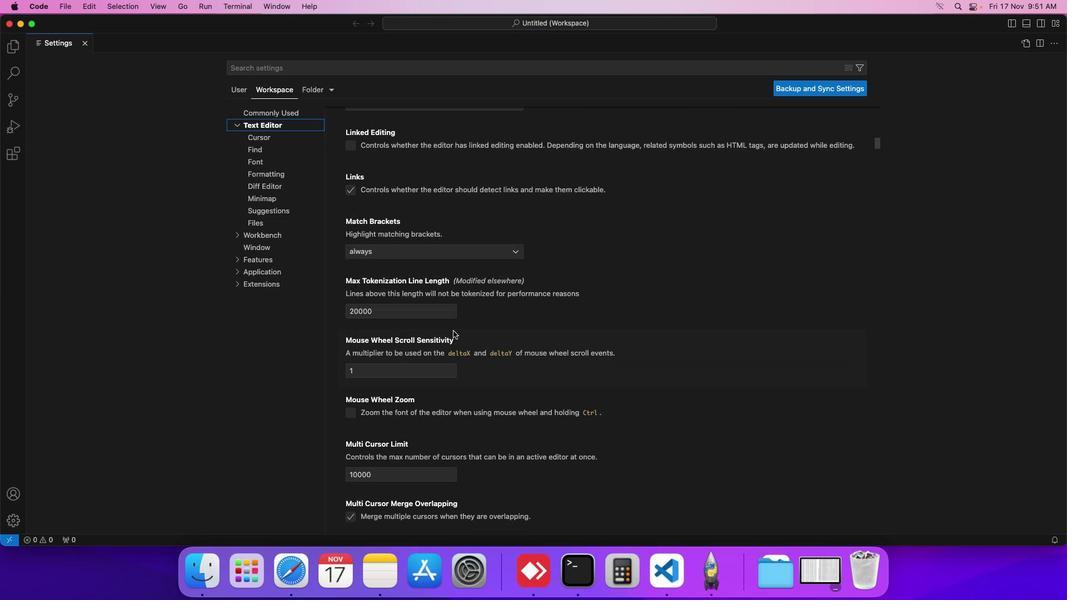 
Action: Mouse scrolled (403, 321) with delta (21, 4)
Screenshot: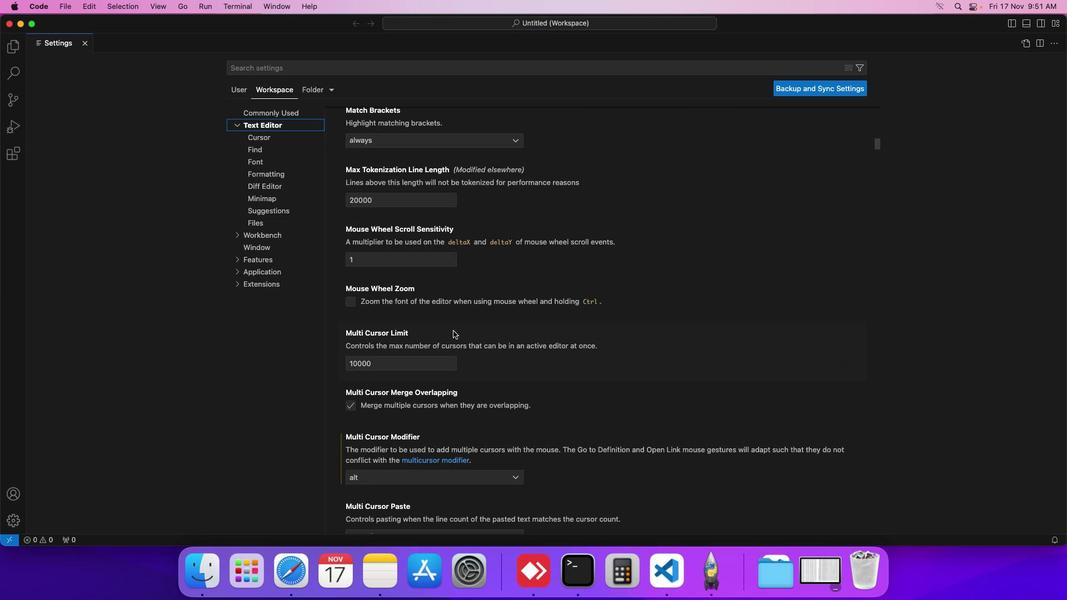 
Action: Mouse scrolled (403, 321) with delta (21, 3)
Screenshot: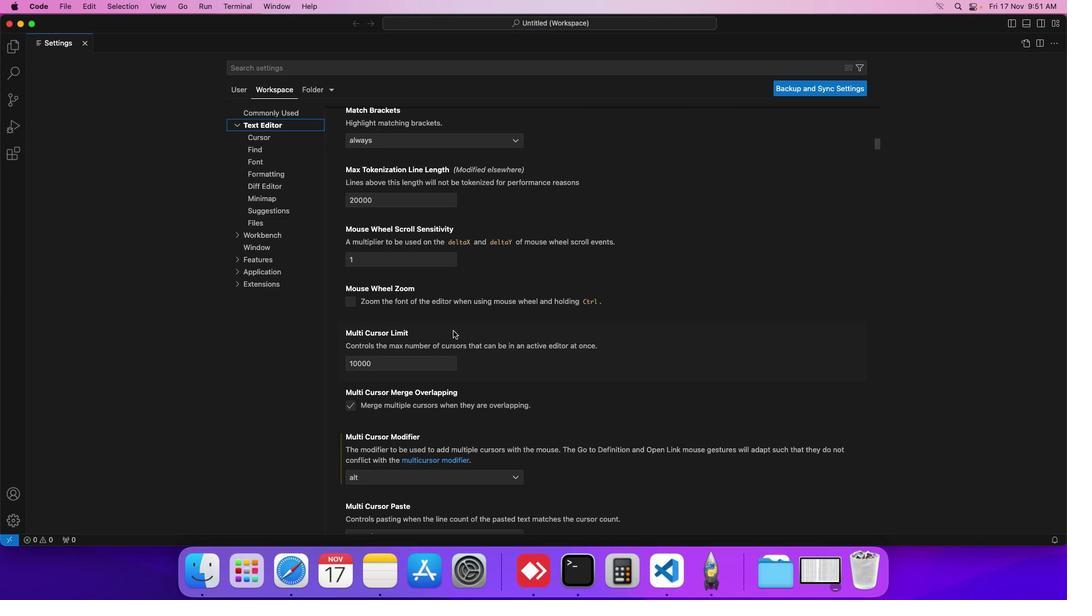 
Action: Mouse scrolled (403, 321) with delta (21, 5)
Screenshot: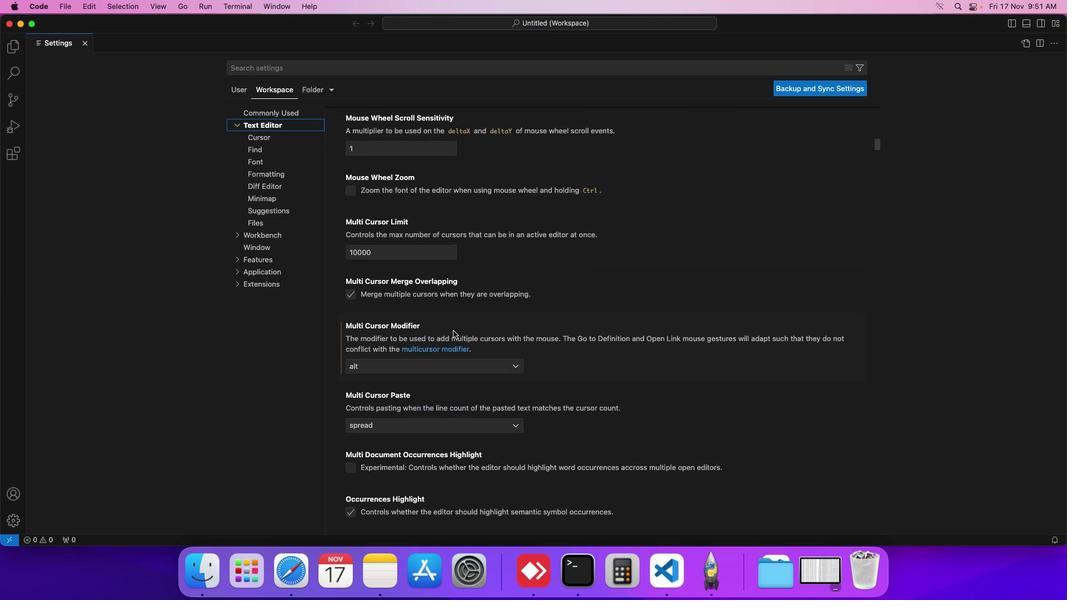 
Action: Mouse scrolled (403, 321) with delta (21, 5)
Screenshot: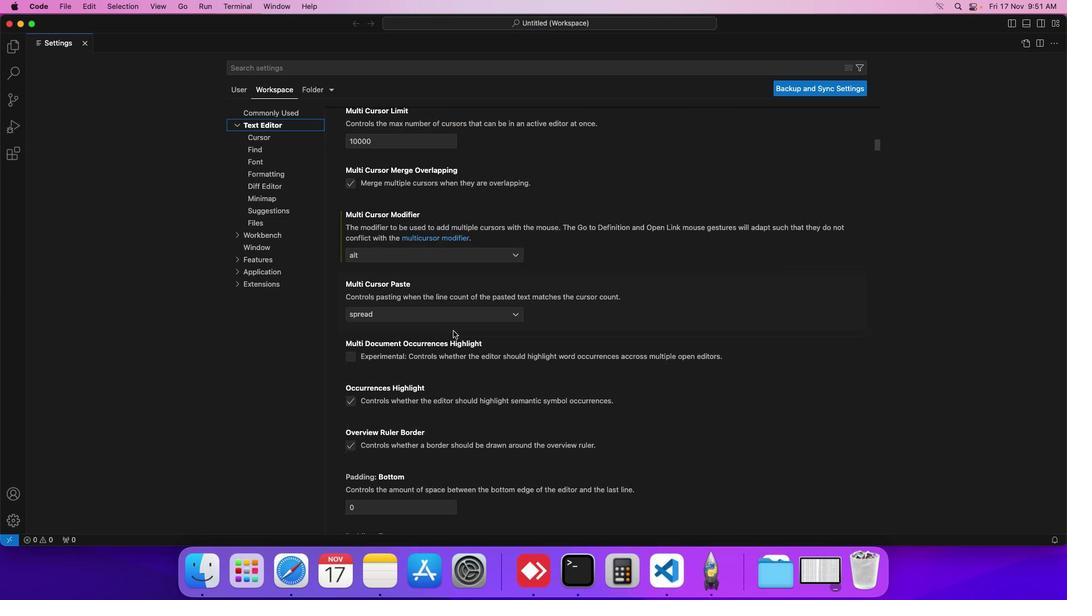 
Action: Mouse scrolled (403, 321) with delta (21, 5)
Screenshot: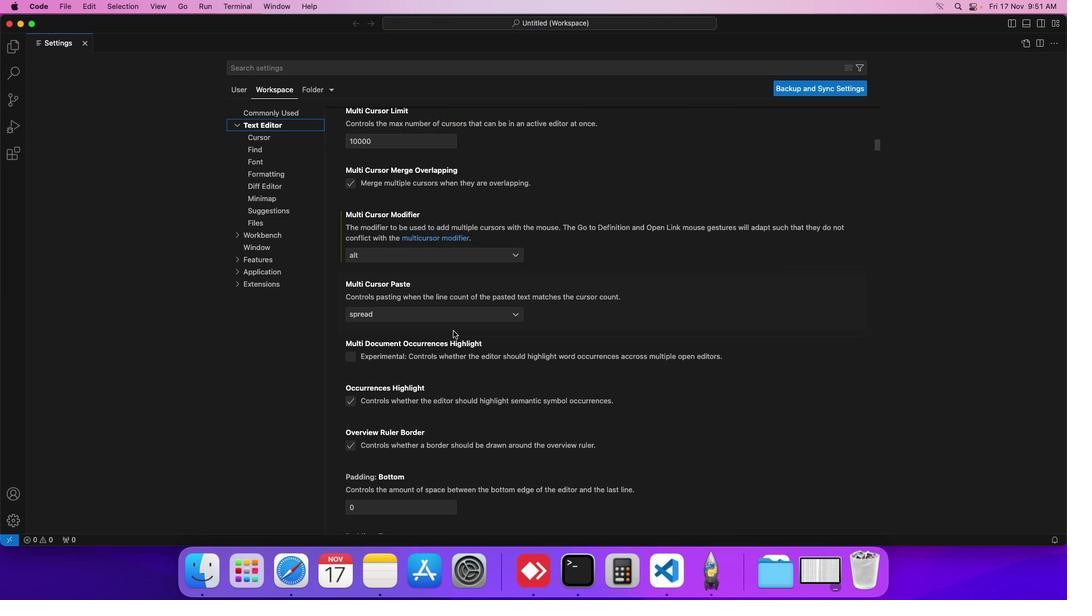 
Action: Mouse scrolled (403, 321) with delta (21, 3)
Screenshot: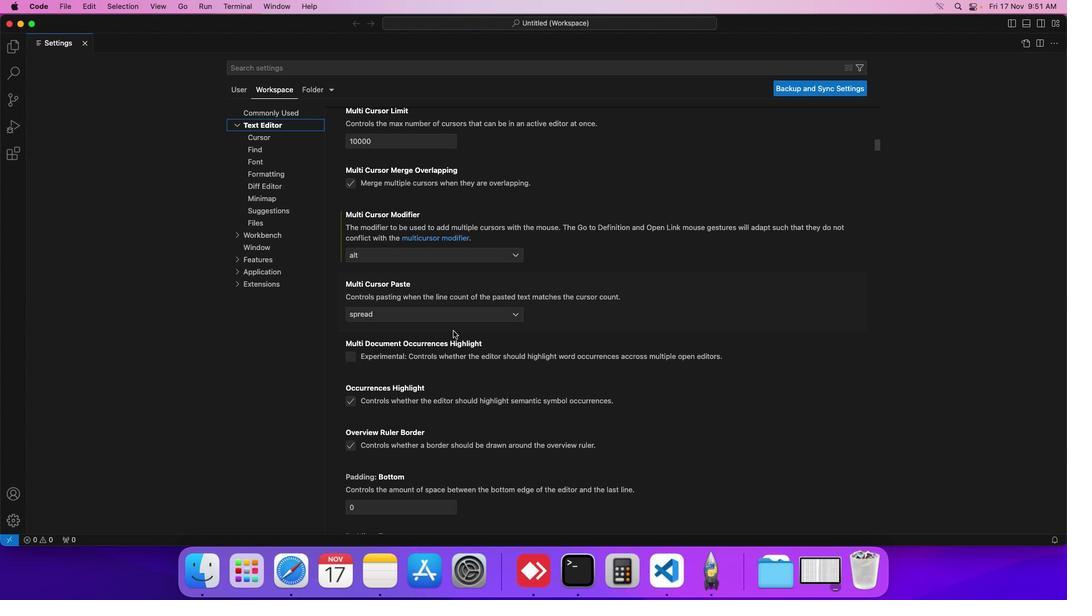
Action: Mouse scrolled (403, 321) with delta (21, 4)
Screenshot: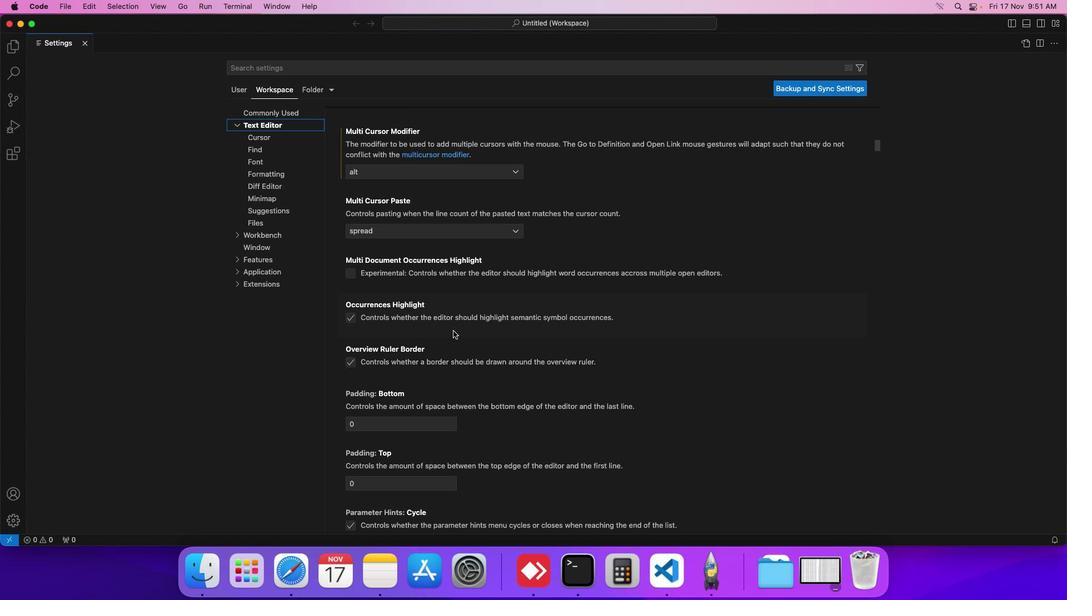 
Action: Mouse moved to (403, 321)
Screenshot: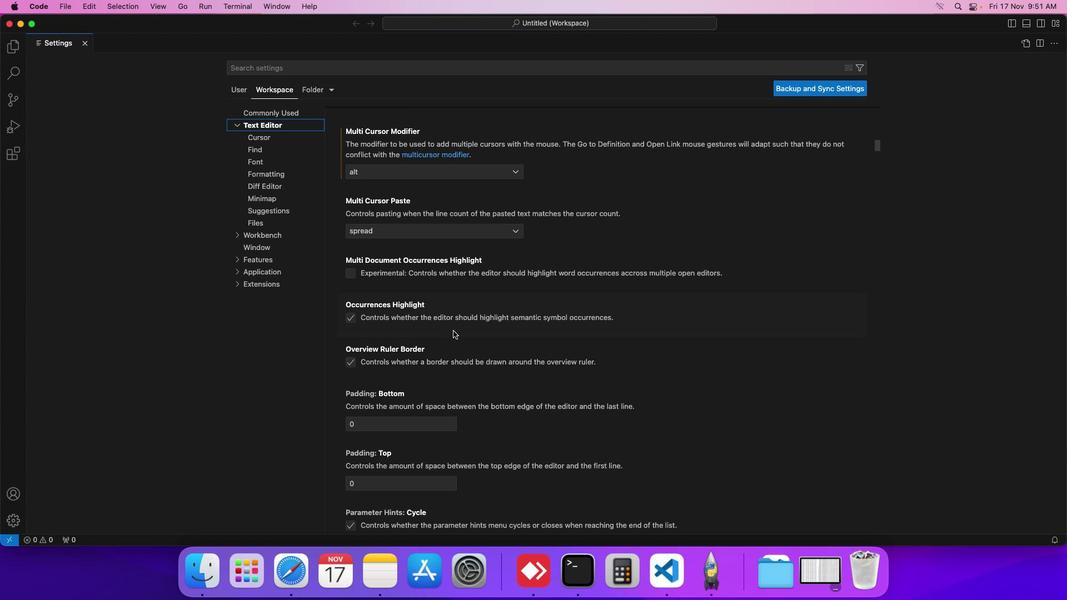 
Action: Mouse scrolled (403, 321) with delta (21, 5)
Screenshot: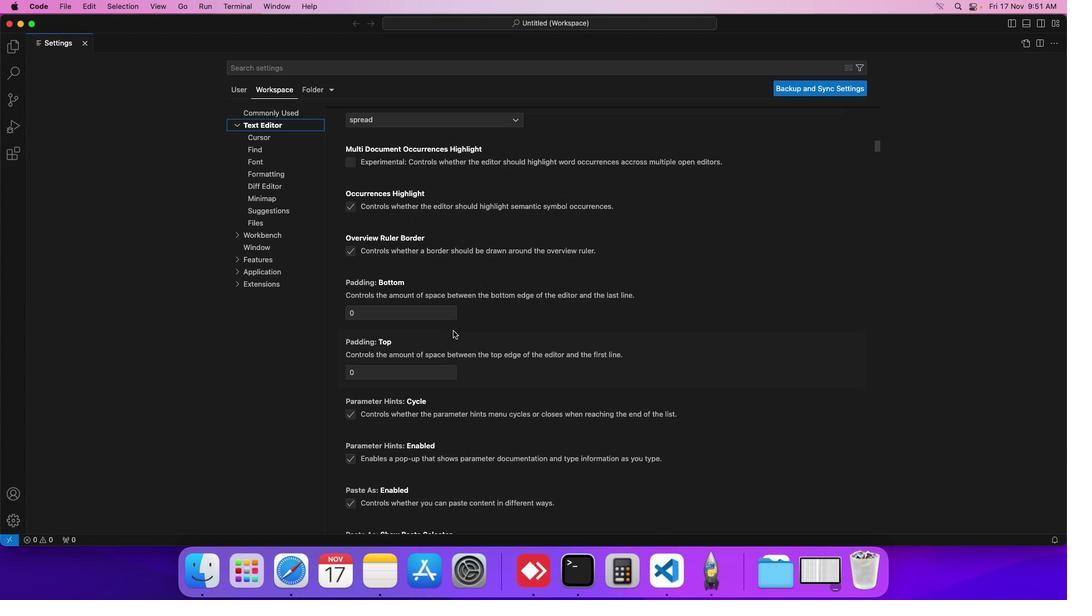 
Action: Mouse scrolled (403, 321) with delta (21, 5)
Screenshot: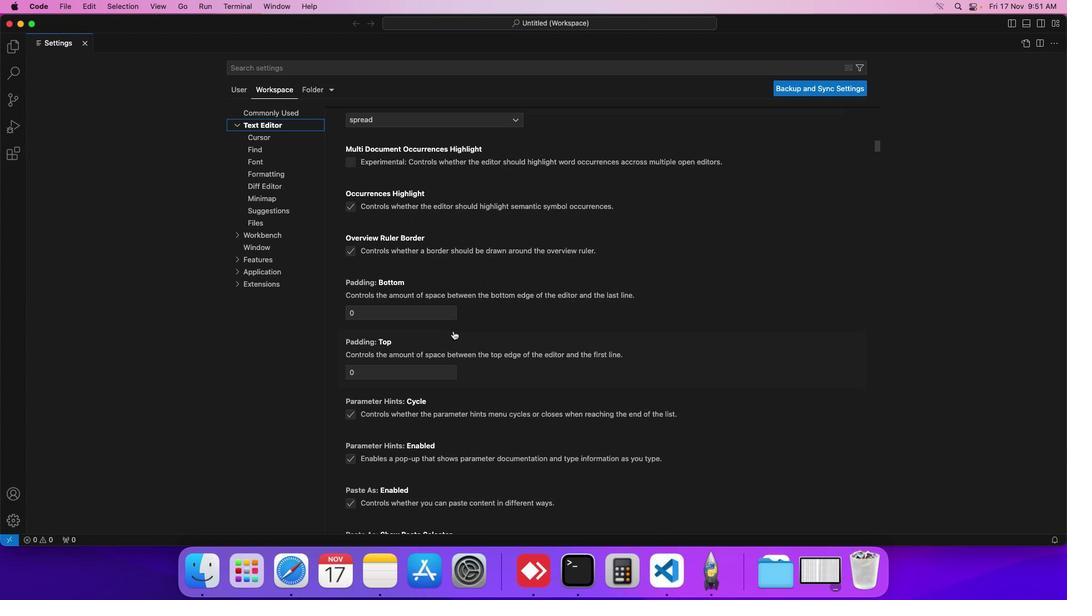 
Action: Mouse scrolled (403, 321) with delta (21, 5)
Screenshot: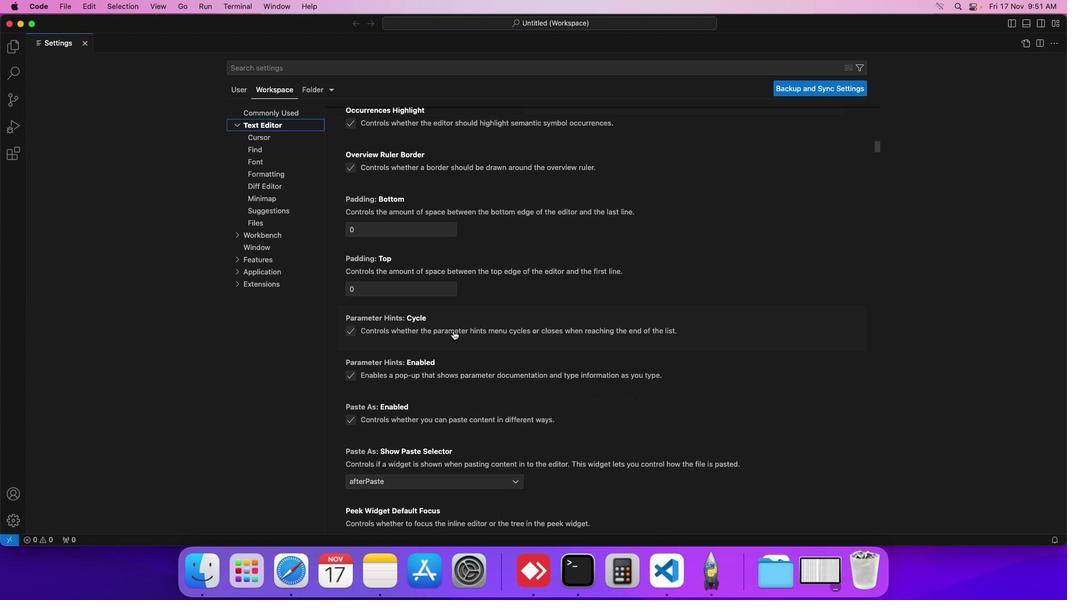
Action: Mouse scrolled (403, 321) with delta (21, 4)
Screenshot: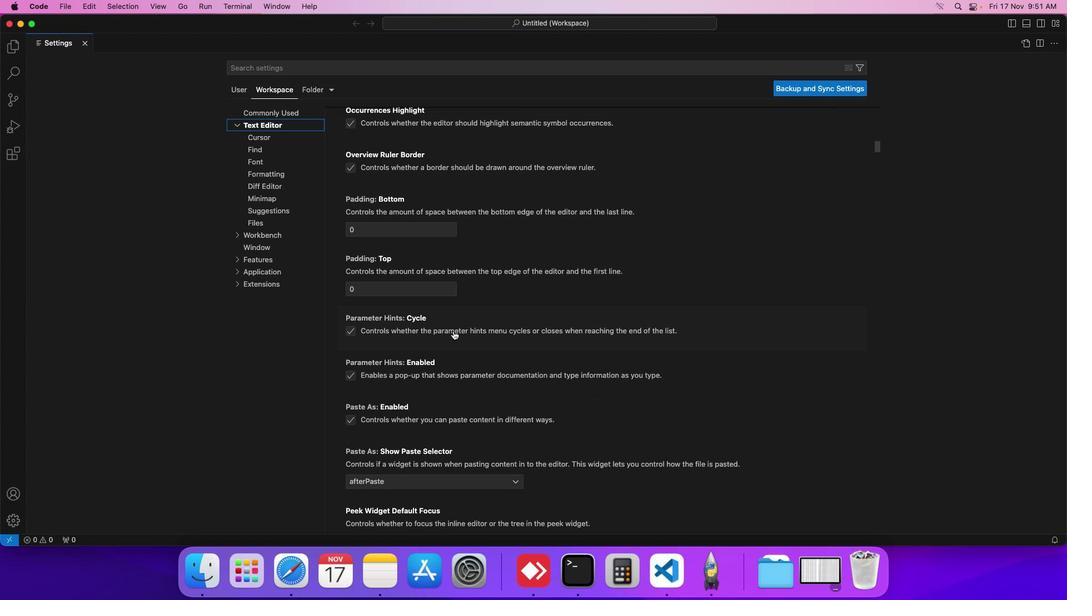 
Action: Mouse moved to (403, 322)
Screenshot: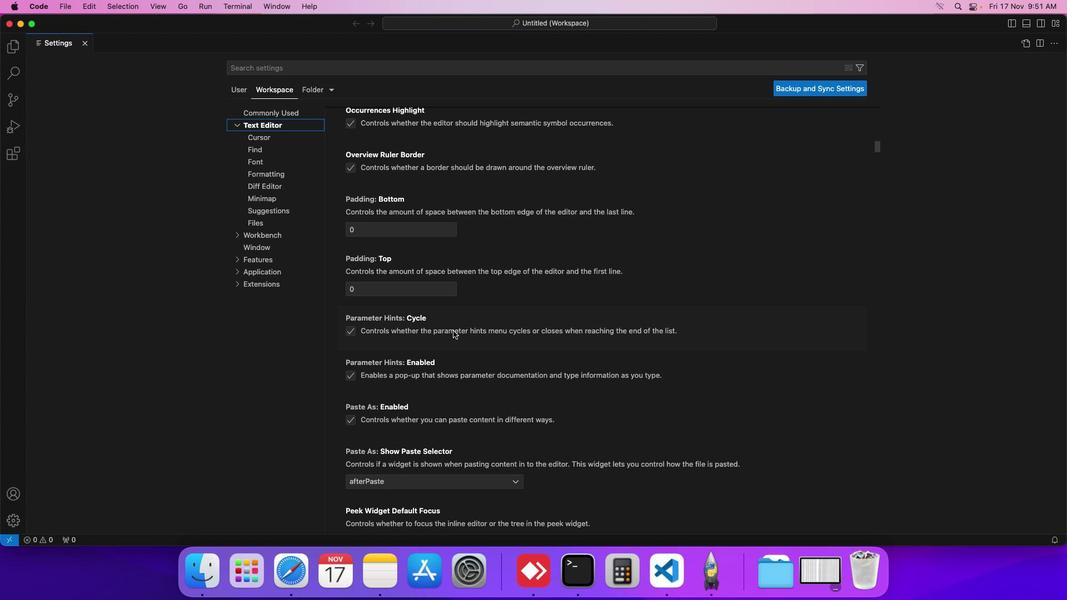 
Action: Mouse scrolled (403, 322) with delta (21, 5)
Screenshot: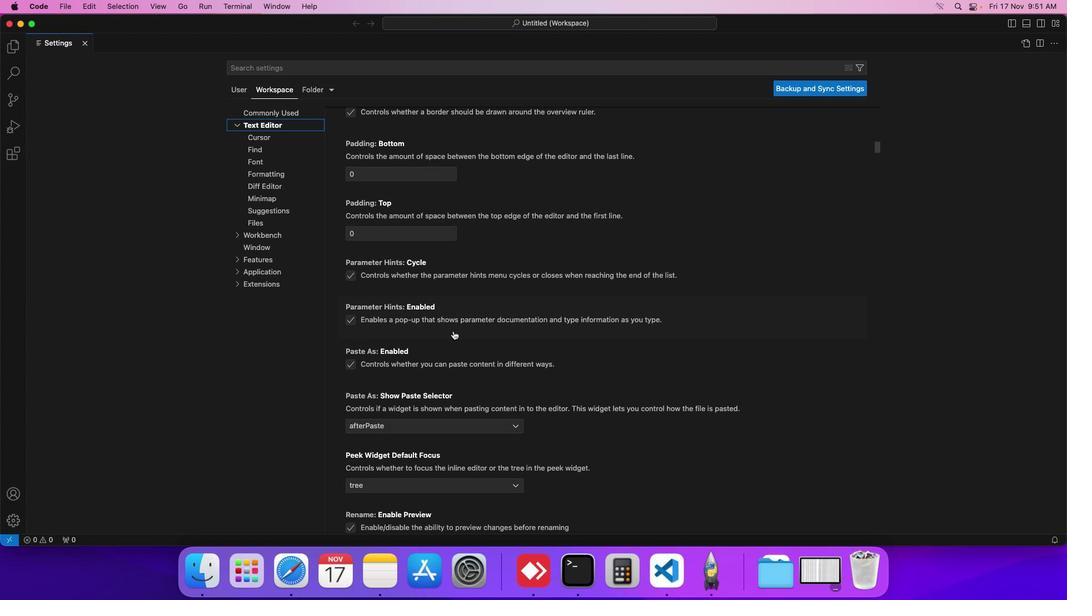 
Action: Mouse scrolled (403, 322) with delta (21, 5)
Screenshot: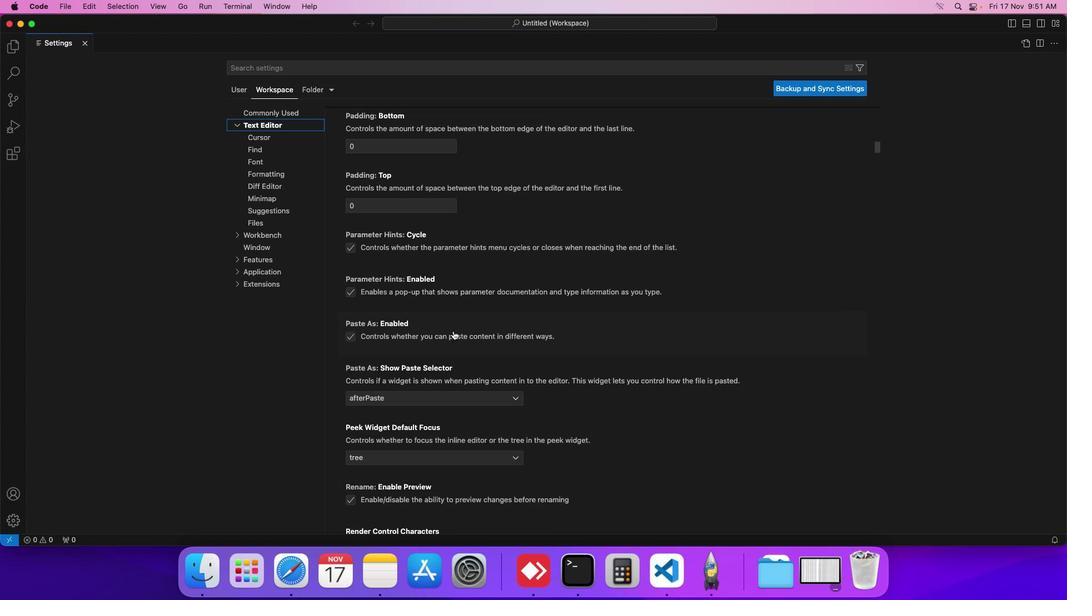 
Action: Mouse scrolled (403, 322) with delta (21, 5)
Screenshot: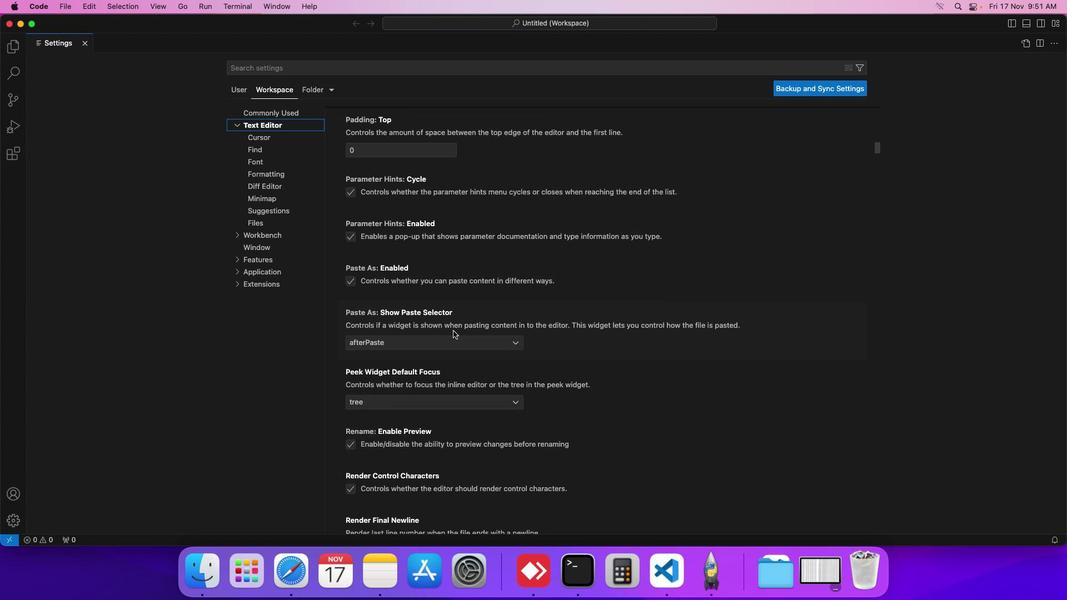 
Action: Mouse scrolled (403, 322) with delta (21, 5)
Screenshot: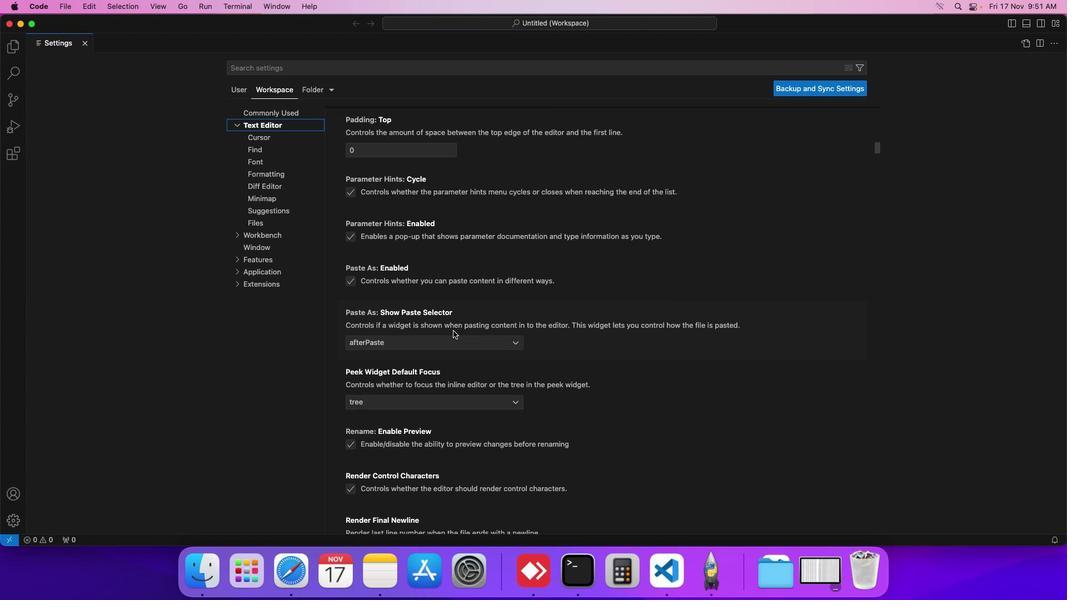
Action: Mouse scrolled (403, 322) with delta (21, 5)
Screenshot: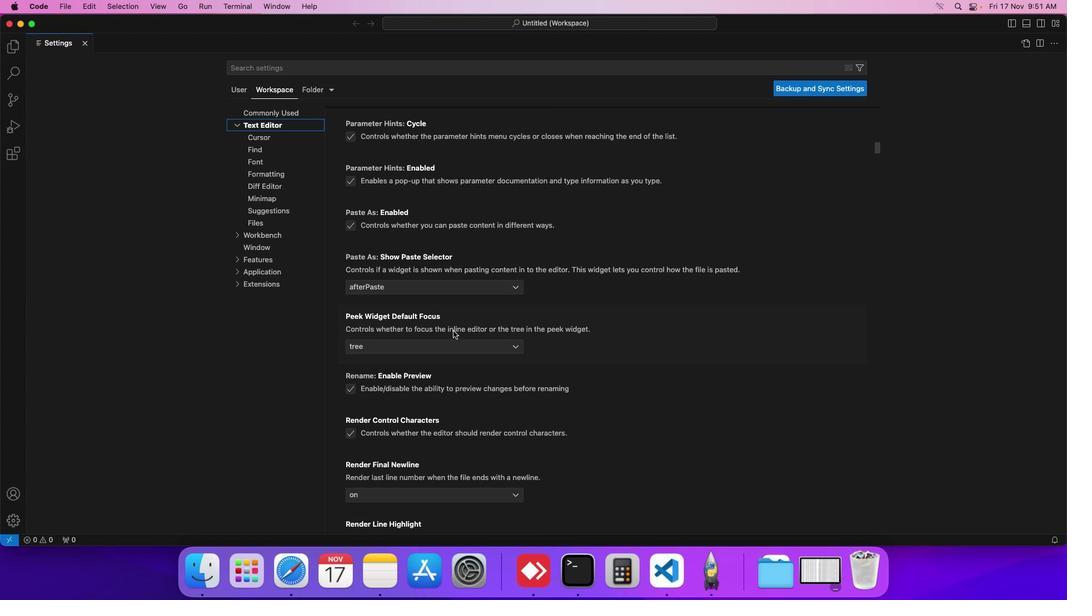 
Action: Mouse scrolled (403, 322) with delta (21, 5)
Screenshot: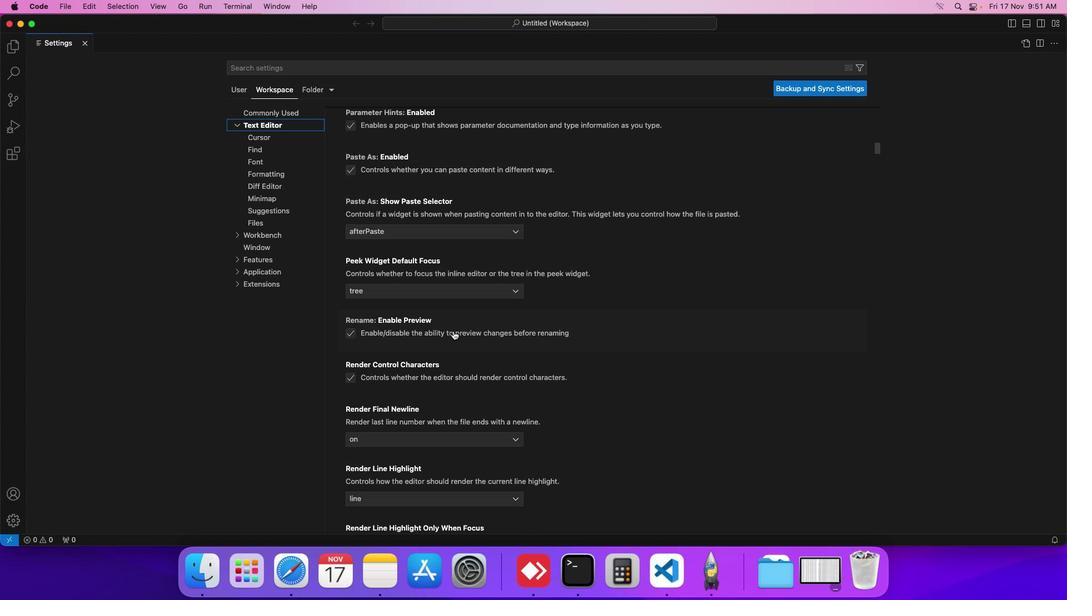 
Action: Mouse scrolled (403, 322) with delta (21, 5)
Screenshot: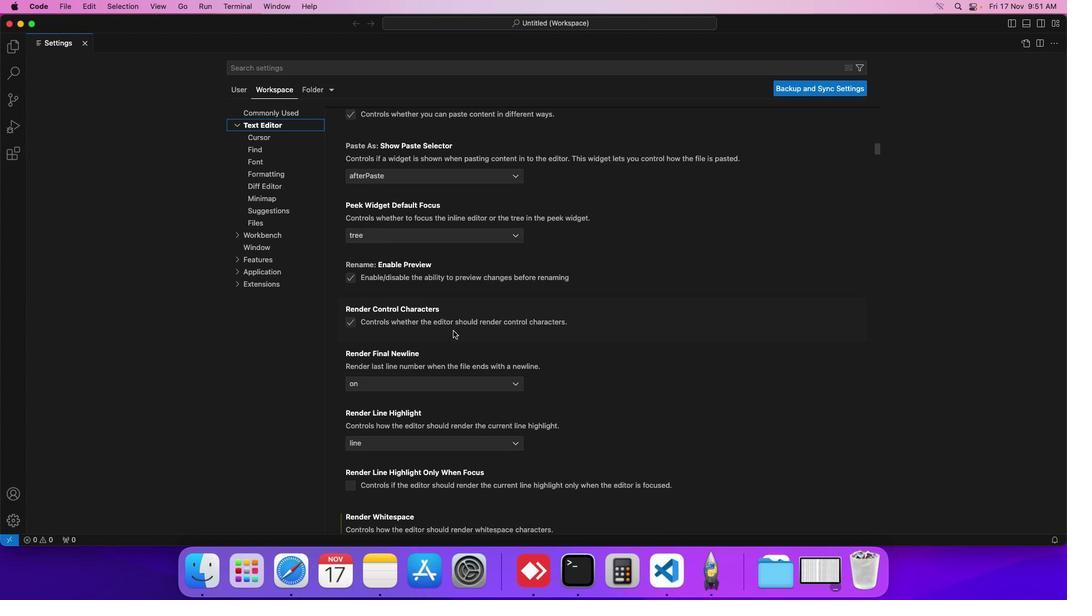 
Action: Mouse scrolled (403, 322) with delta (21, 5)
Screenshot: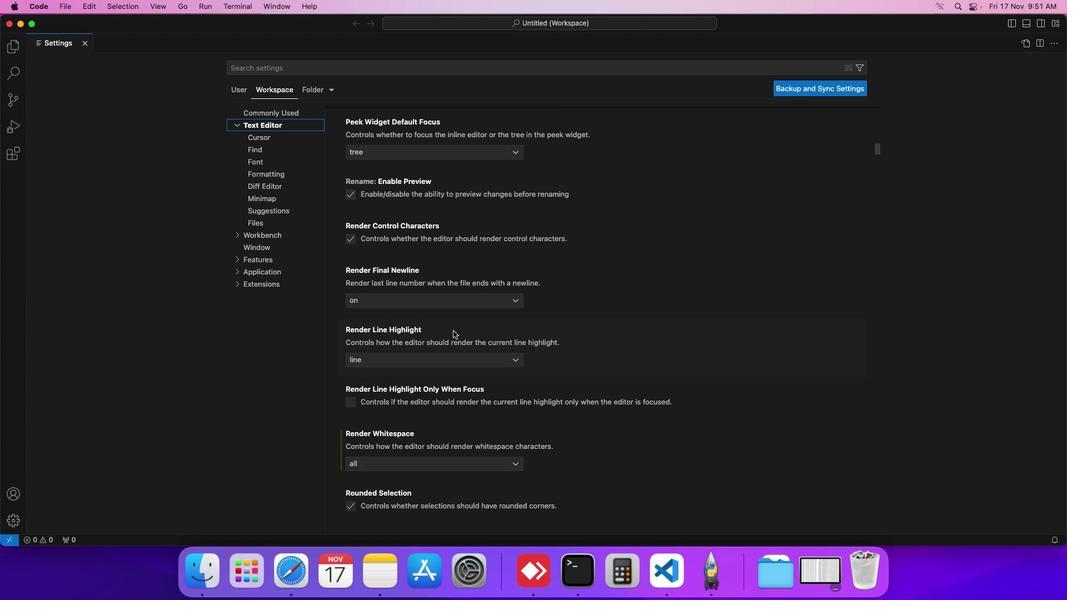 
Action: Mouse scrolled (403, 322) with delta (21, 4)
Screenshot: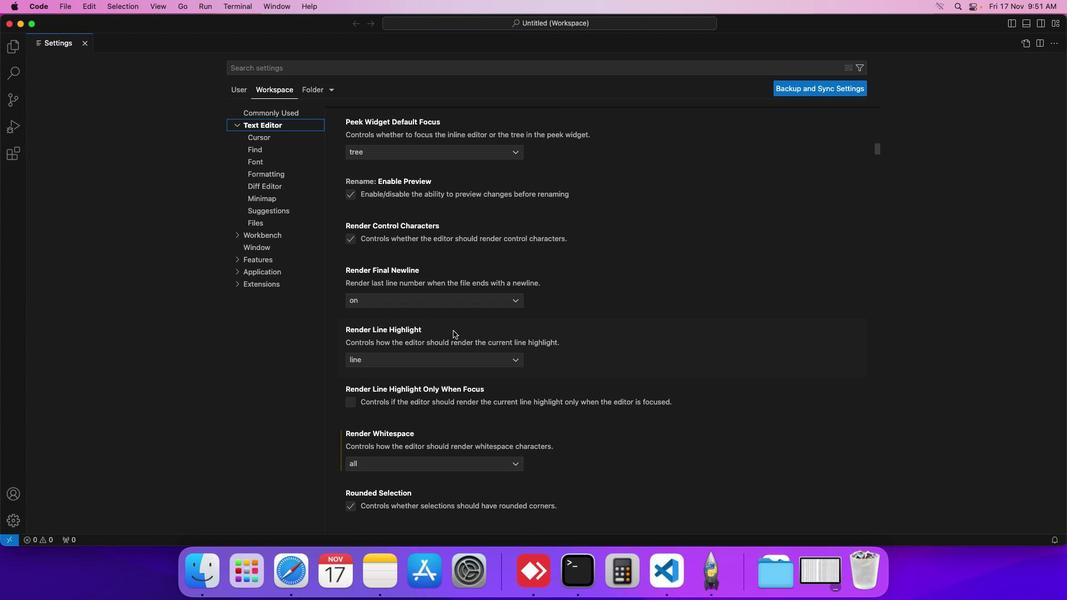 
Action: Mouse scrolled (403, 322) with delta (21, 5)
Screenshot: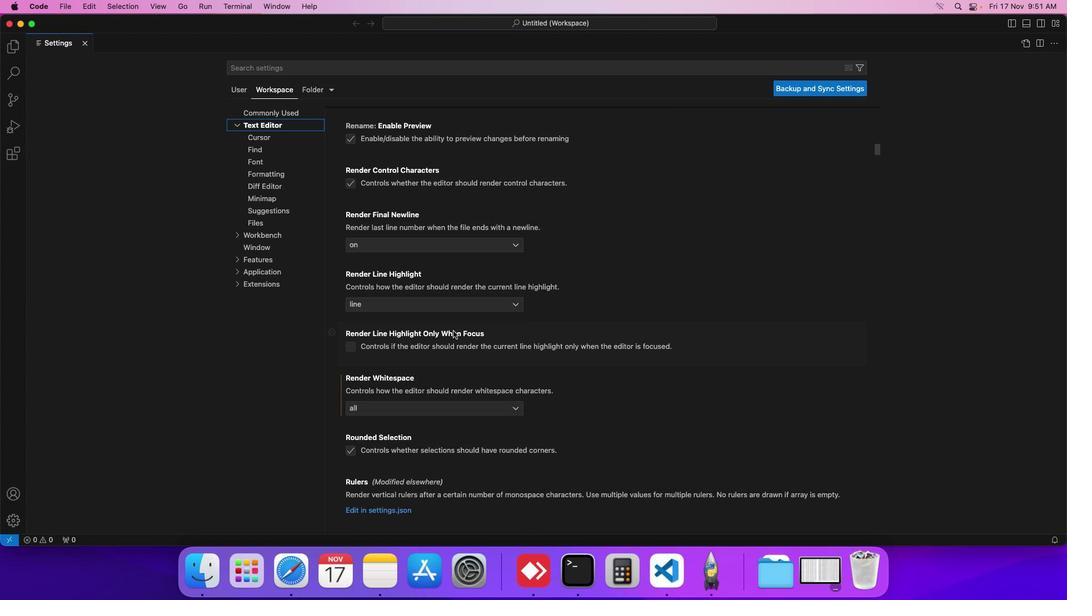 
Action: Mouse scrolled (403, 322) with delta (21, 5)
Screenshot: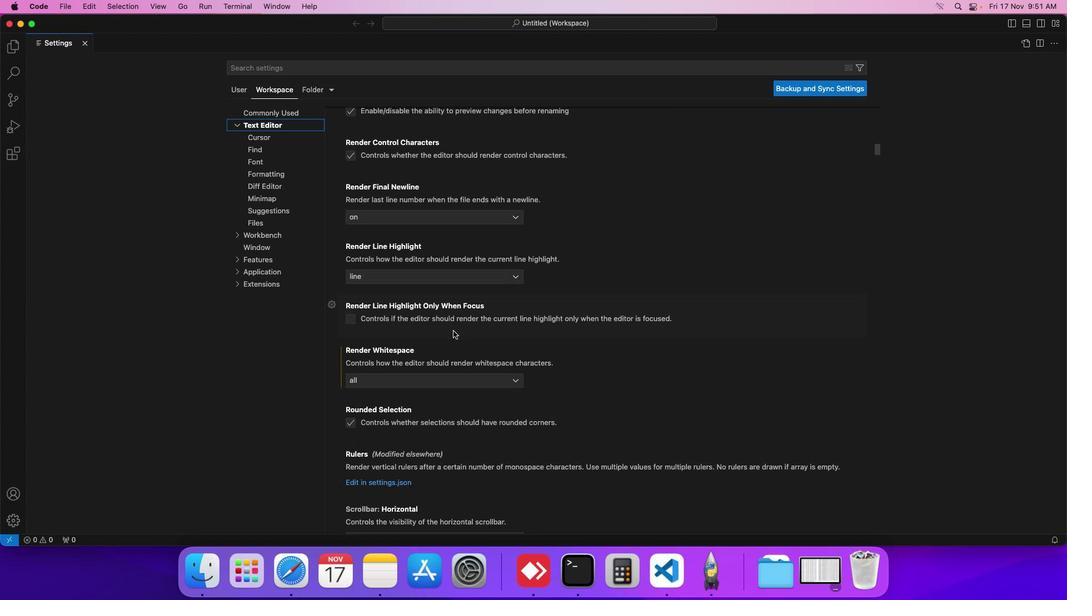 
Action: Mouse scrolled (403, 322) with delta (21, 5)
Screenshot: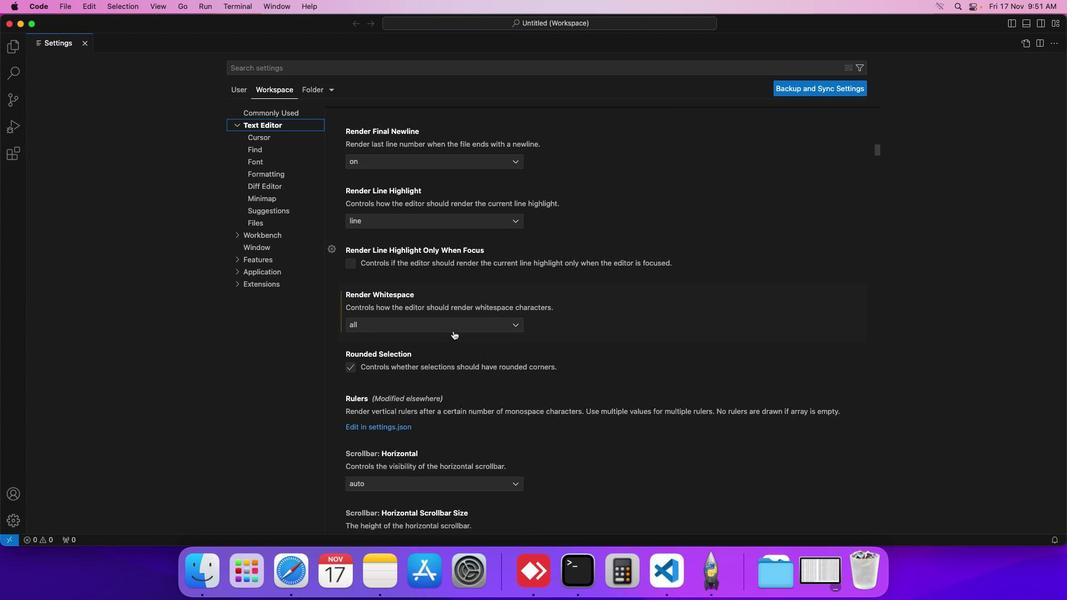 
Action: Mouse scrolled (403, 322) with delta (21, 5)
Screenshot: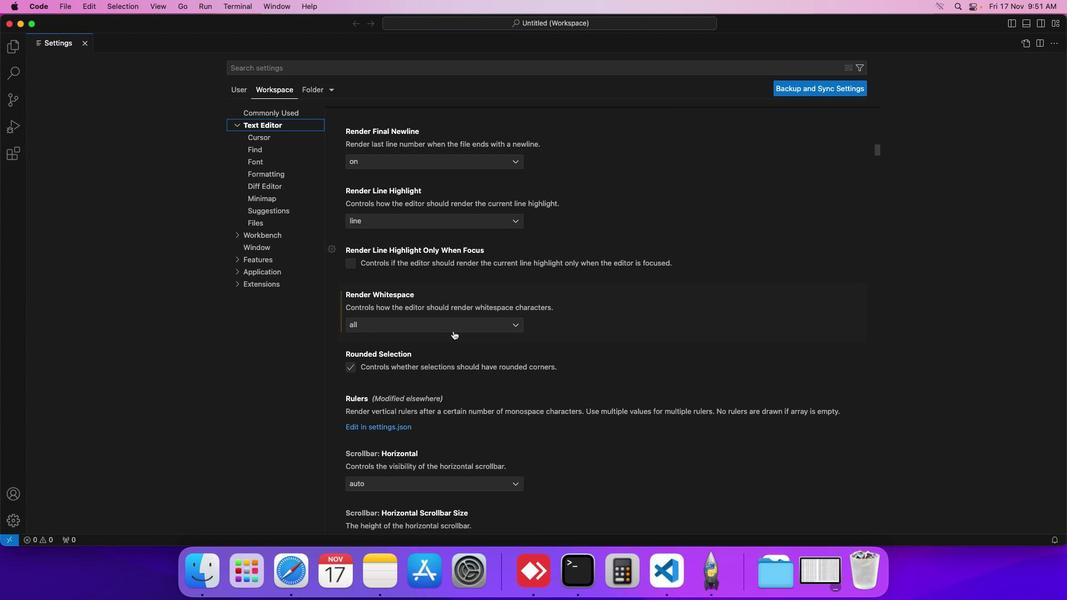 
Action: Mouse scrolled (403, 322) with delta (21, 5)
Screenshot: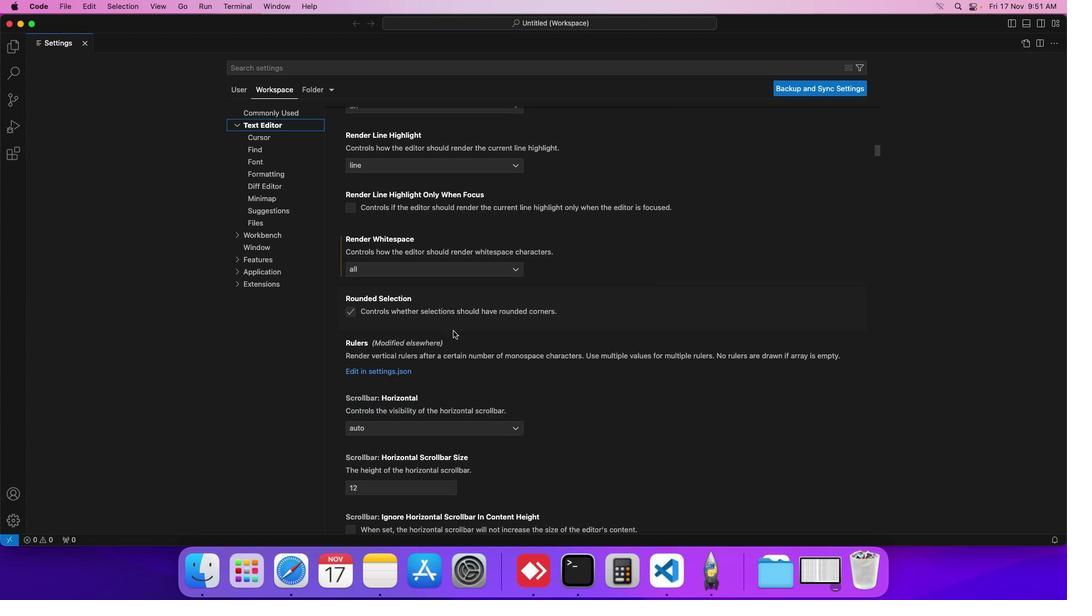 
Action: Mouse scrolled (403, 322) with delta (21, 5)
Screenshot: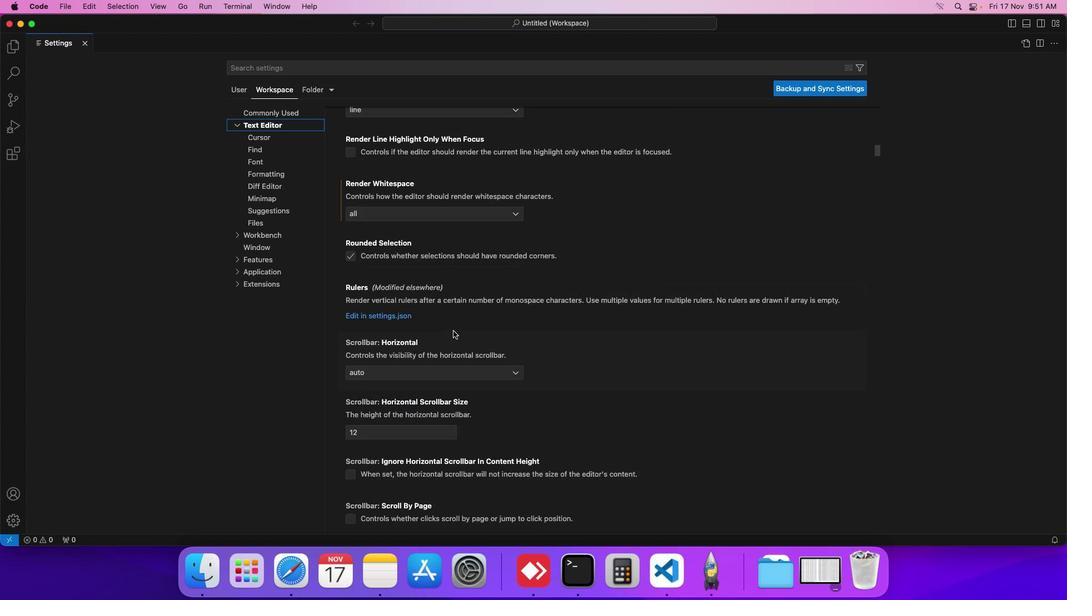 
Action: Mouse scrolled (403, 322) with delta (21, 5)
Screenshot: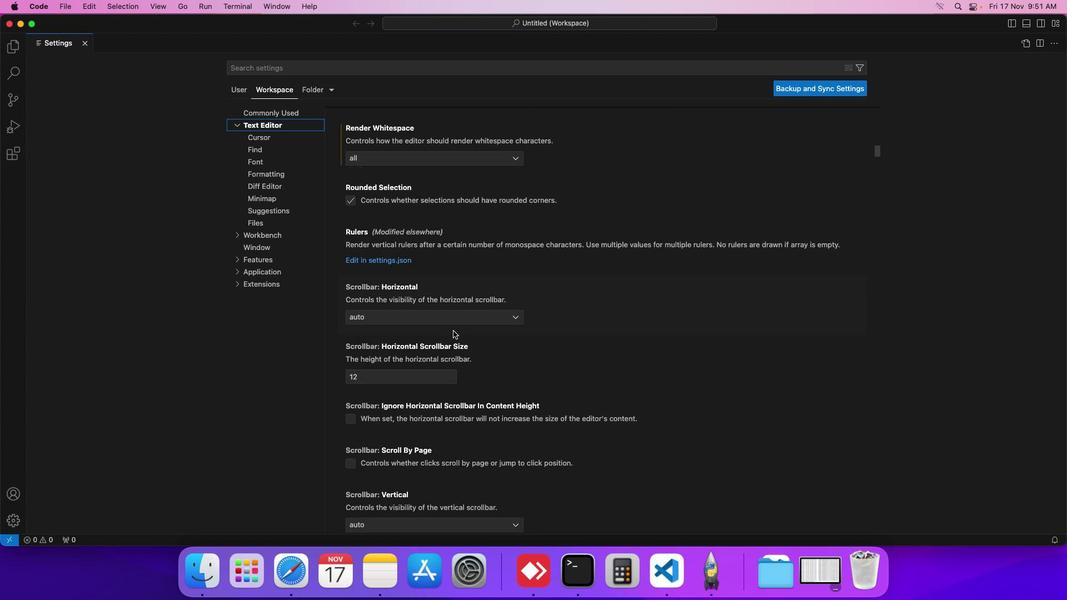
Action: Mouse scrolled (403, 322) with delta (21, 5)
Screenshot: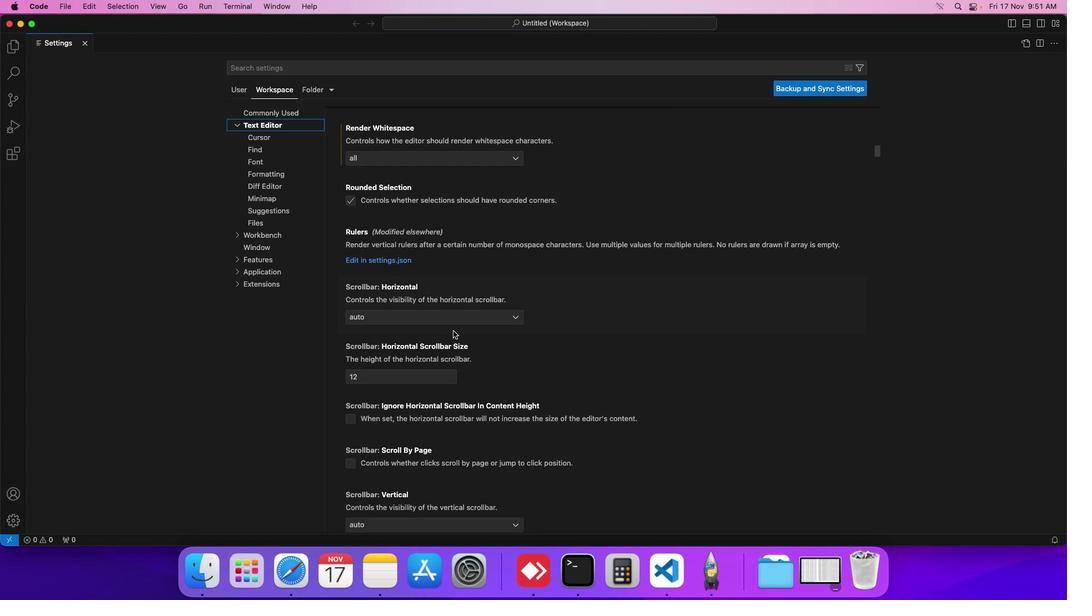 
Action: Mouse scrolled (403, 322) with delta (21, 5)
Screenshot: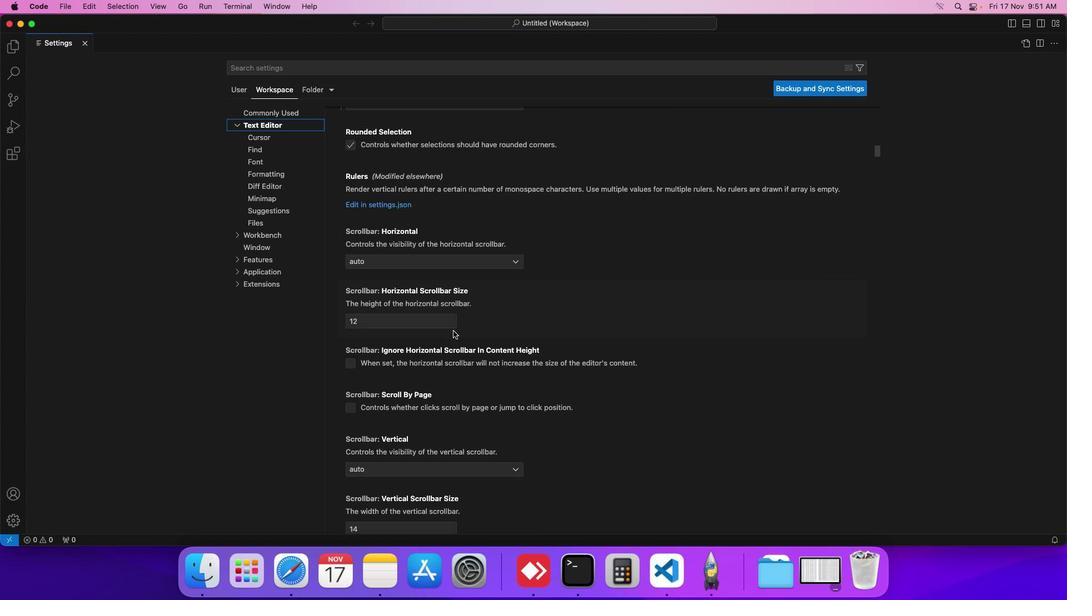 
Action: Mouse scrolled (403, 322) with delta (21, 5)
Screenshot: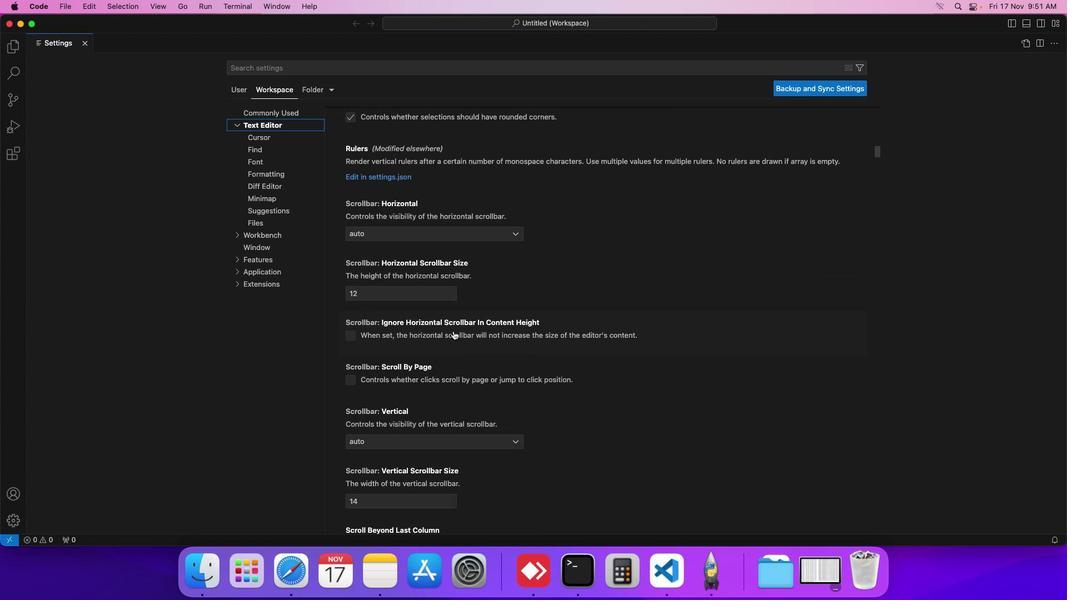 
Action: Mouse scrolled (403, 322) with delta (21, 5)
Screenshot: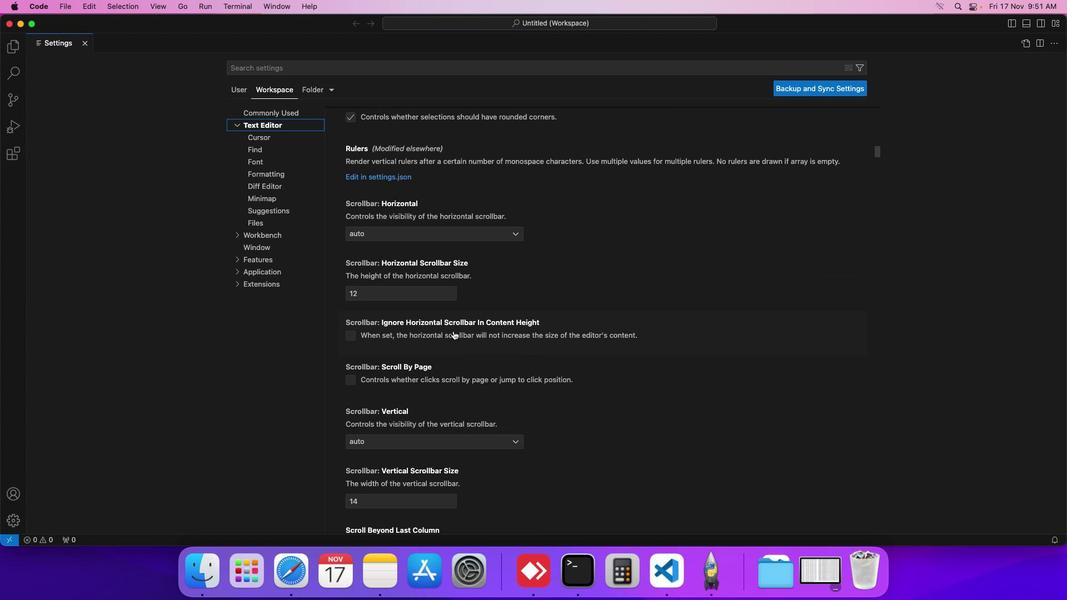 
Action: Mouse scrolled (403, 322) with delta (21, 5)
Screenshot: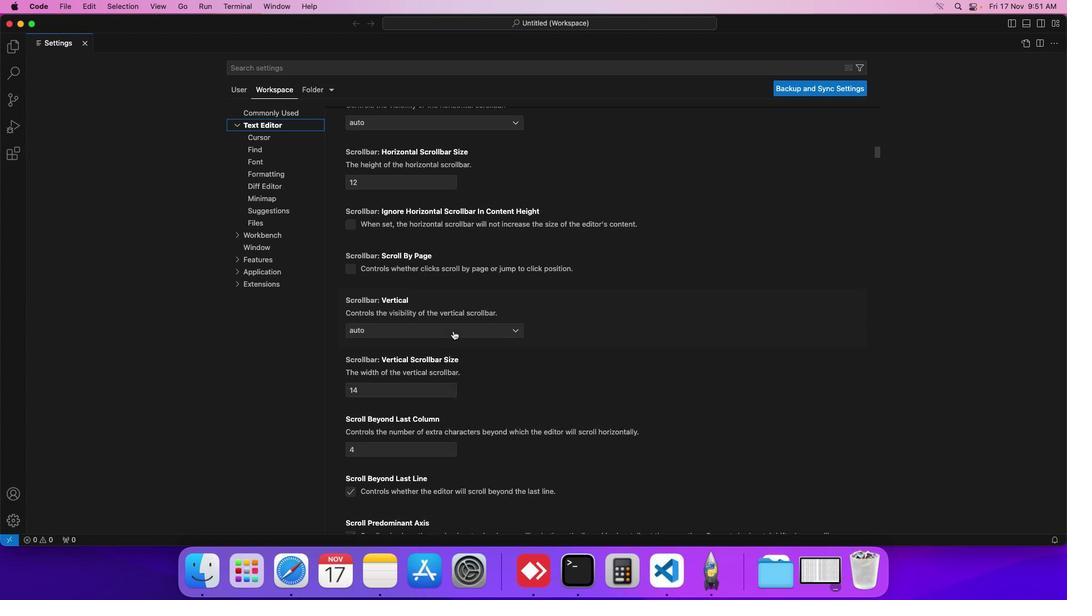 
Action: Mouse scrolled (403, 322) with delta (21, 5)
Screenshot: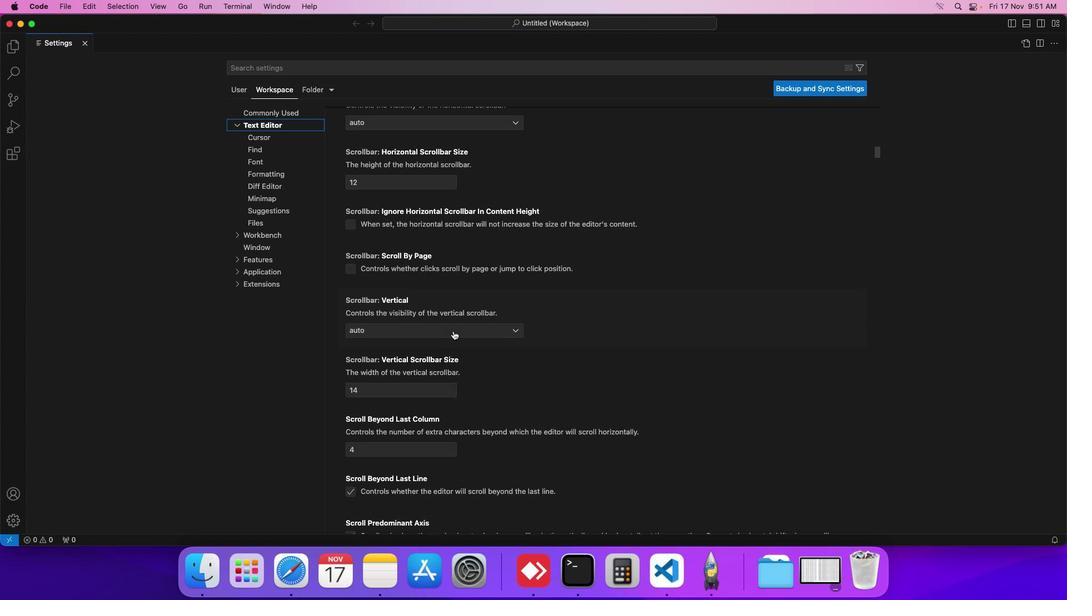
Action: Mouse scrolled (403, 322) with delta (21, 5)
Screenshot: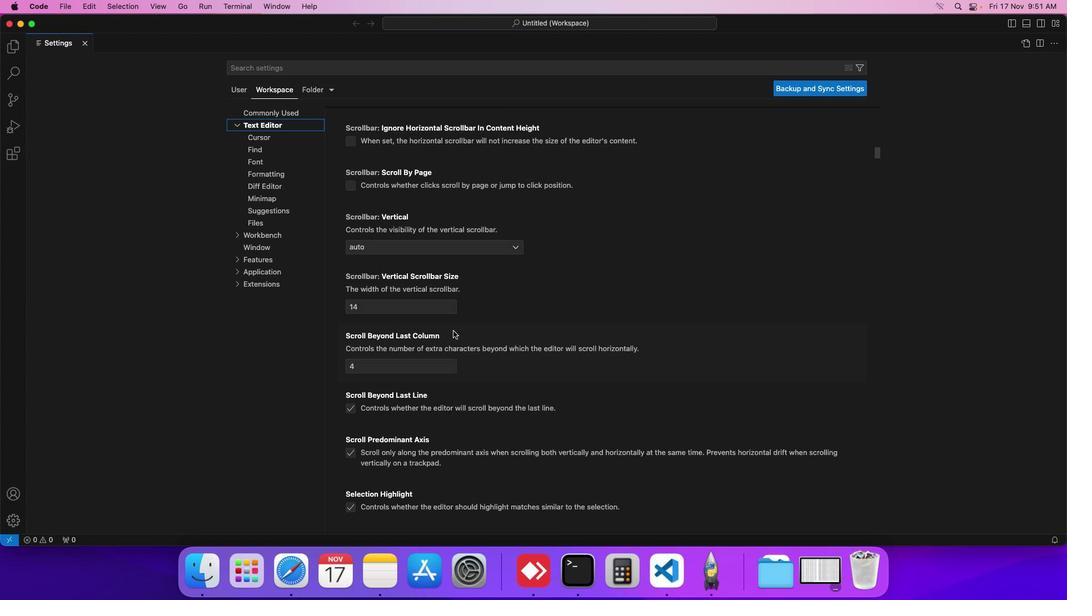 
Action: Mouse scrolled (403, 322) with delta (21, 4)
Screenshot: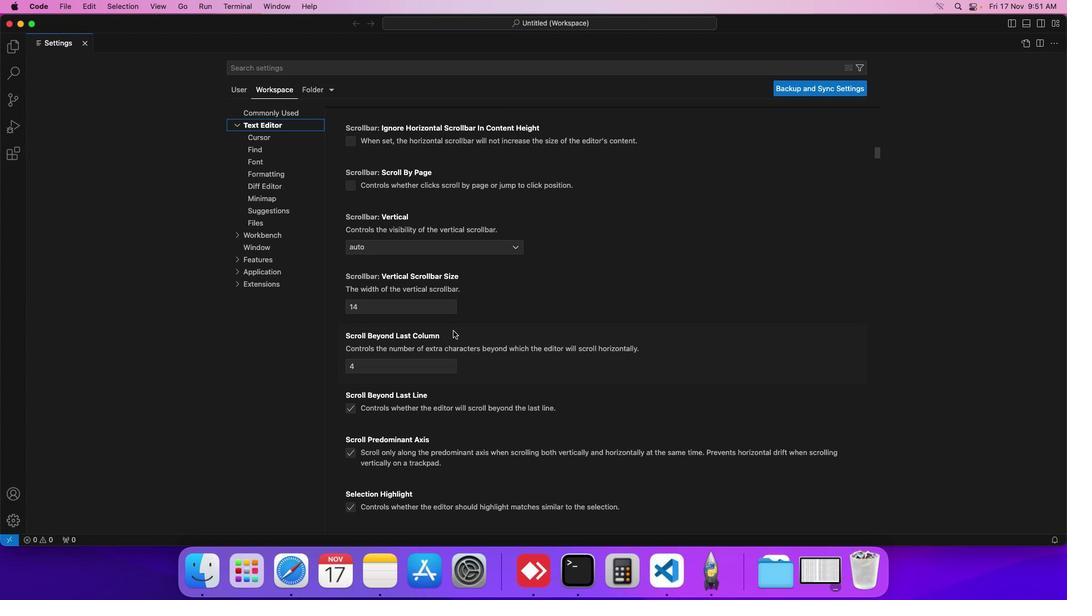 
Action: Mouse scrolled (403, 322) with delta (21, 5)
Screenshot: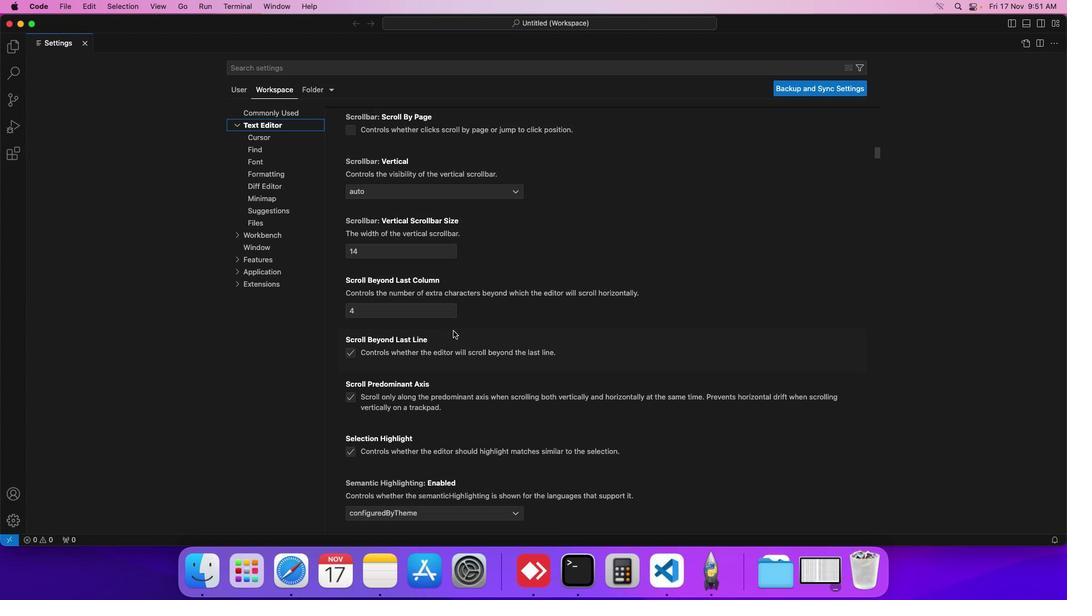 
Action: Mouse scrolled (403, 322) with delta (21, 5)
Screenshot: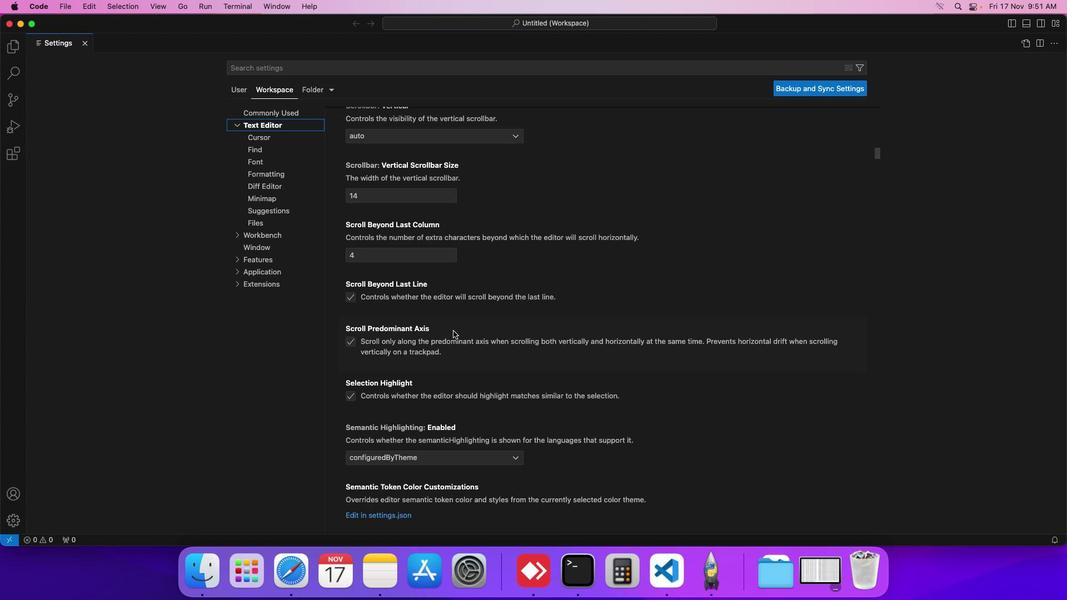 
Action: Mouse scrolled (403, 322) with delta (21, 5)
Screenshot: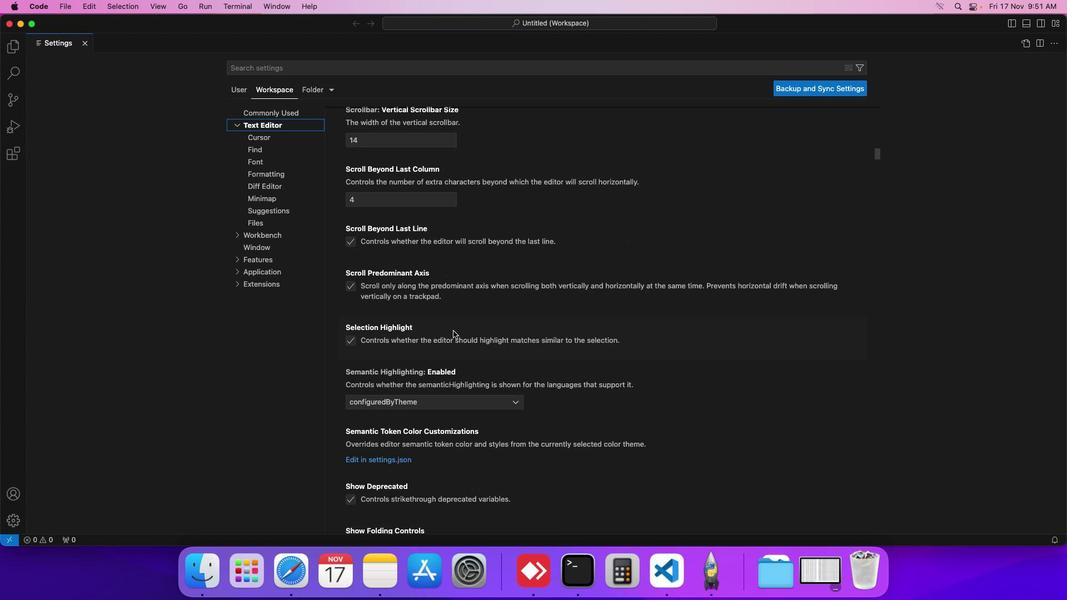 
Action: Mouse scrolled (403, 322) with delta (21, 5)
Screenshot: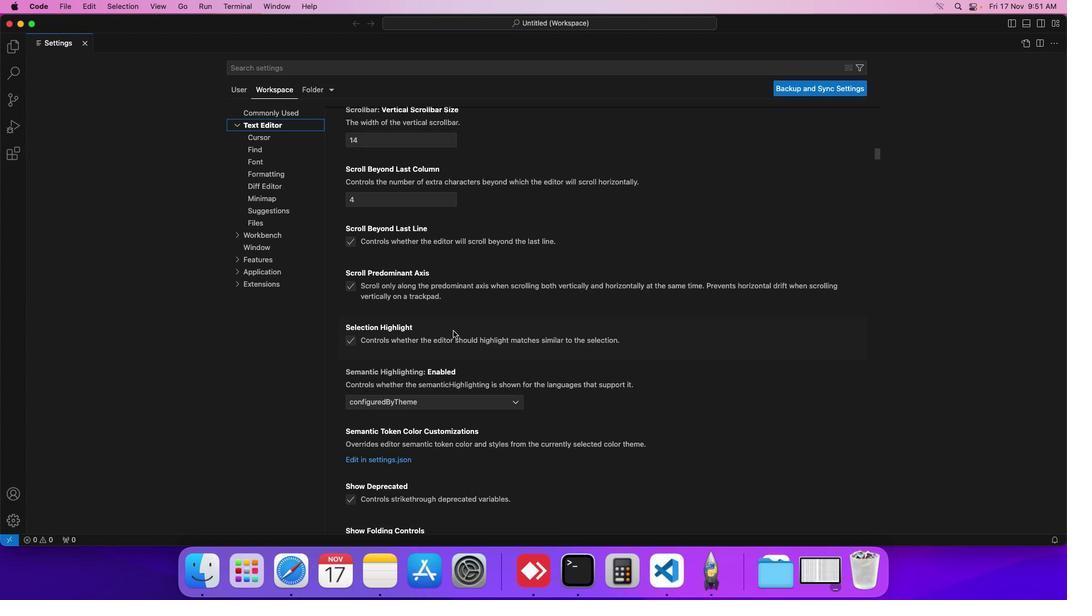 
Action: Mouse scrolled (403, 322) with delta (21, 5)
Screenshot: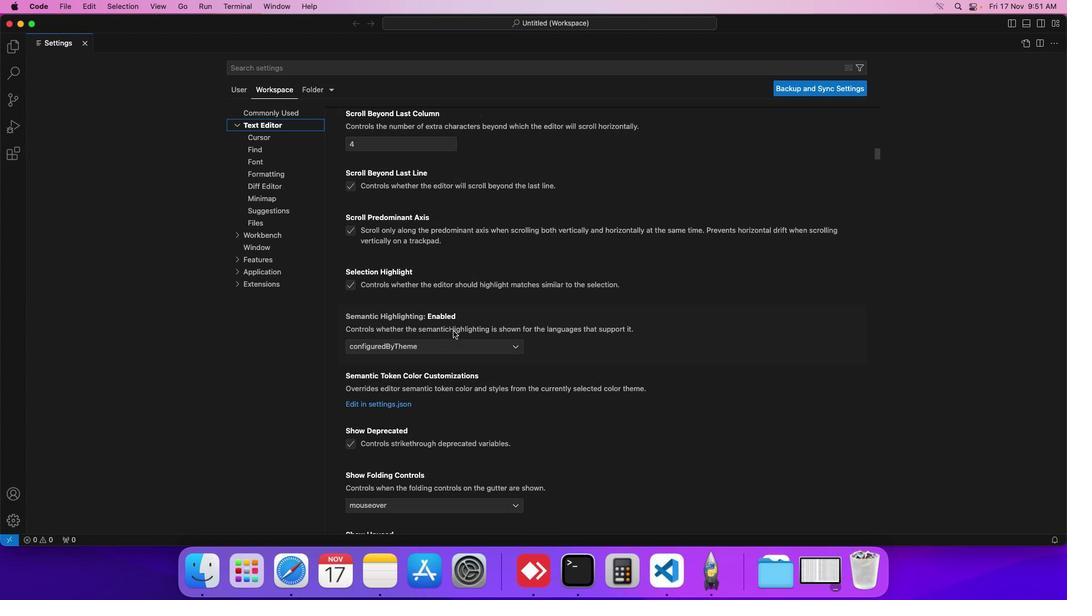 
Action: Mouse scrolled (403, 322) with delta (21, 5)
Screenshot: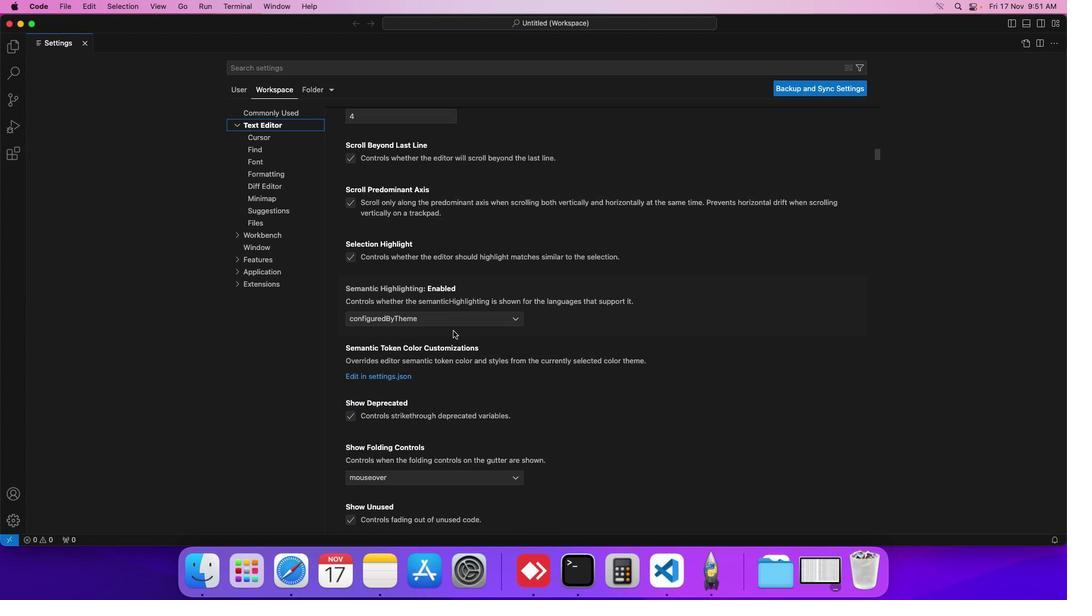 
Action: Mouse scrolled (403, 322) with delta (21, 5)
Screenshot: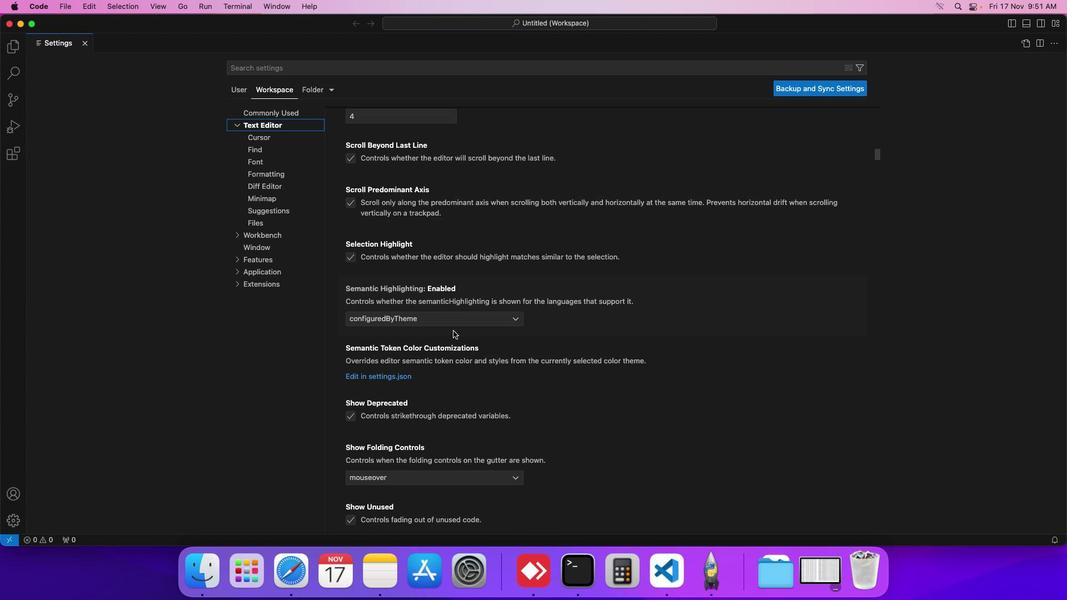 
Action: Mouse scrolled (403, 322) with delta (21, 5)
Screenshot: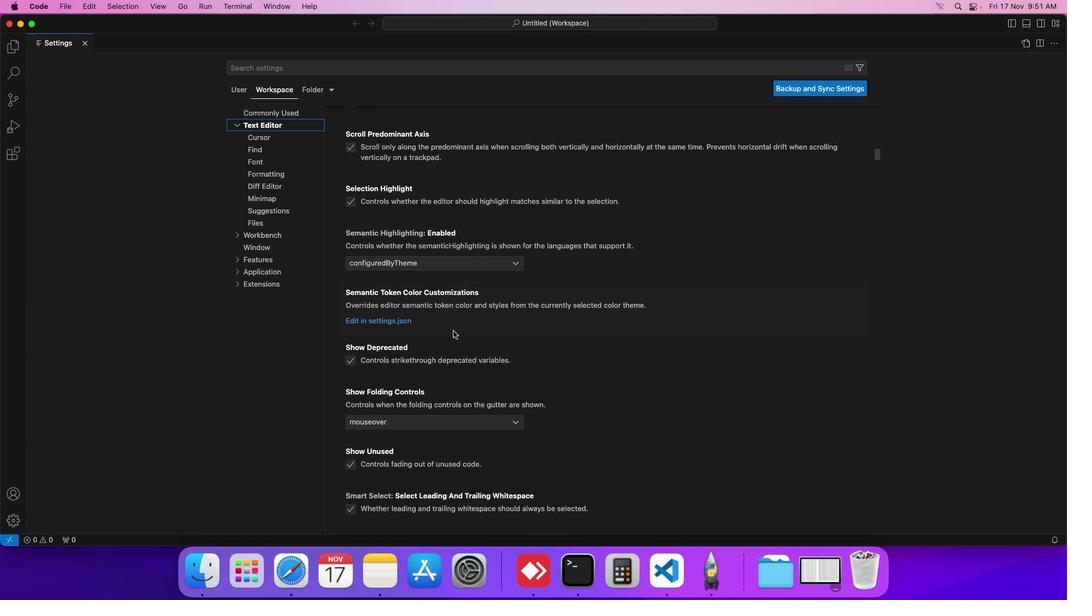 
Action: Mouse scrolled (403, 322) with delta (21, 5)
Screenshot: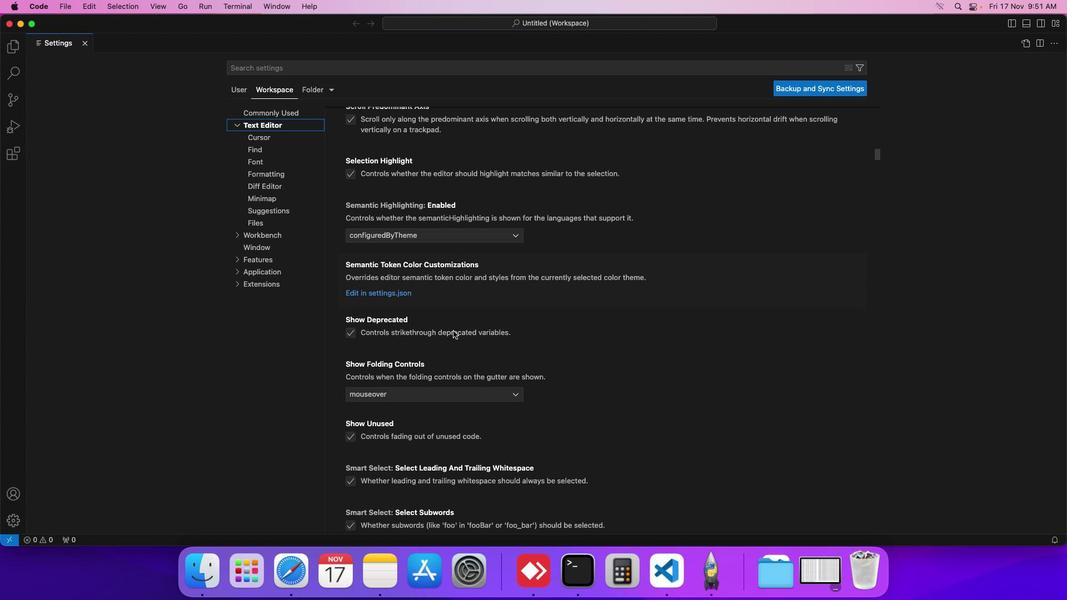 
Action: Mouse scrolled (403, 322) with delta (21, 5)
Screenshot: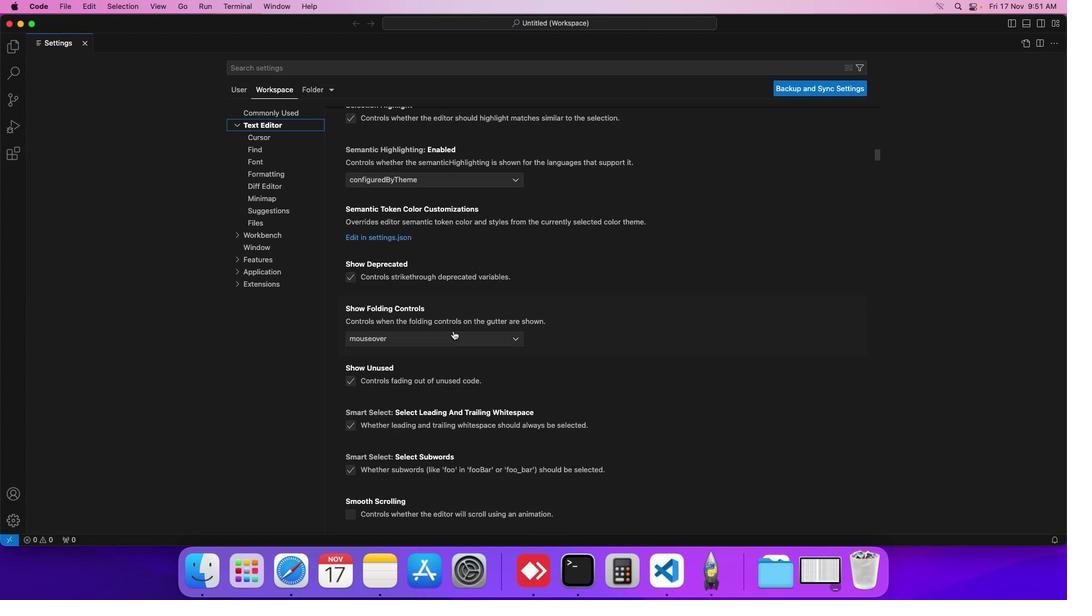
Action: Mouse scrolled (403, 322) with delta (21, 5)
Screenshot: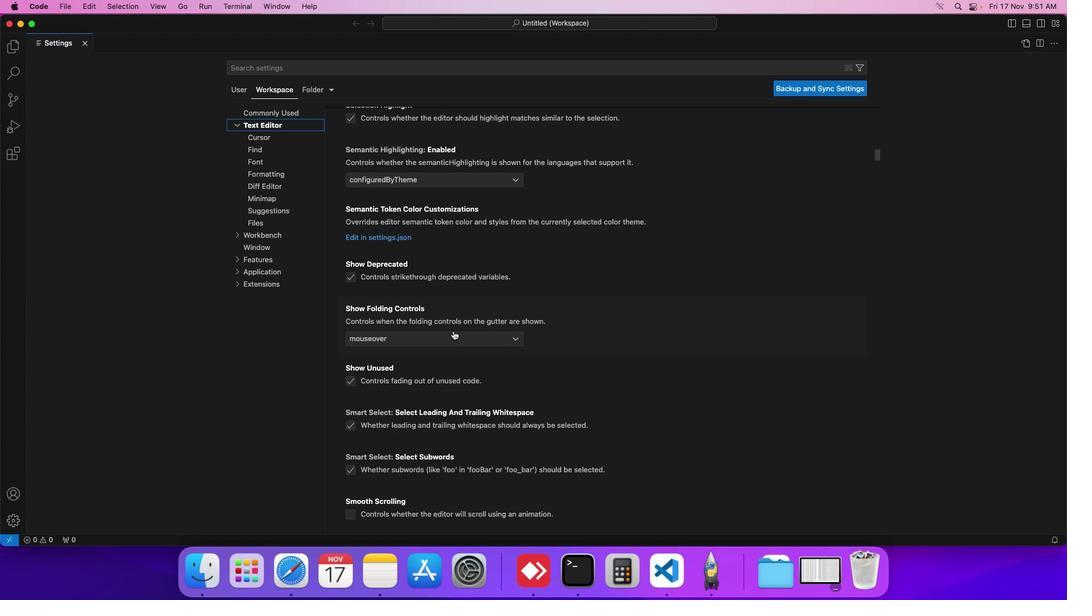 
Action: Mouse scrolled (403, 322) with delta (21, 5)
Screenshot: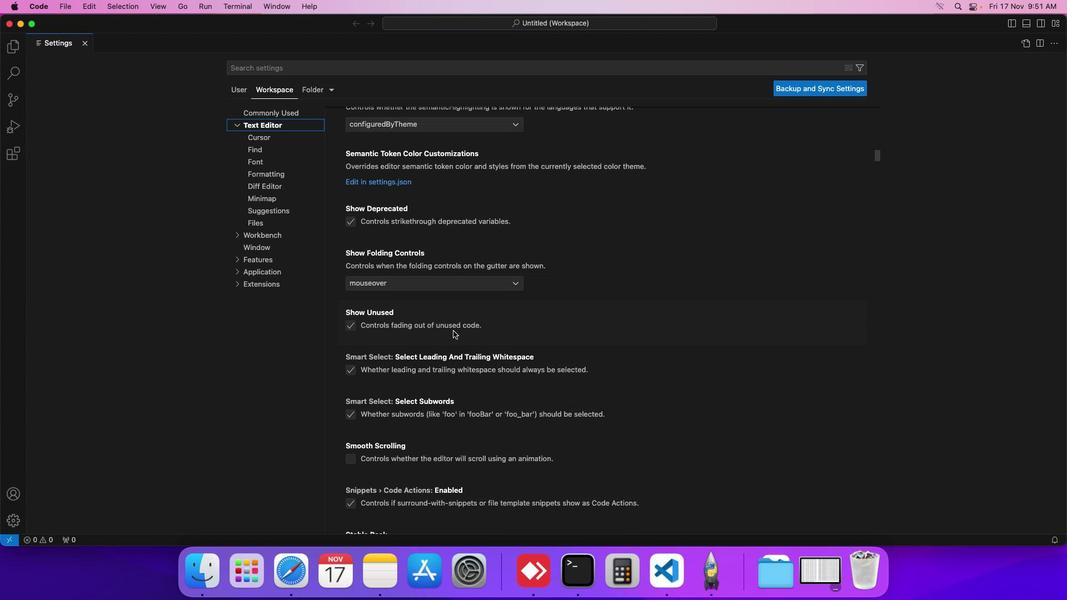 
Action: Mouse scrolled (403, 322) with delta (21, 5)
Screenshot: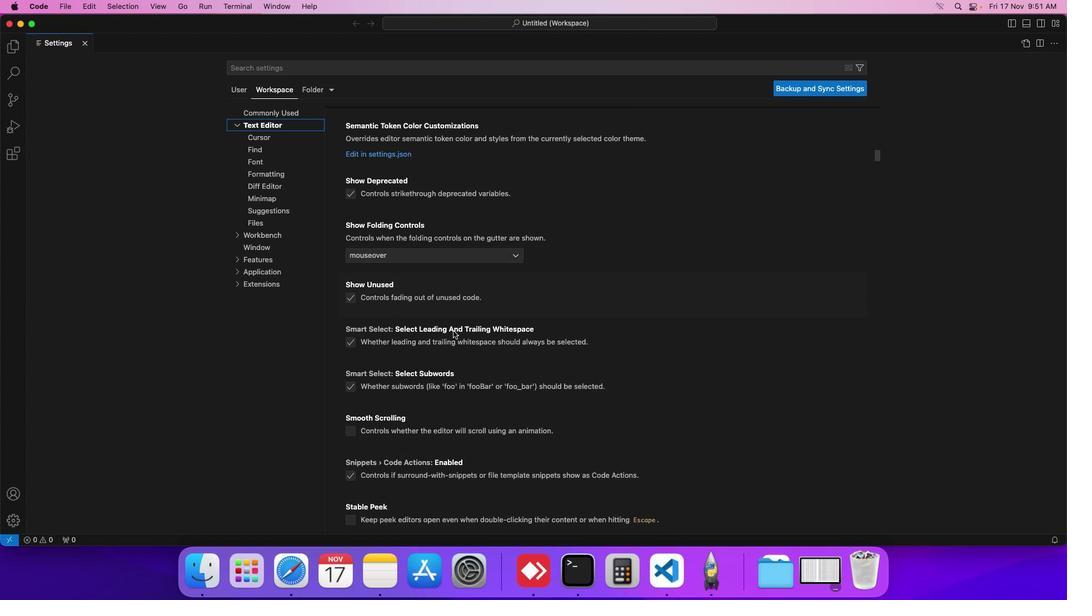 
Action: Mouse scrolled (403, 322) with delta (21, 5)
Screenshot: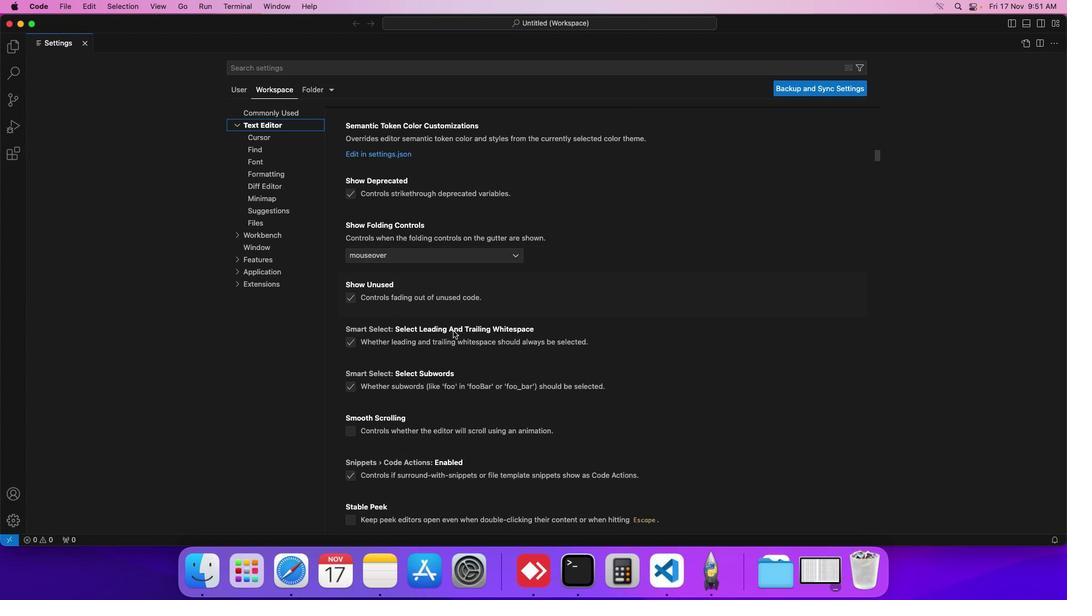 
Action: Mouse scrolled (403, 322) with delta (21, 5)
Screenshot: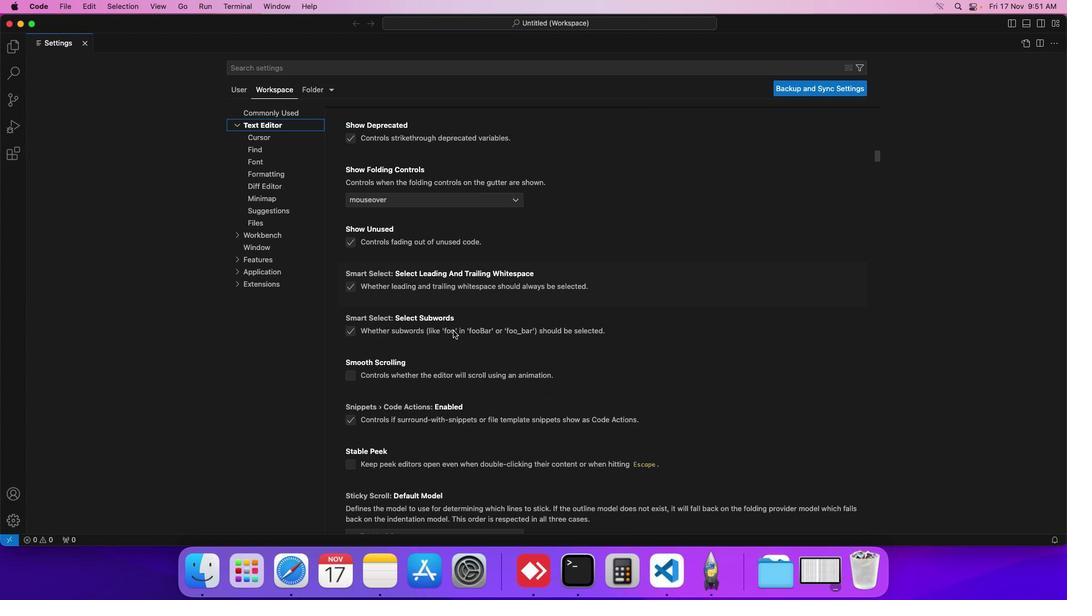 
Action: Mouse scrolled (403, 322) with delta (21, 5)
Screenshot: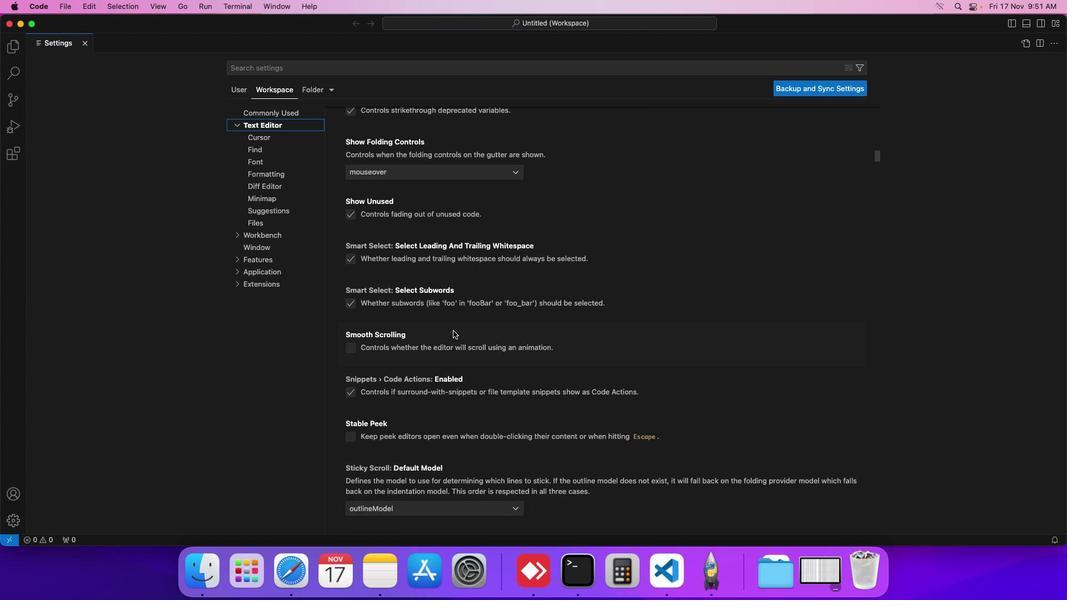 
Action: Mouse scrolled (403, 322) with delta (21, 5)
Screenshot: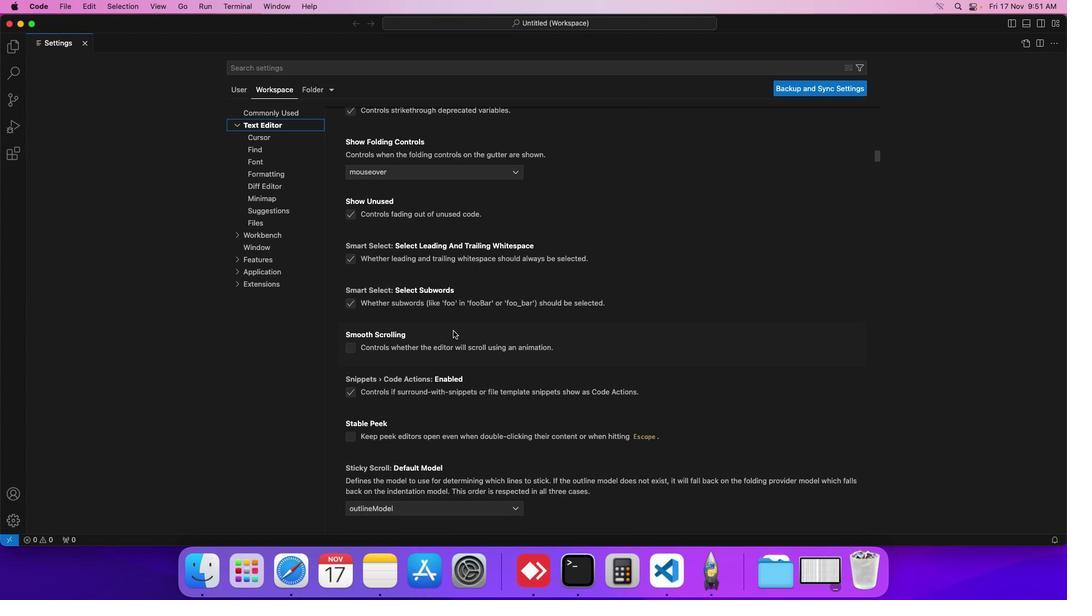 
Action: Mouse scrolled (403, 322) with delta (21, 5)
Screenshot: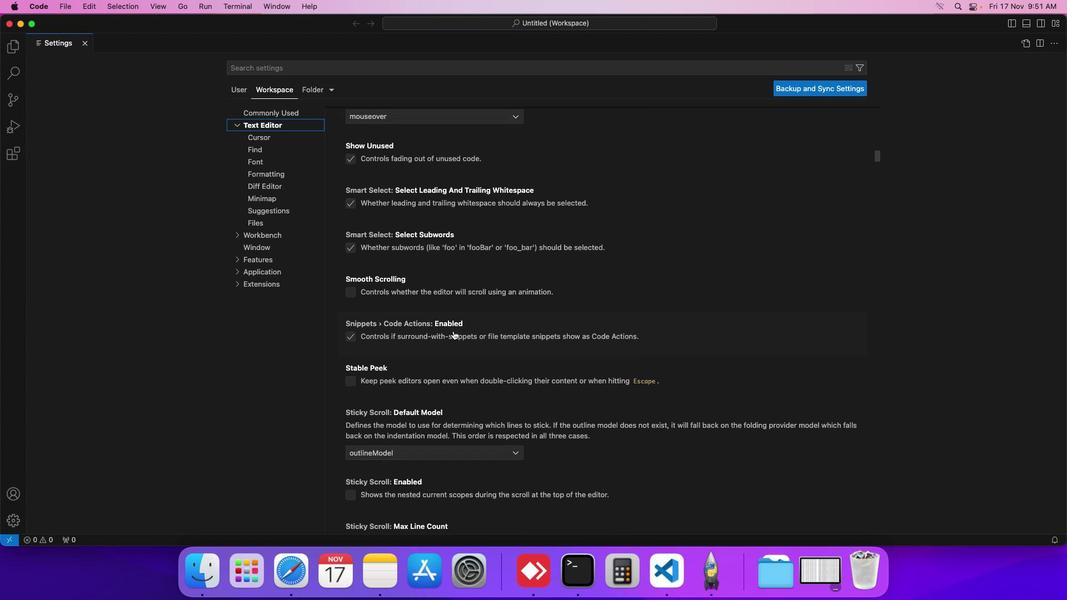 
Action: Mouse scrolled (403, 322) with delta (21, 5)
Screenshot: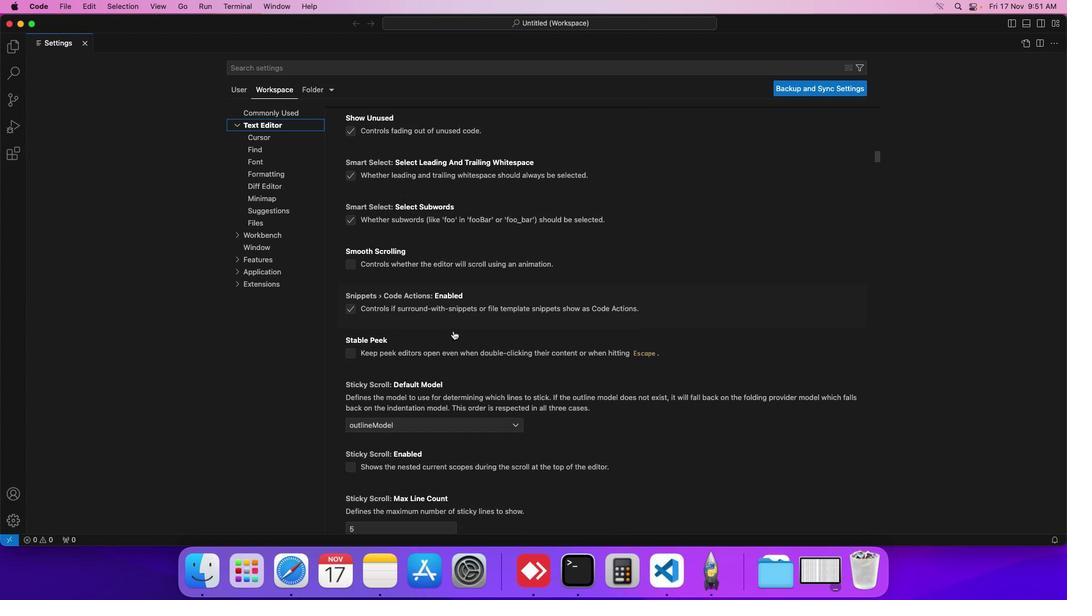 
Action: Mouse scrolled (403, 322) with delta (21, 5)
Screenshot: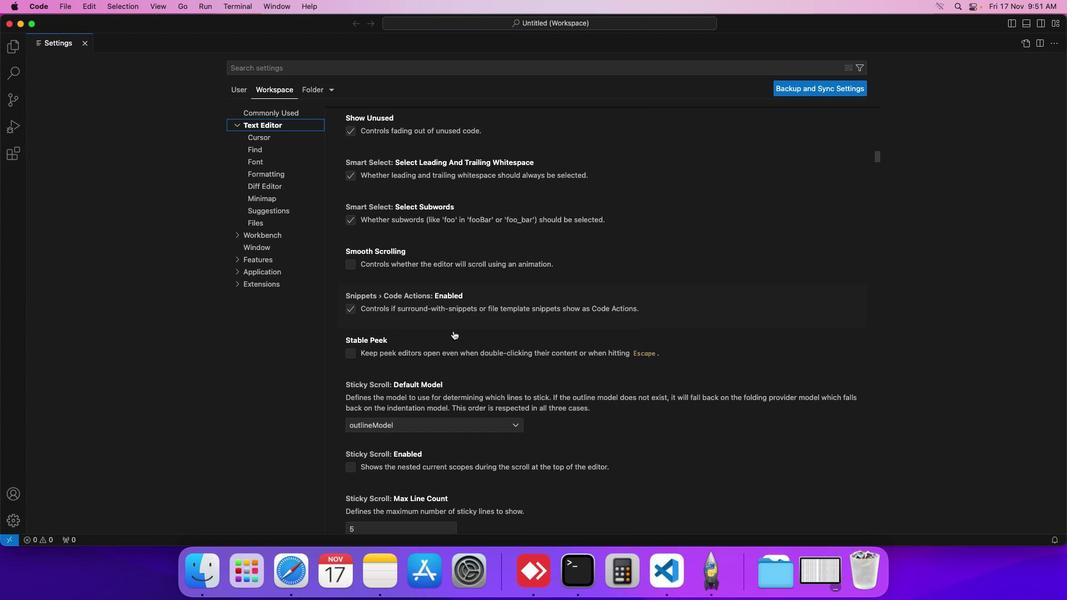 
Action: Mouse scrolled (403, 322) with delta (21, 5)
Screenshot: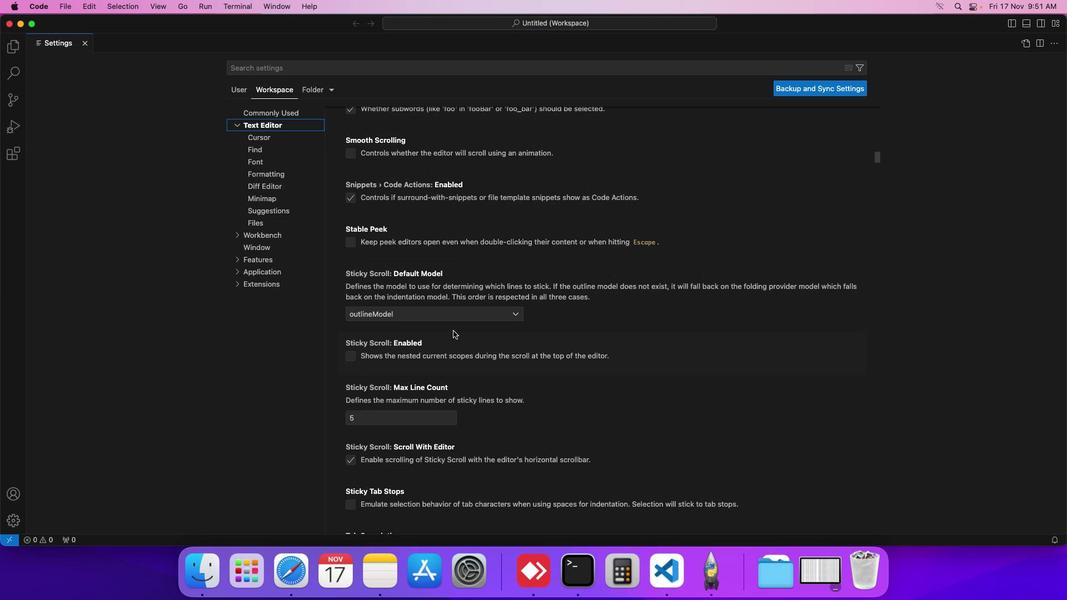 
Action: Mouse scrolled (403, 322) with delta (21, 5)
Screenshot: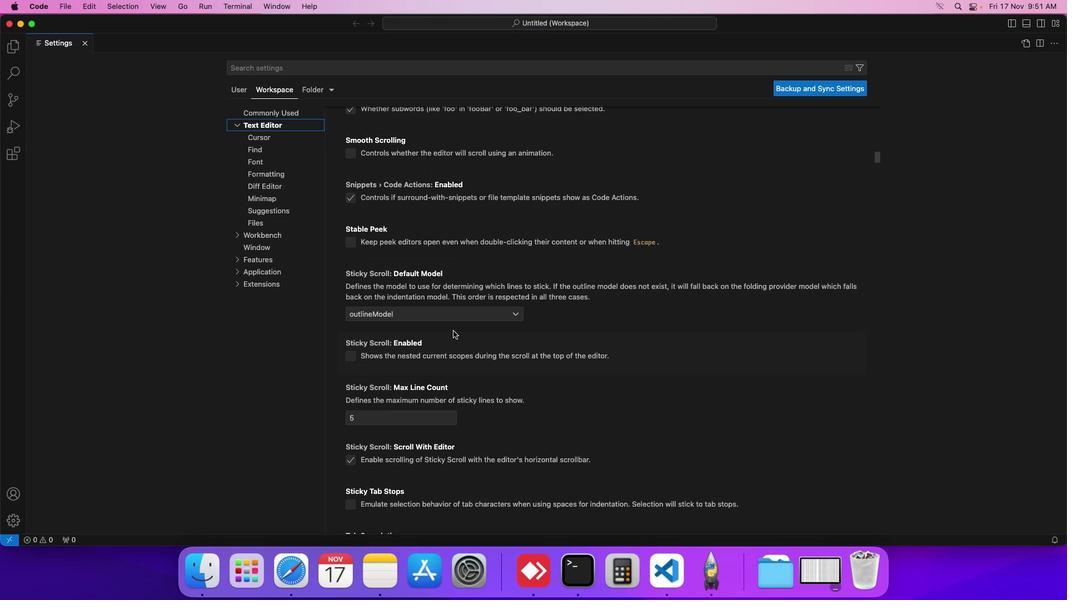
Action: Mouse scrolled (403, 322) with delta (21, 5)
Screenshot: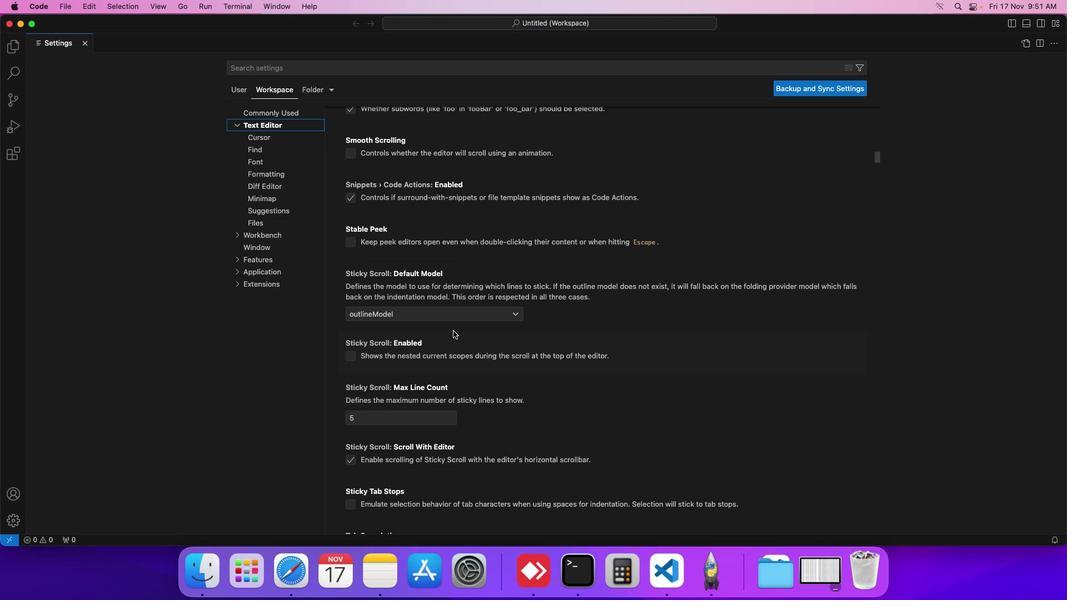 
Action: Mouse scrolled (403, 322) with delta (21, 5)
Screenshot: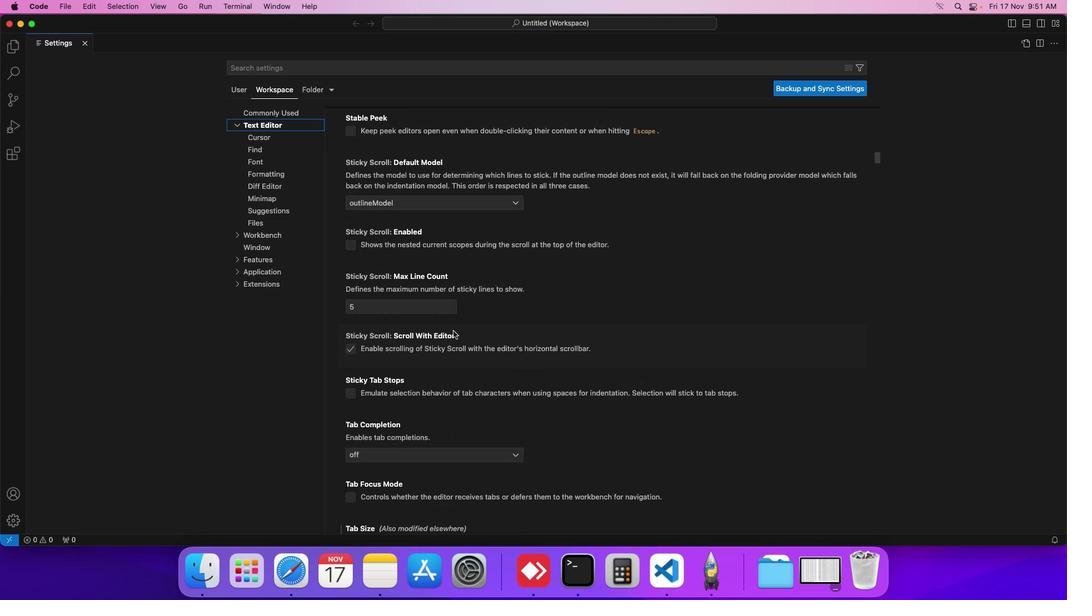 
Action: Mouse scrolled (403, 322) with delta (21, 5)
Screenshot: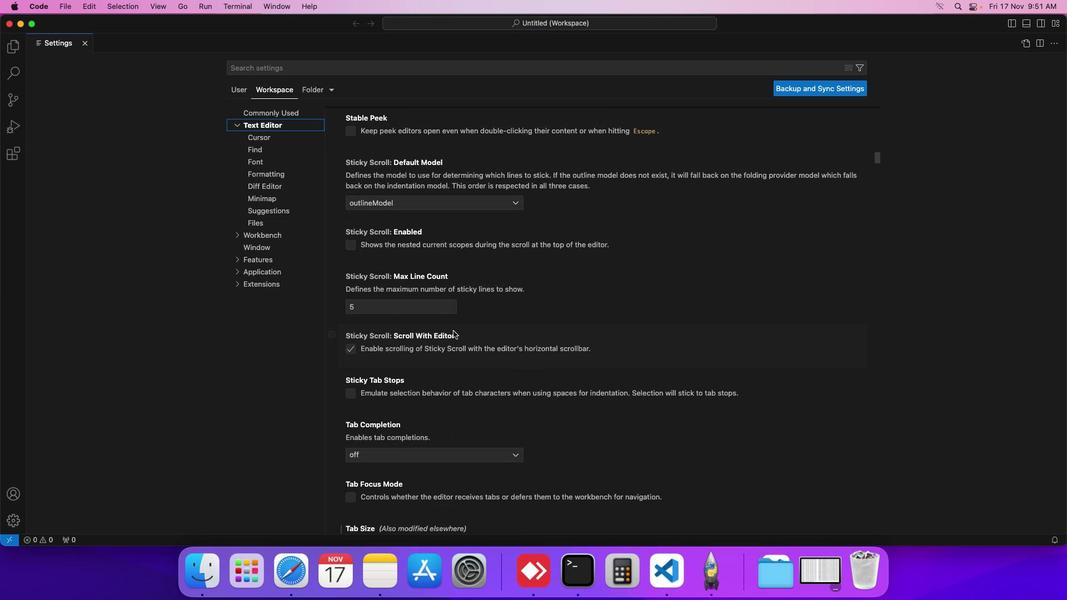 
Action: Mouse scrolled (403, 322) with delta (21, 5)
Screenshot: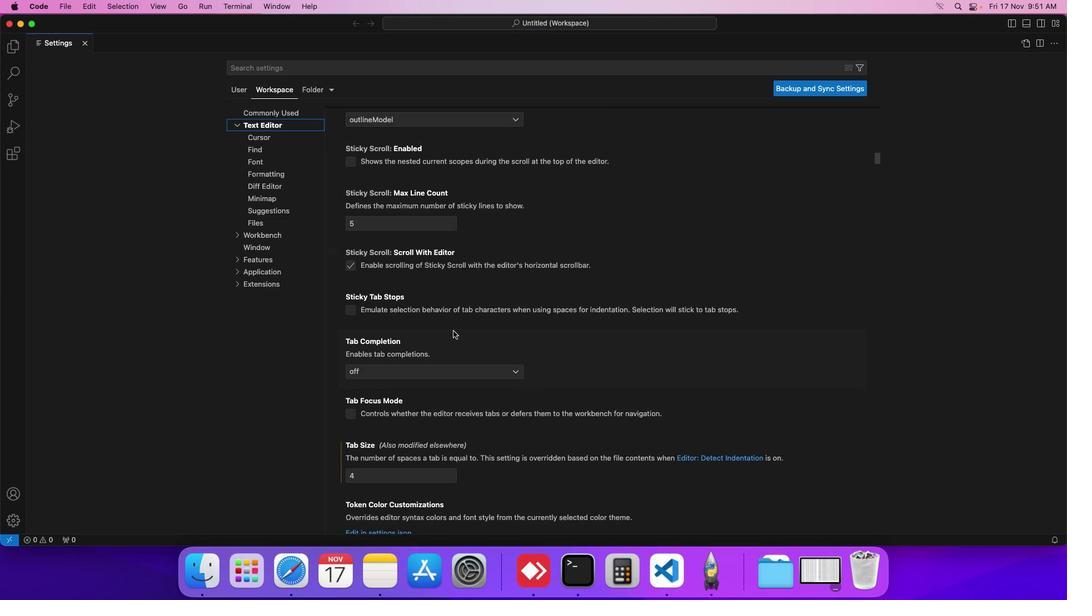 
Action: Mouse scrolled (403, 322) with delta (21, 4)
Screenshot: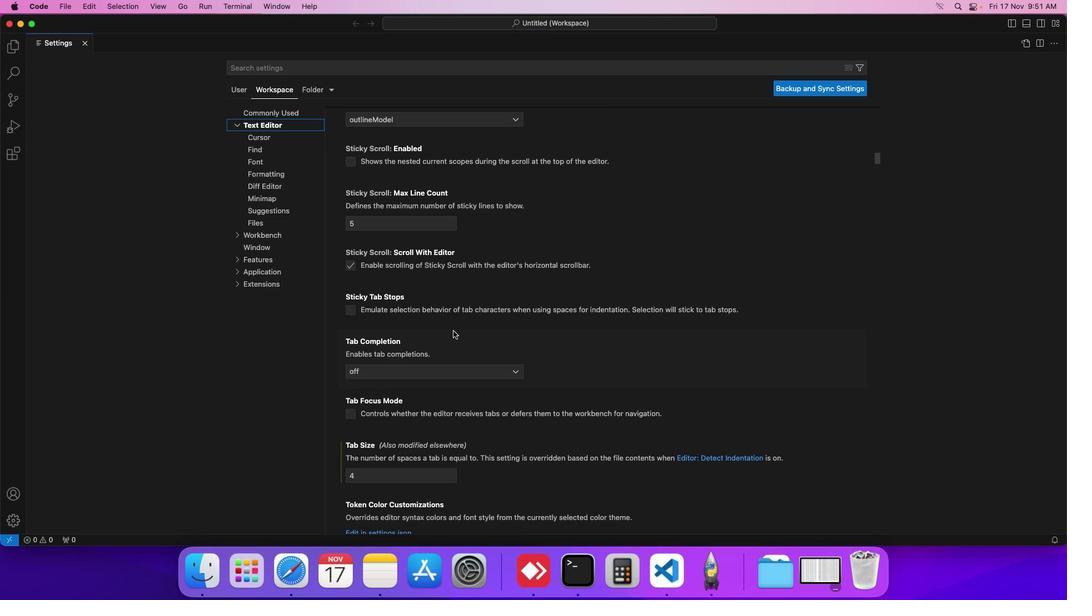 
Action: Mouse scrolled (403, 322) with delta (21, 5)
Screenshot: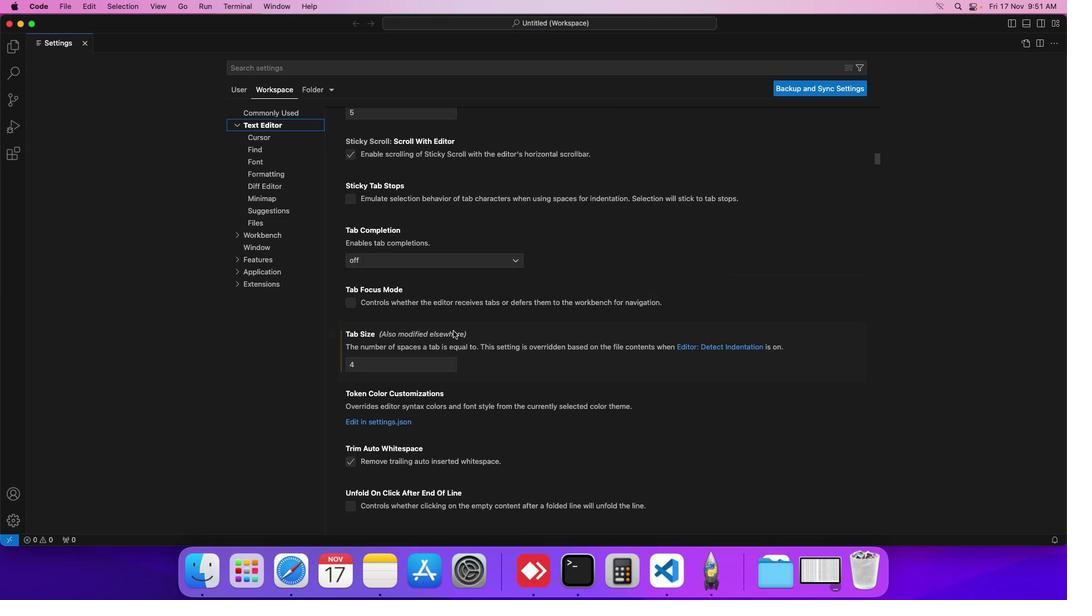 
Action: Mouse scrolled (403, 322) with delta (21, 5)
Screenshot: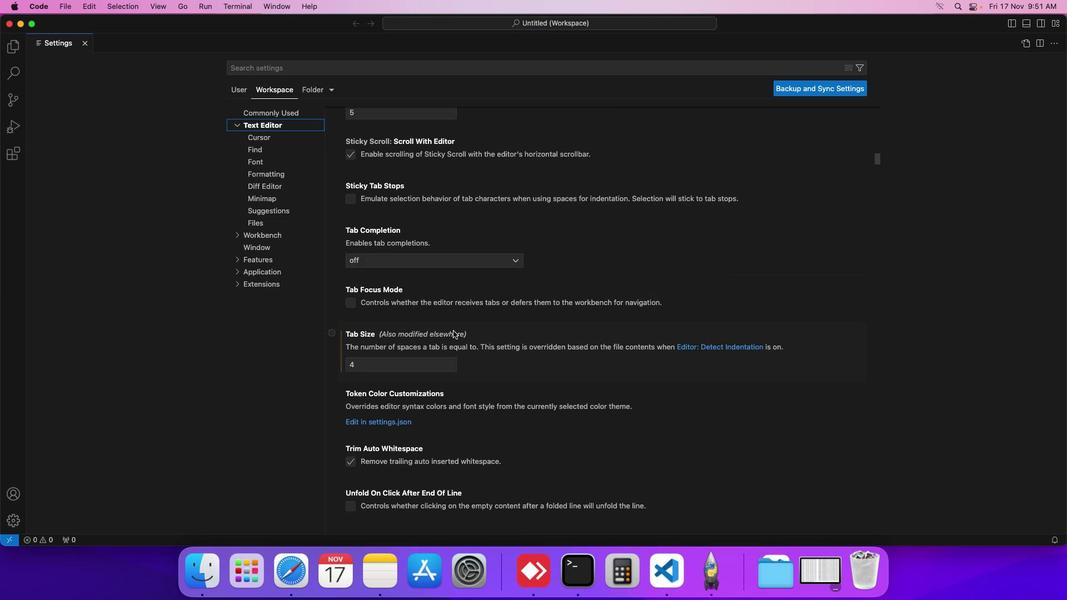 
Action: Mouse scrolled (403, 322) with delta (21, 5)
Screenshot: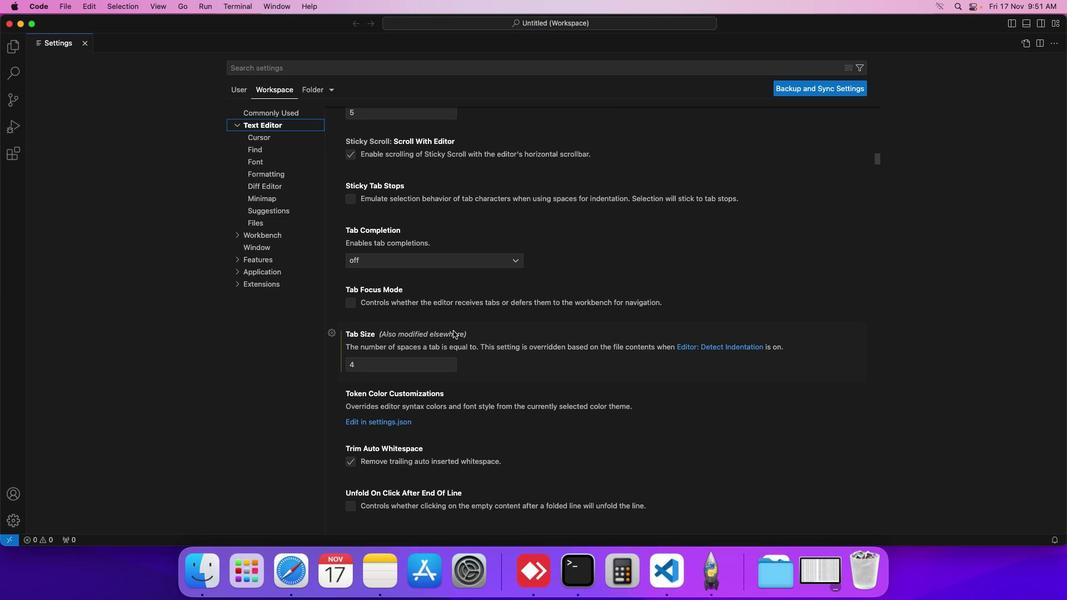 
Action: Mouse scrolled (403, 322) with delta (21, 5)
Screenshot: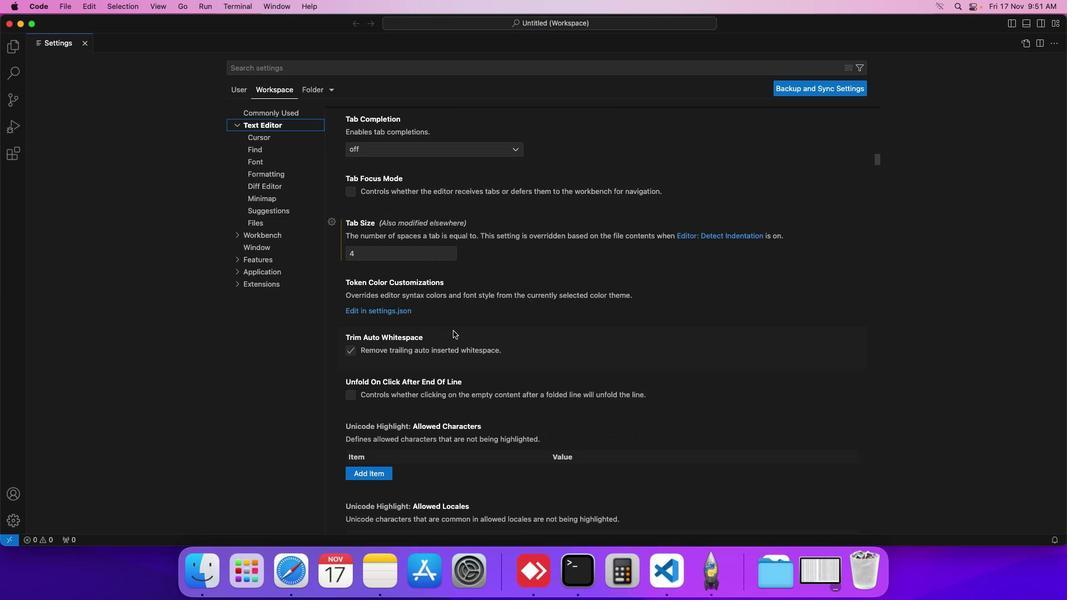 
Action: Mouse scrolled (403, 322) with delta (21, 5)
Screenshot: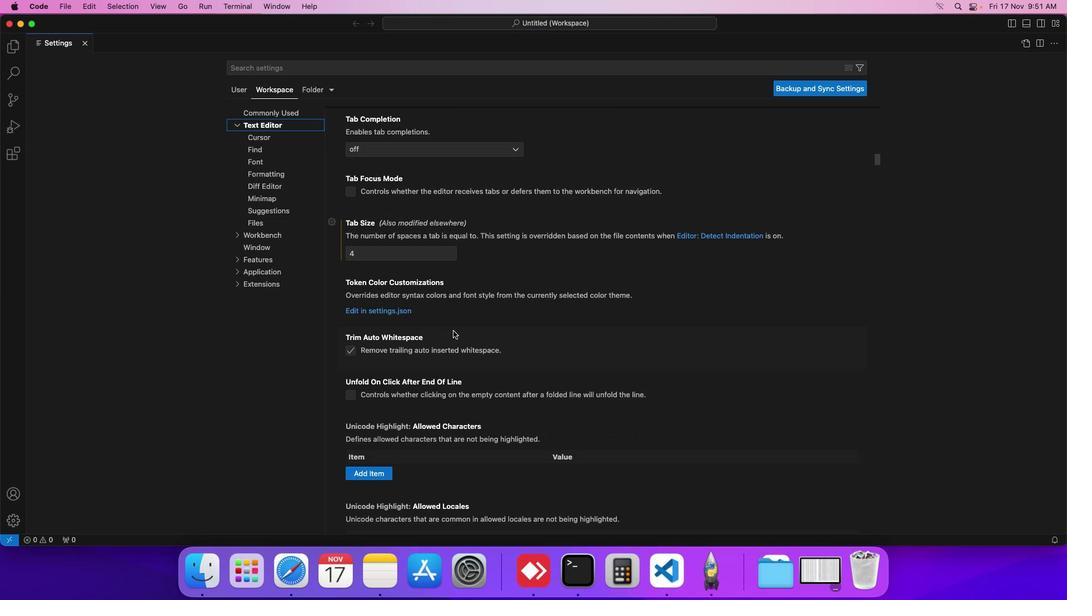 
Action: Mouse scrolled (403, 322) with delta (21, 5)
Screenshot: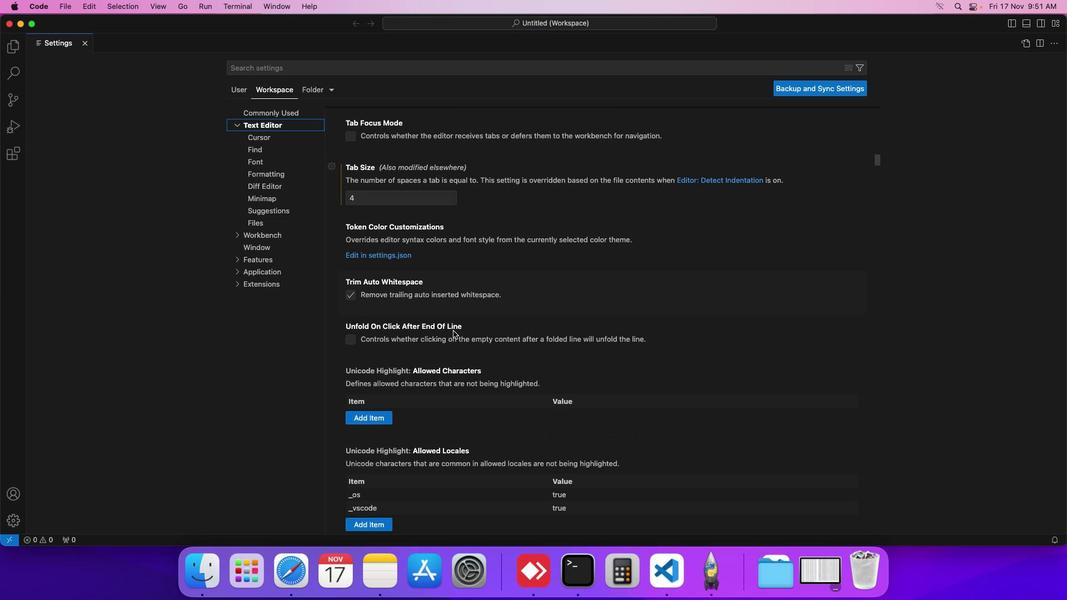 
Action: Mouse scrolled (403, 322) with delta (21, 5)
Screenshot: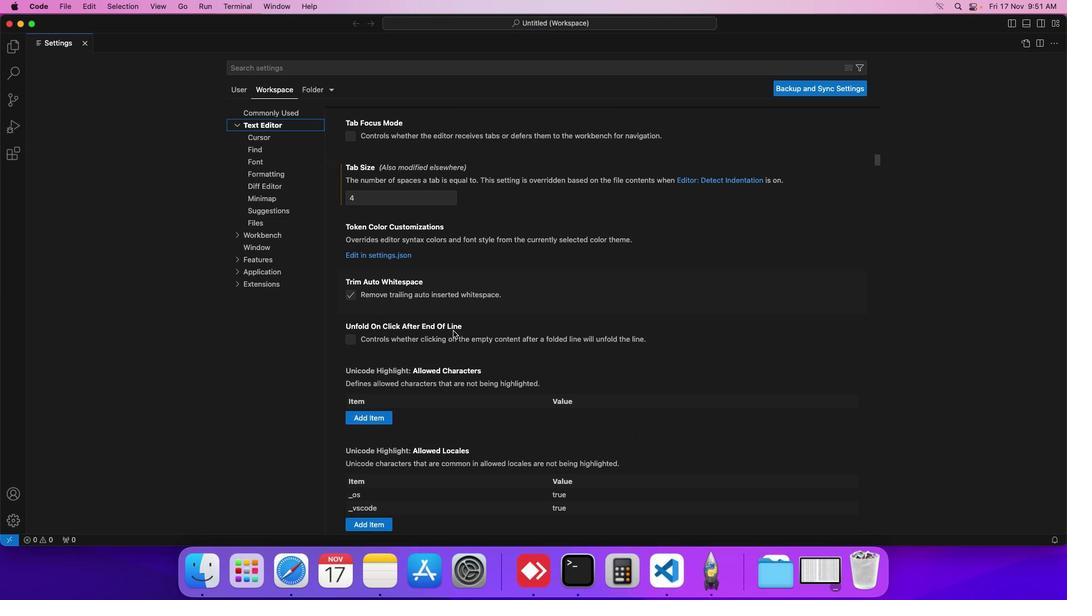 
Action: Mouse scrolled (403, 322) with delta (21, 5)
Screenshot: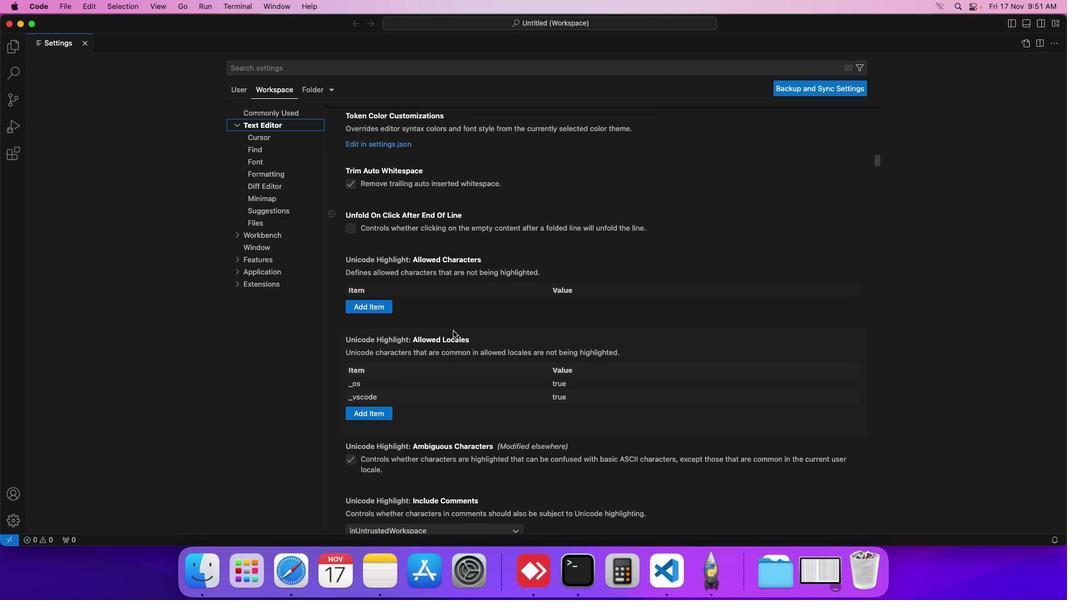 
Action: Mouse scrolled (403, 322) with delta (21, 5)
Screenshot: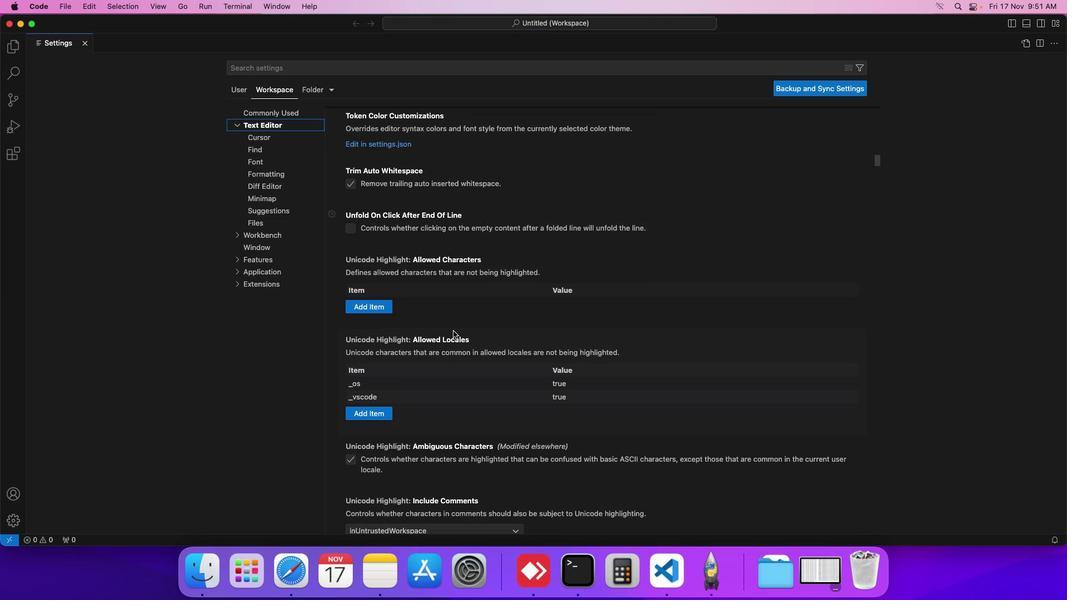 
Action: Mouse scrolled (403, 322) with delta (21, 5)
Screenshot: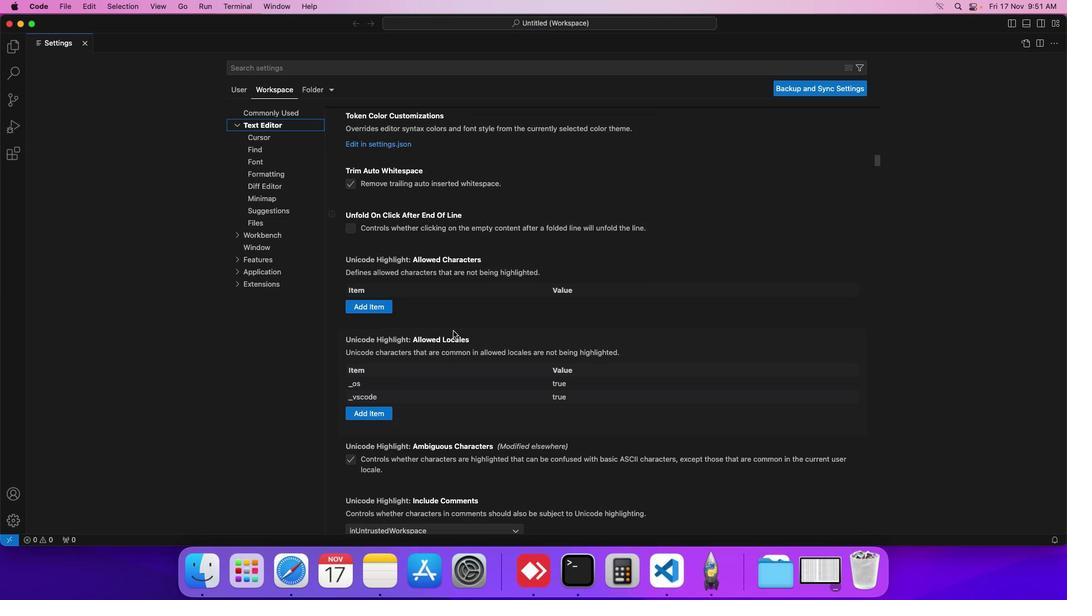 
Action: Mouse moved to (403, 321)
Screenshot: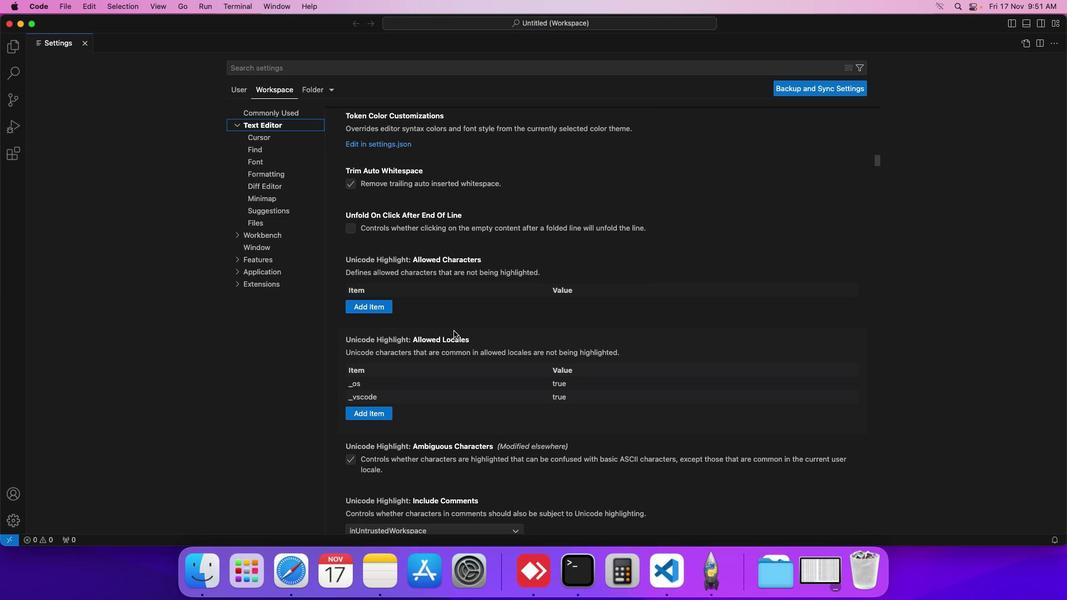 
Action: Mouse scrolled (403, 321) with delta (21, 5)
Screenshot: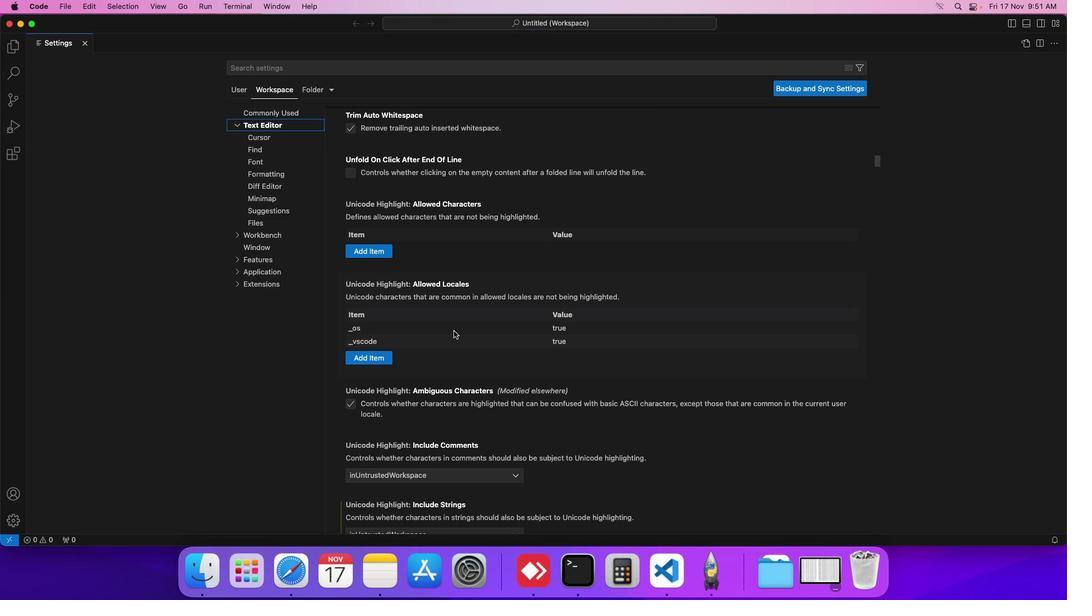 
Action: Mouse scrolled (403, 321) with delta (21, 5)
Screenshot: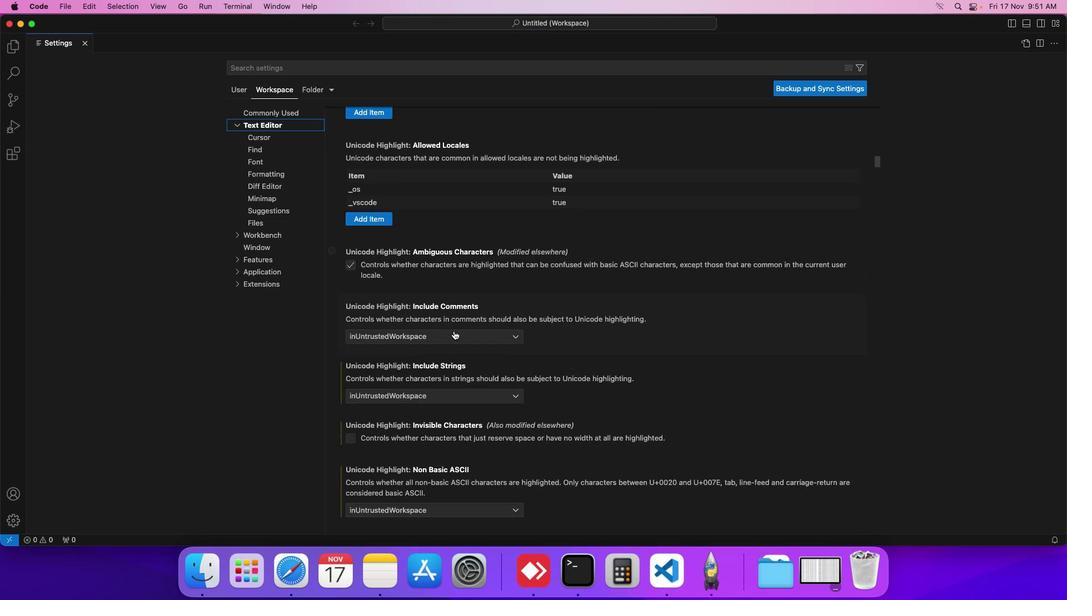 
Action: Mouse scrolled (403, 321) with delta (21, 5)
Screenshot: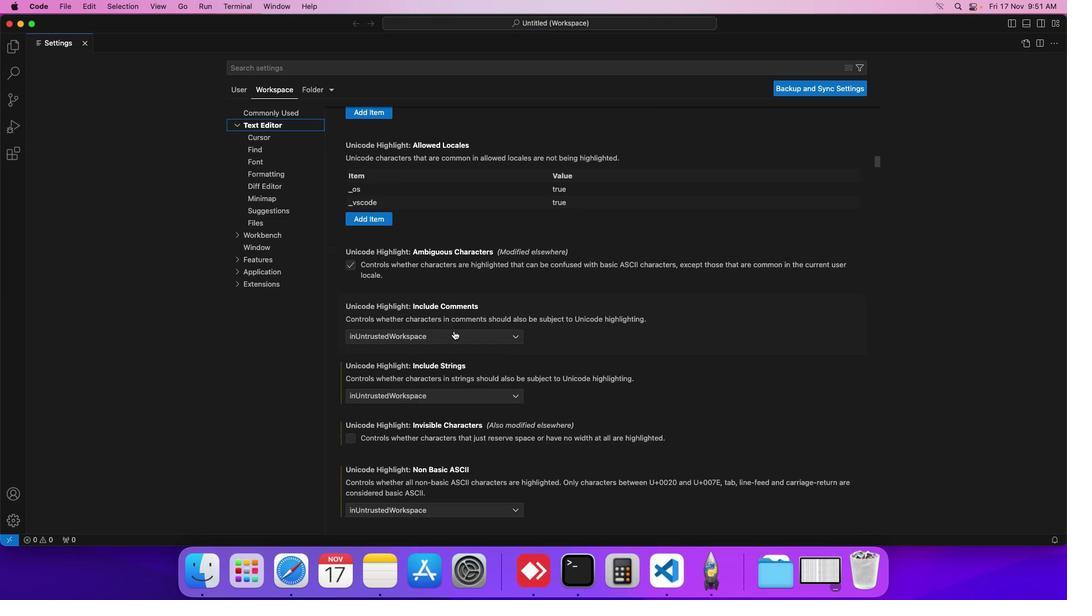 
Action: Mouse scrolled (403, 321) with delta (21, 4)
Screenshot: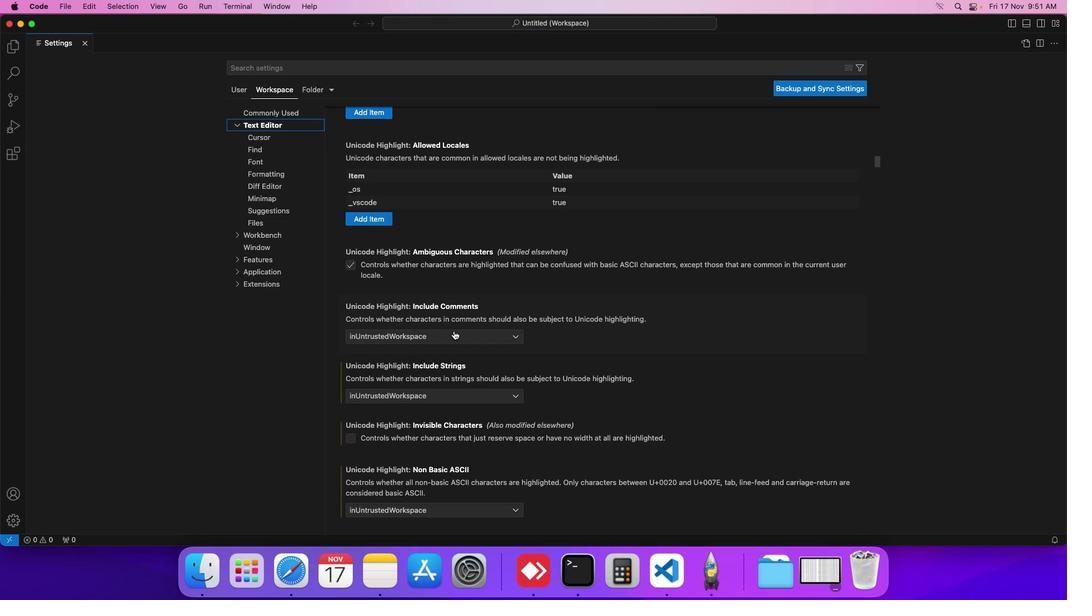 
Action: Mouse scrolled (403, 321) with delta (21, 5)
Screenshot: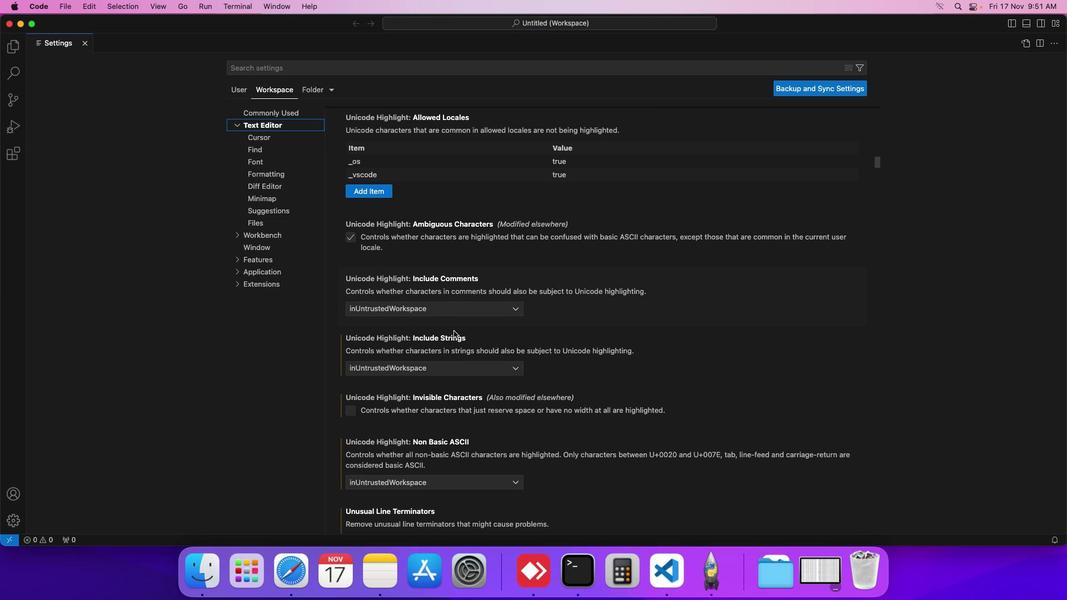 
Action: Mouse scrolled (403, 321) with delta (21, 5)
Screenshot: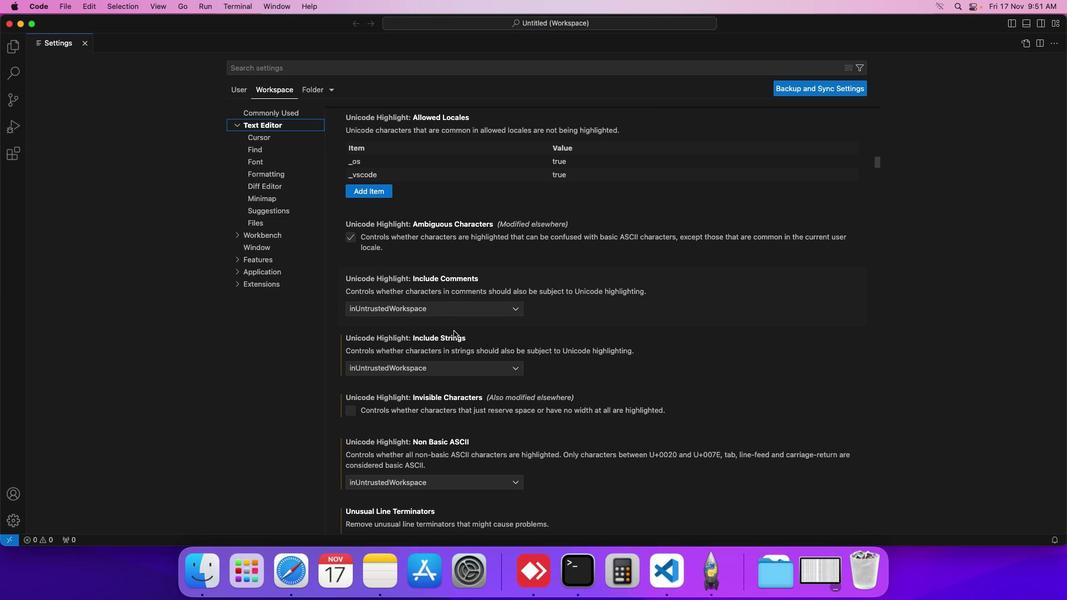 
Action: Mouse scrolled (403, 321) with delta (21, 5)
Screenshot: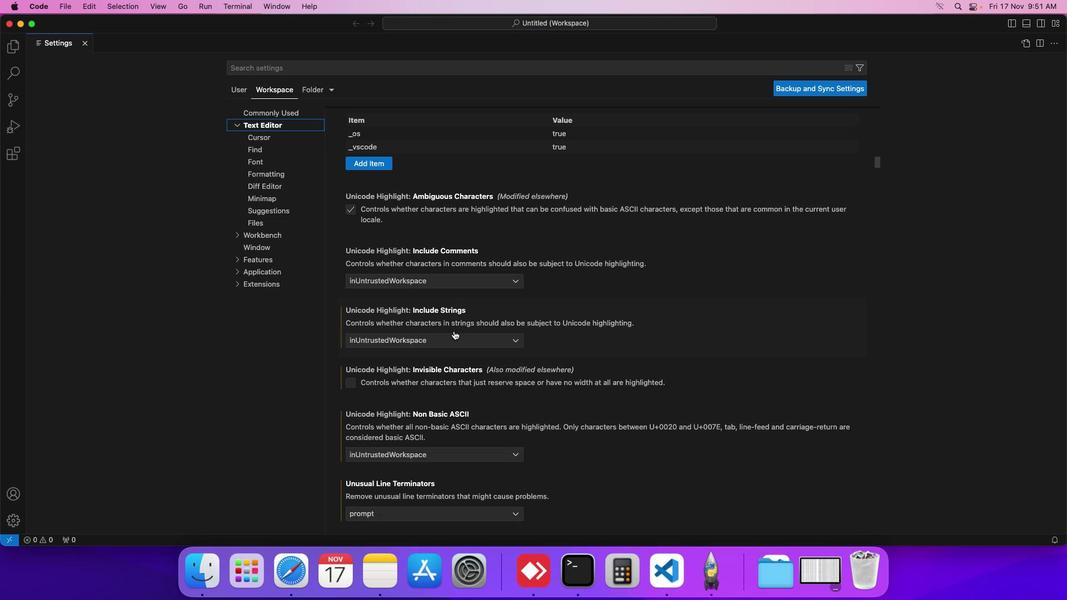 
Action: Mouse scrolled (403, 321) with delta (21, 5)
Screenshot: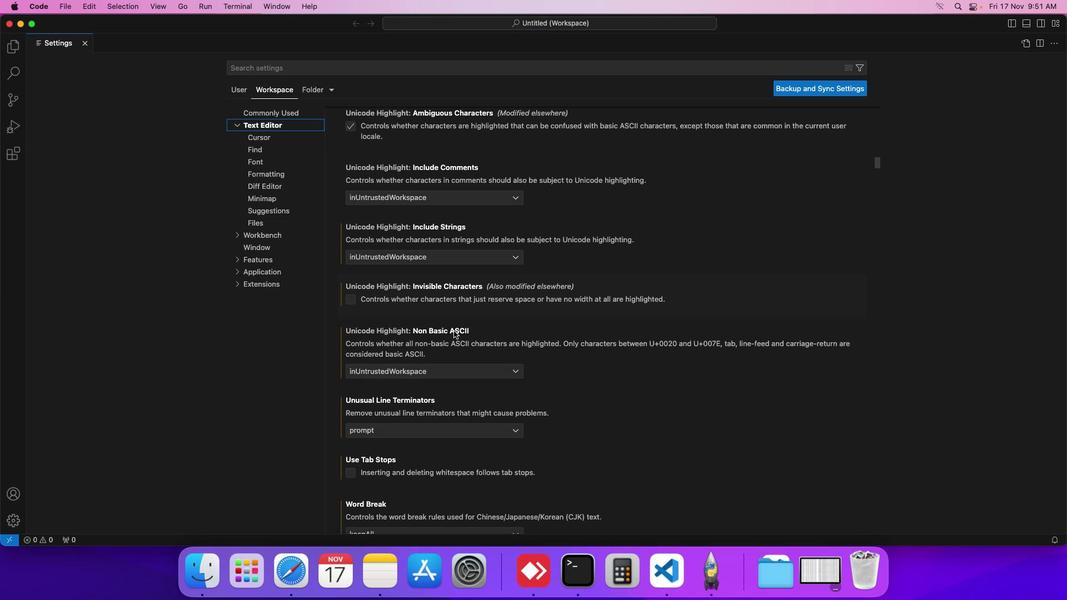 
Action: Mouse scrolled (403, 321) with delta (21, 5)
Screenshot: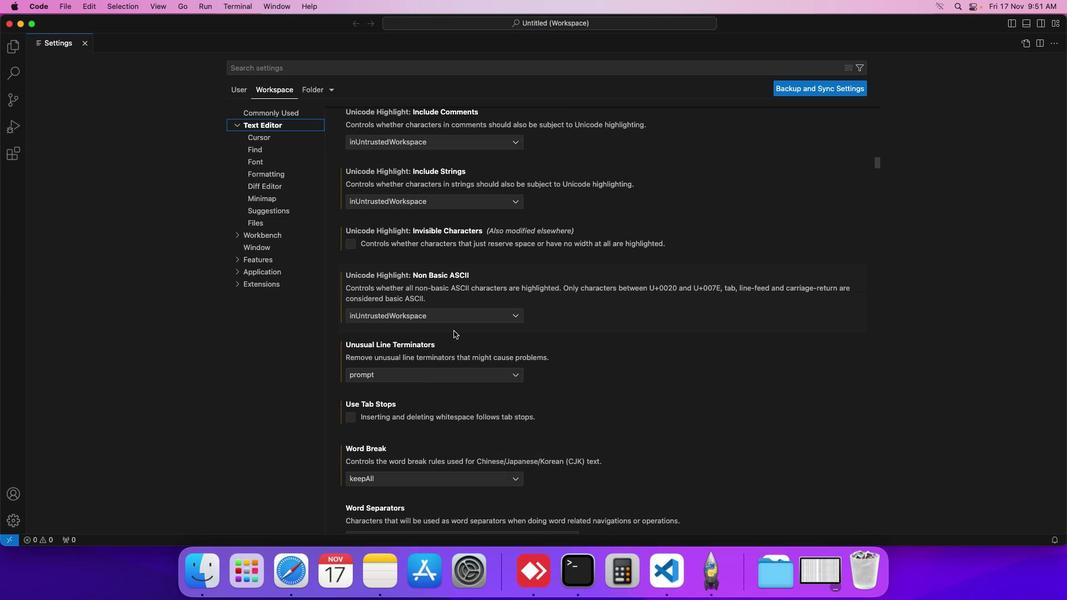 
Action: Mouse scrolled (403, 321) with delta (21, 5)
Screenshot: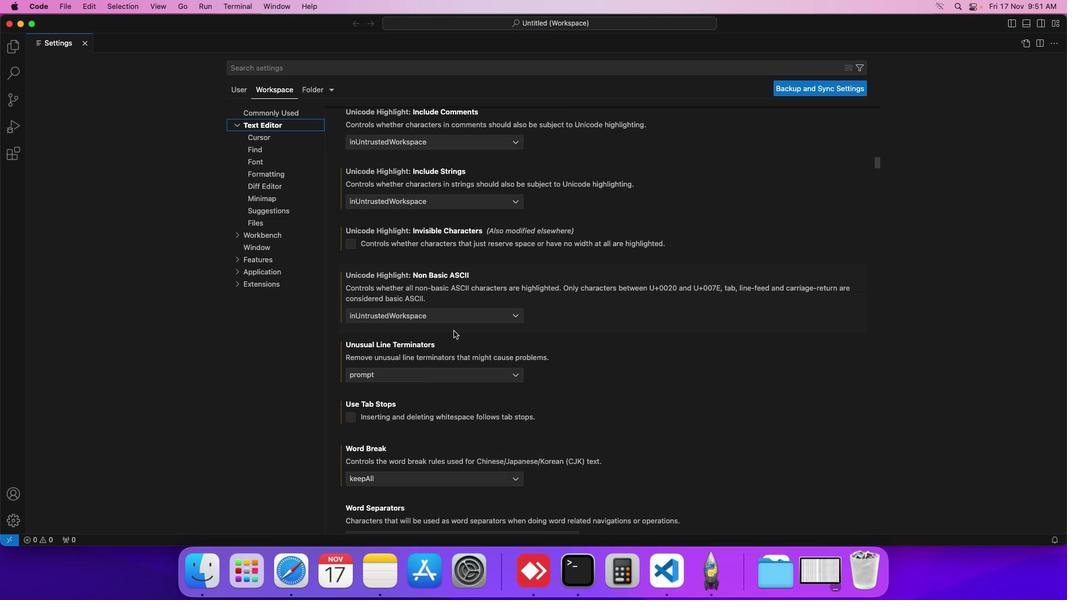 
Action: Mouse moved to (404, 322)
Screenshot: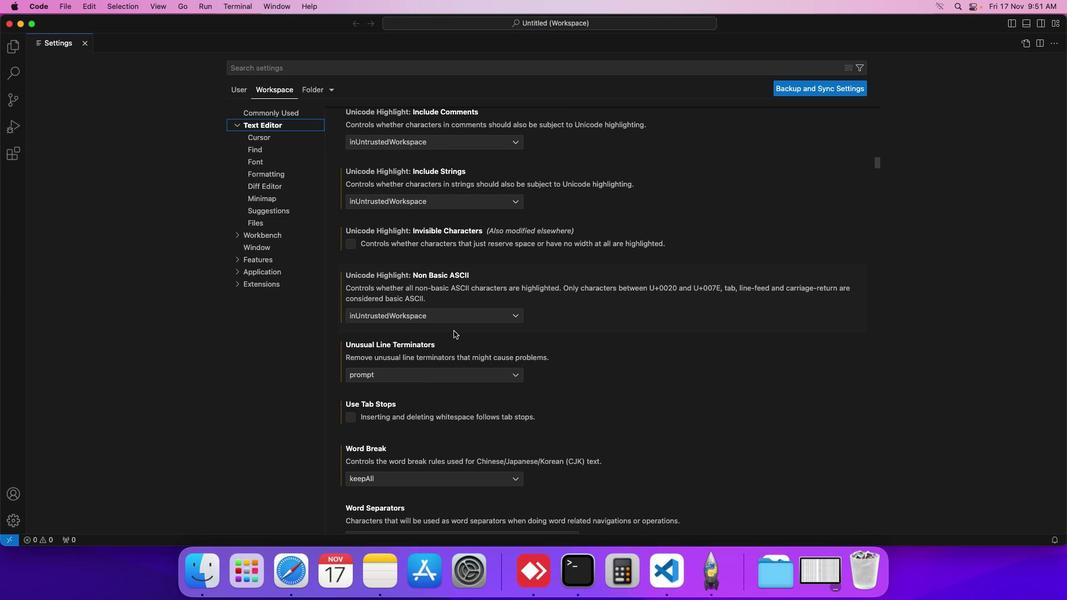 
Action: Mouse scrolled (404, 322) with delta (21, 5)
Screenshot: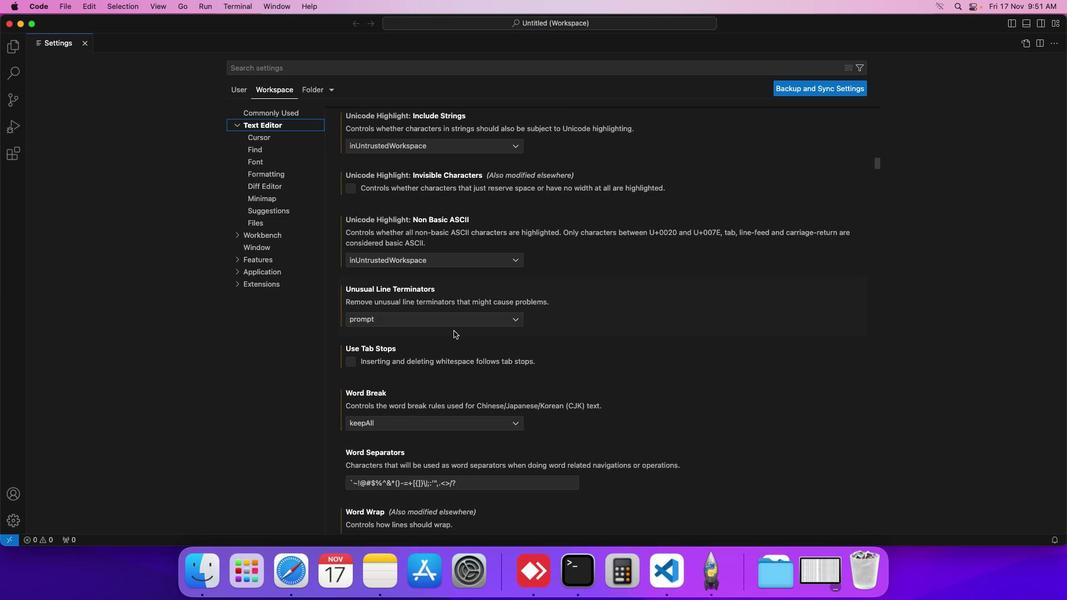 
Action: Mouse scrolled (404, 322) with delta (21, 5)
Screenshot: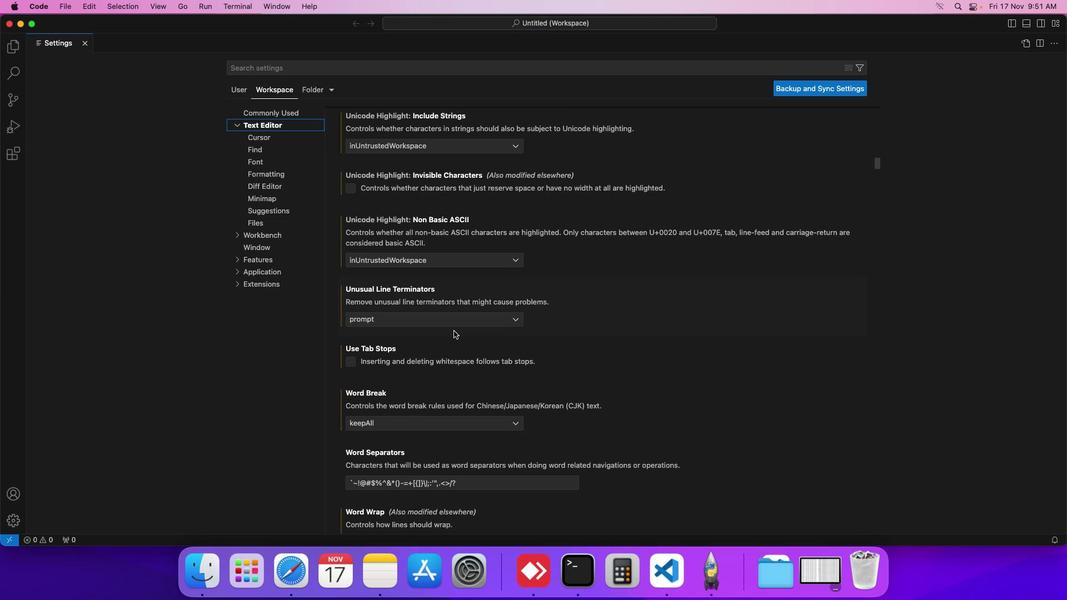 
Action: Mouse moved to (404, 322)
Screenshot: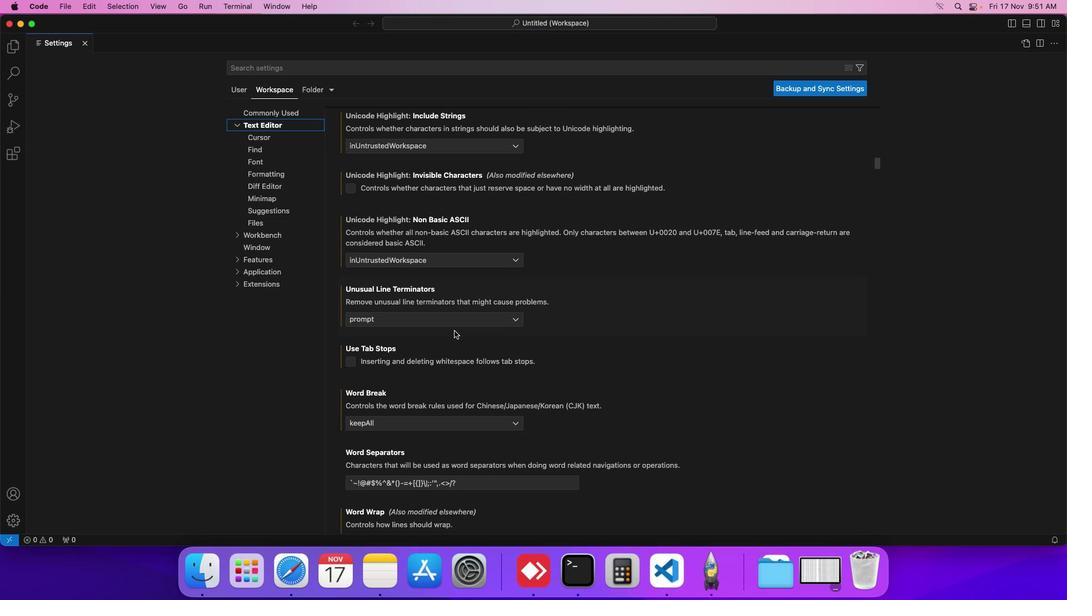 
Action: Mouse scrolled (404, 322) with delta (21, 5)
Screenshot: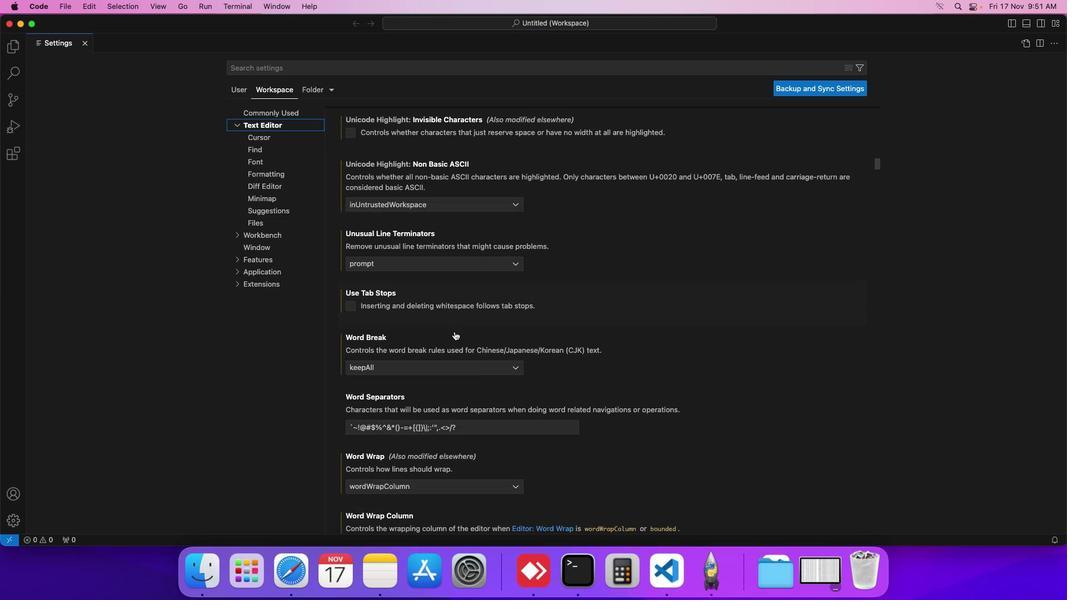 
Action: Mouse moved to (404, 322)
Screenshot: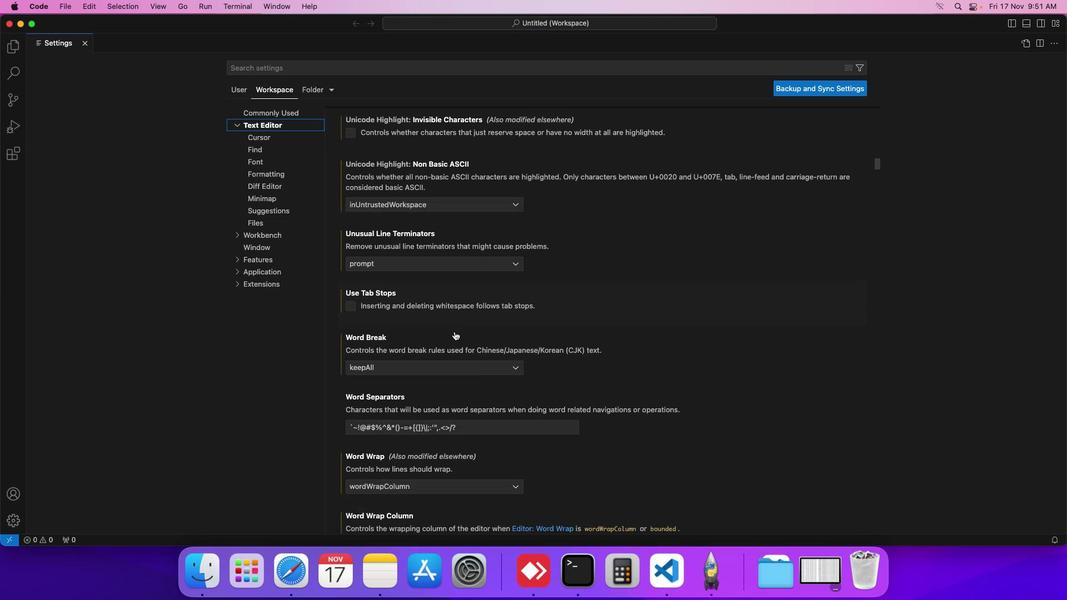 
Action: Mouse scrolled (404, 322) with delta (21, 5)
Screenshot: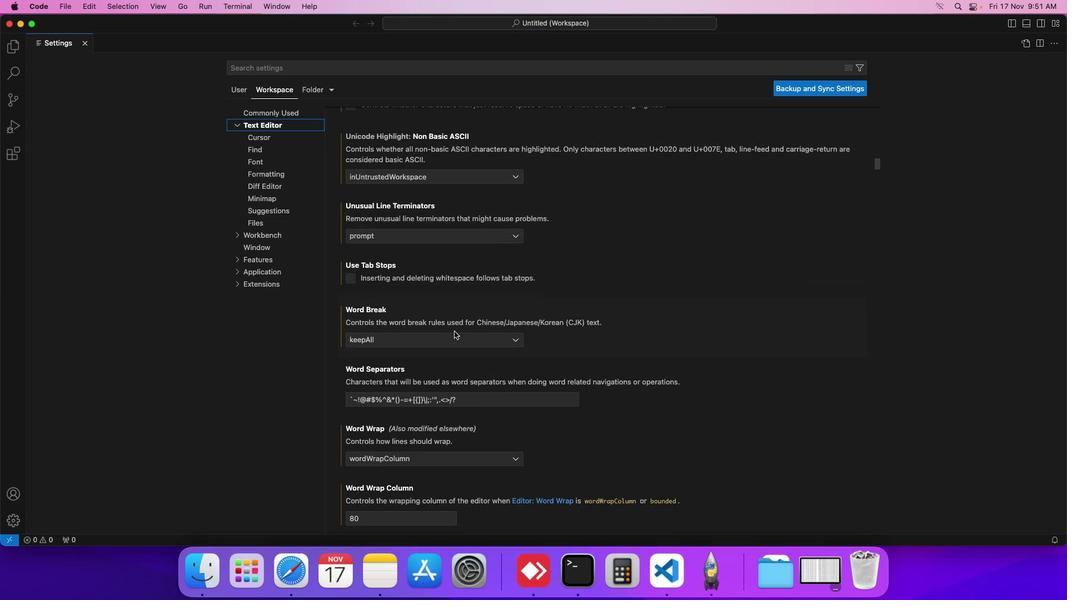 
Action: Mouse scrolled (404, 322) with delta (21, 5)
Screenshot: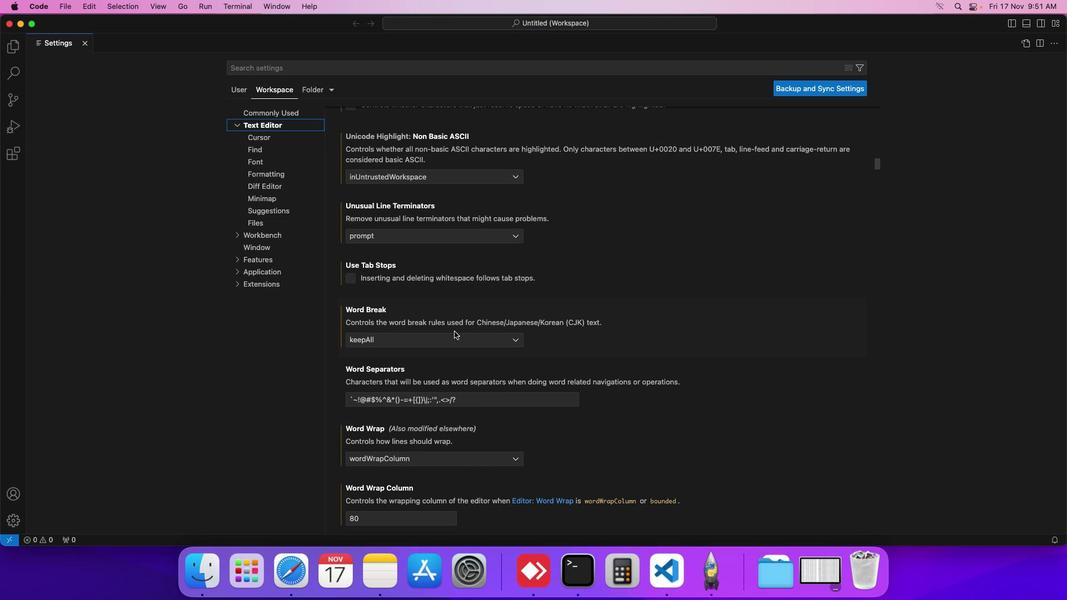 
Action: Mouse scrolled (404, 322) with delta (21, 5)
Screenshot: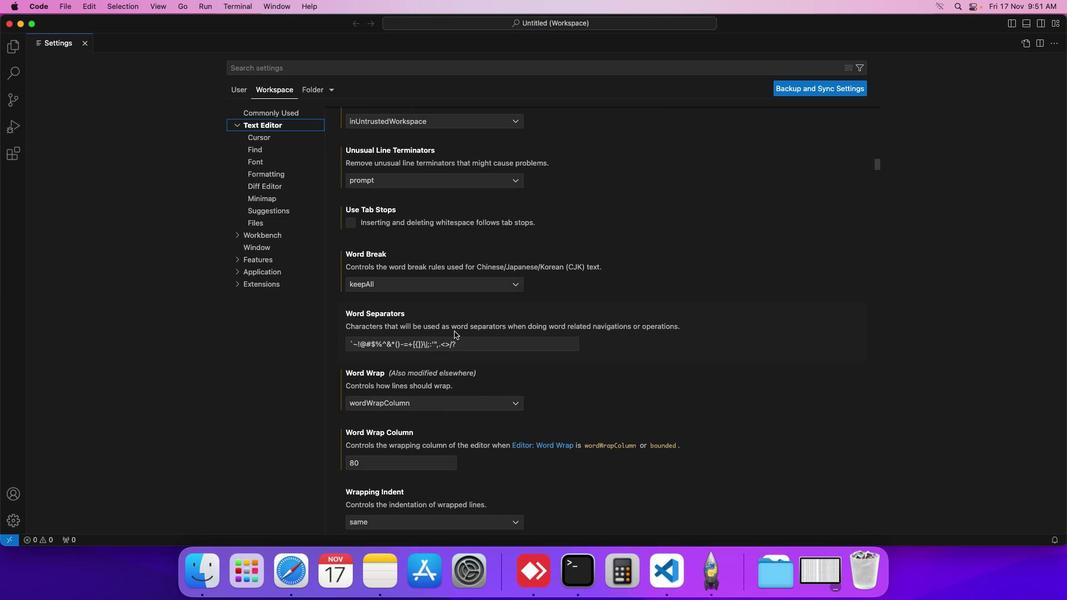 
Action: Mouse scrolled (404, 322) with delta (21, 5)
Screenshot: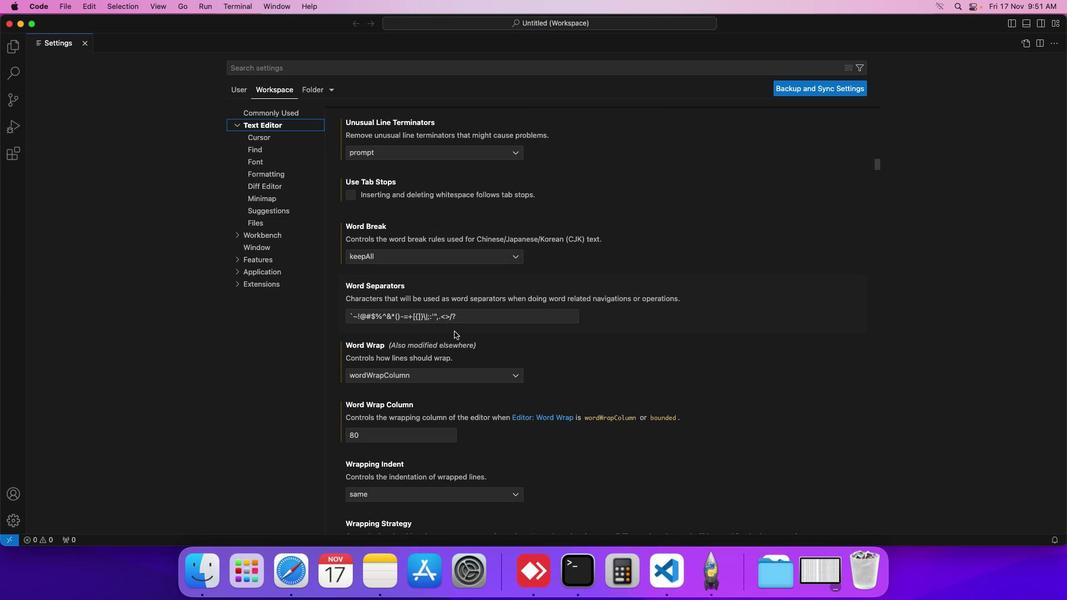 
Action: Mouse scrolled (404, 322) with delta (21, 5)
Screenshot: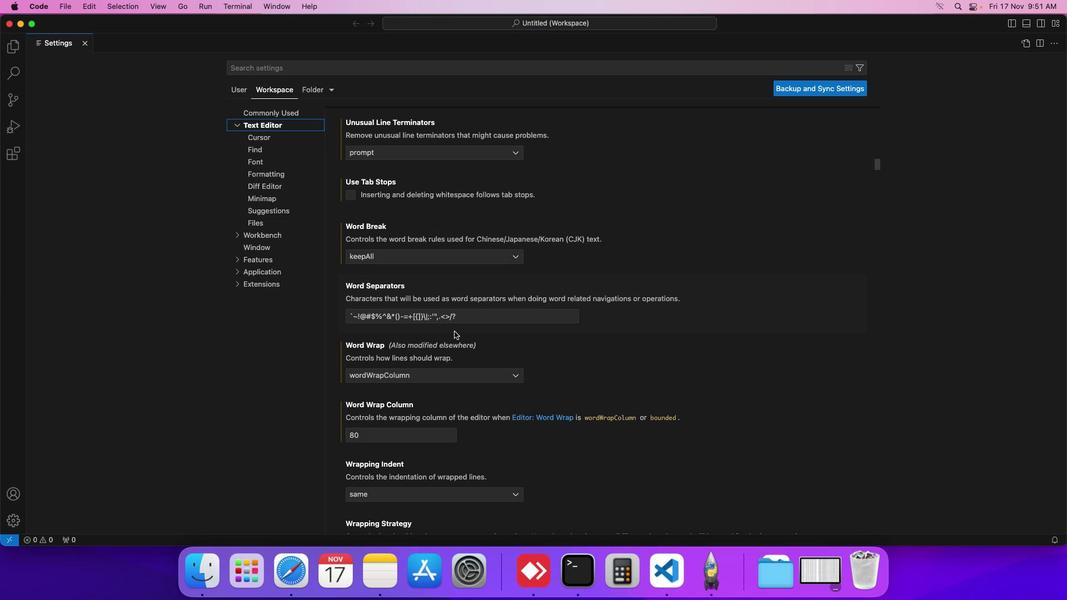 
Action: Mouse scrolled (404, 322) with delta (21, 5)
Screenshot: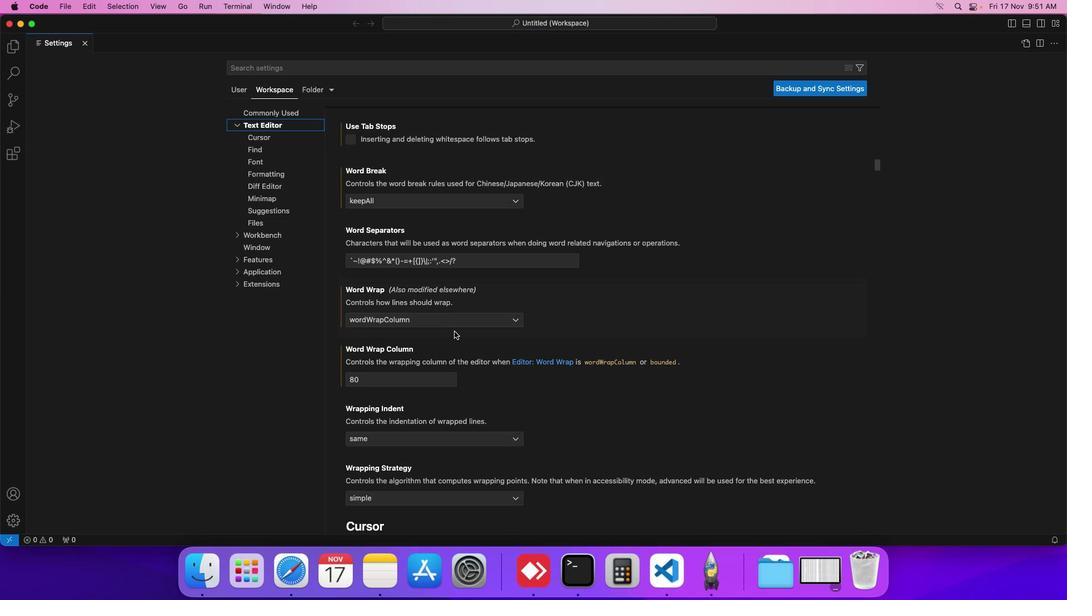 
Action: Mouse scrolled (404, 322) with delta (21, 5)
Screenshot: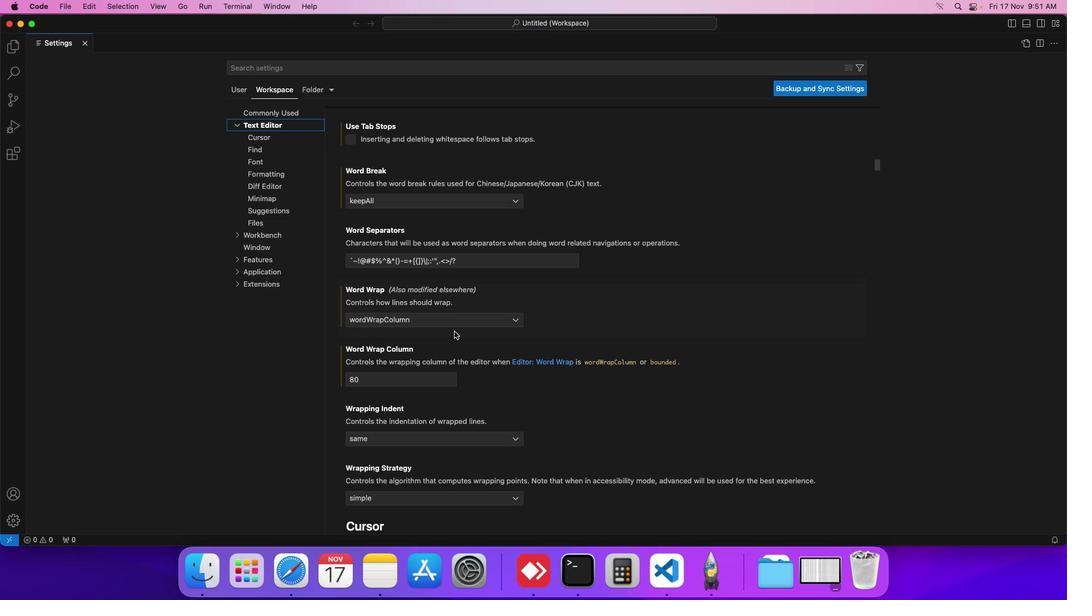
Action: Mouse scrolled (404, 322) with delta (21, 5)
Screenshot: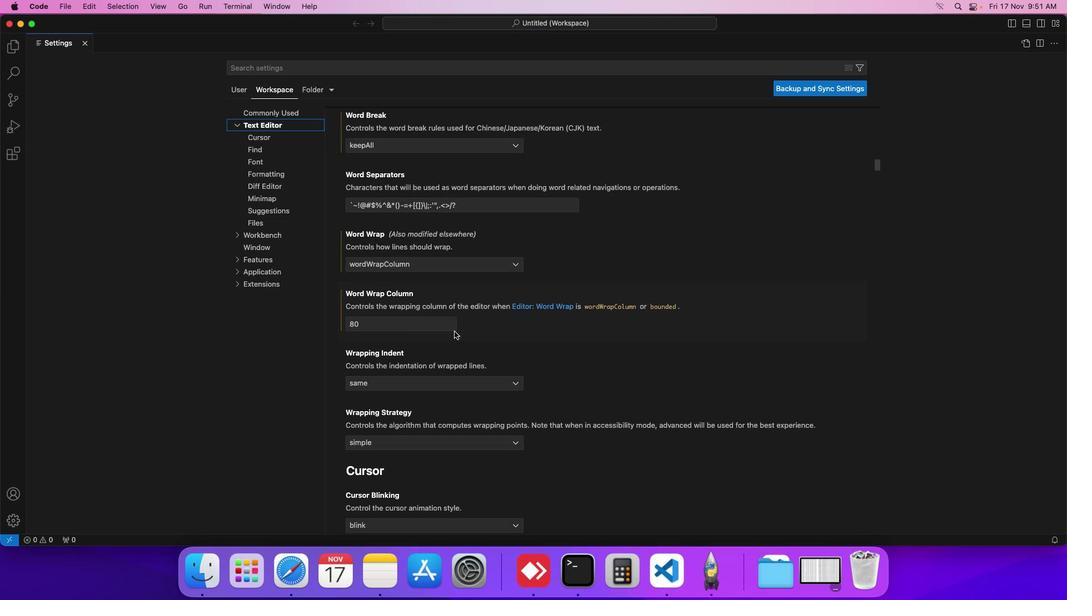 
Action: Mouse scrolled (404, 322) with delta (21, 5)
Screenshot: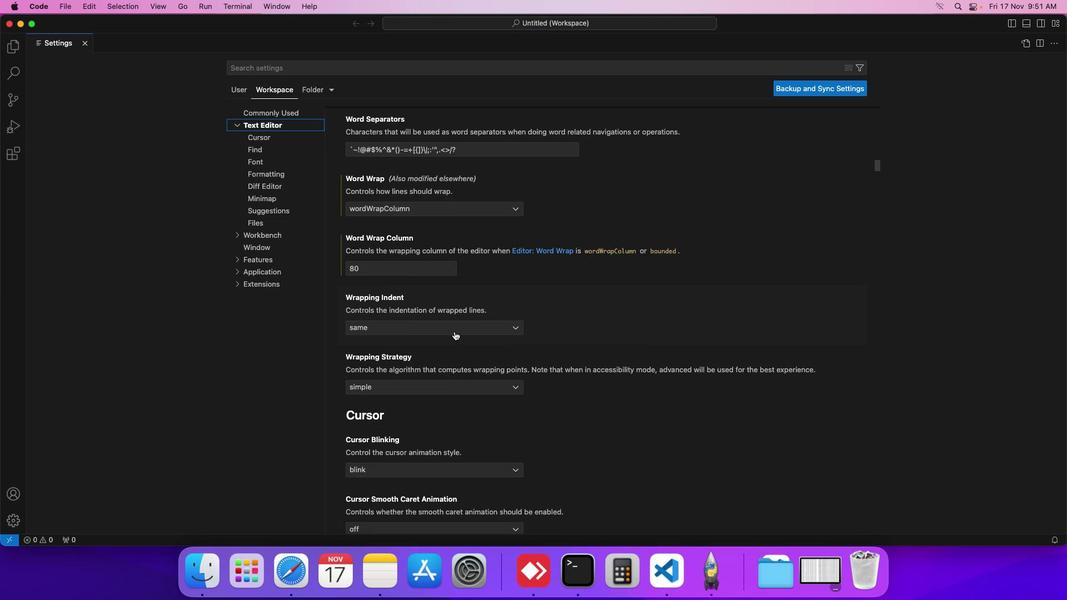 
Action: Mouse scrolled (404, 322) with delta (21, 5)
Screenshot: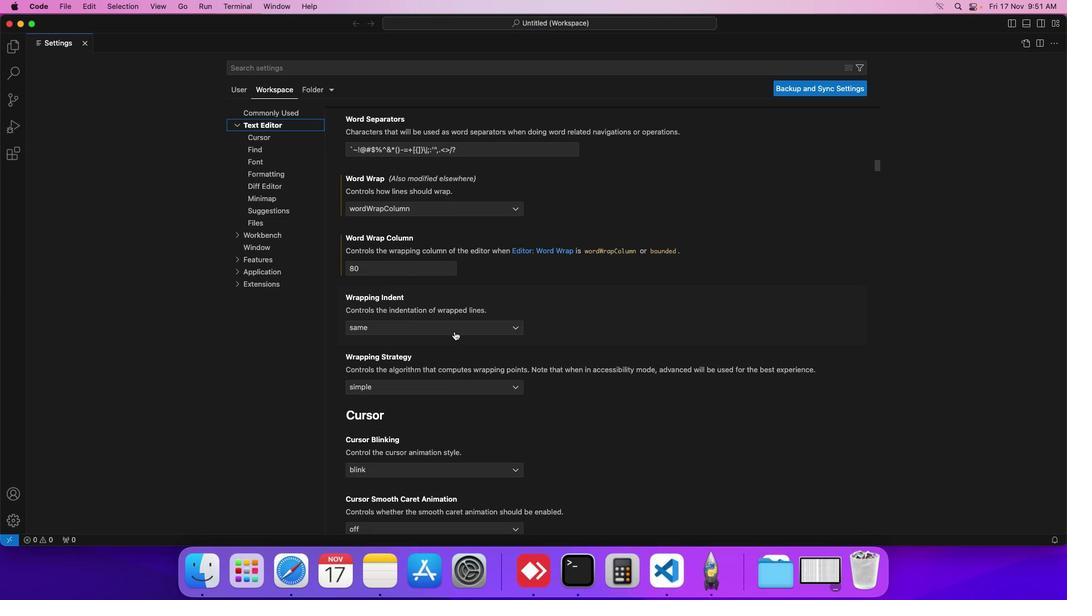 
Action: Mouse scrolled (404, 322) with delta (21, 5)
Screenshot: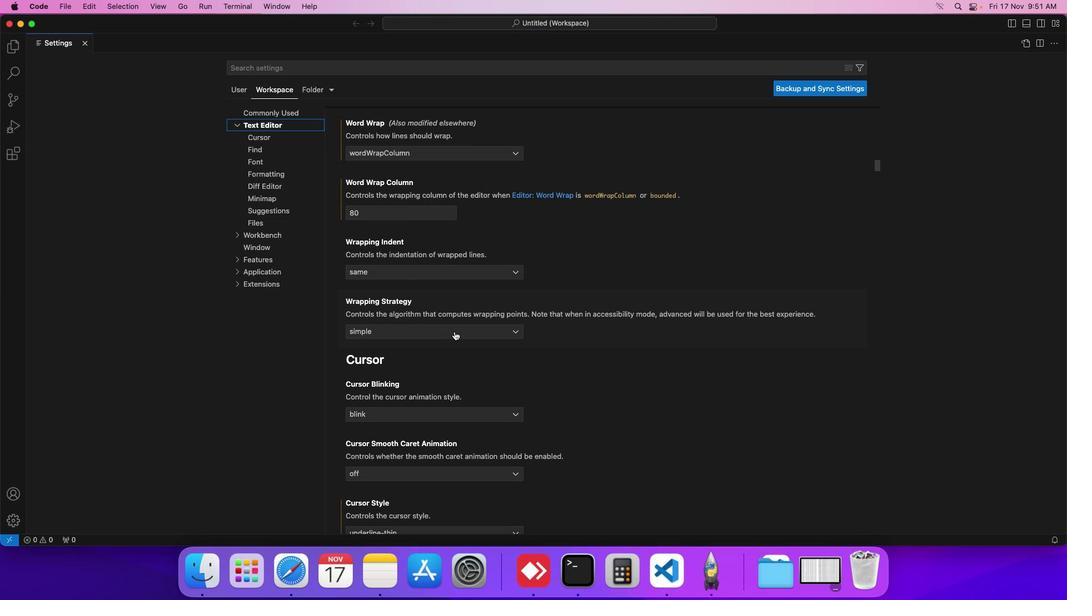 
Action: Mouse moved to (349, 271)
Screenshot: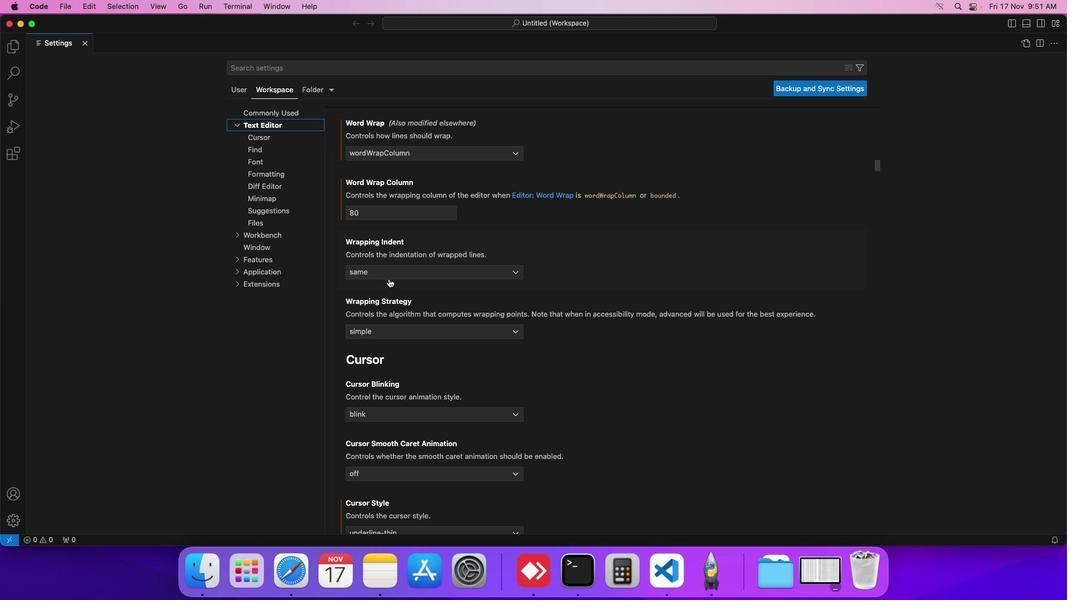 
Action: Mouse pressed left at (349, 271)
Screenshot: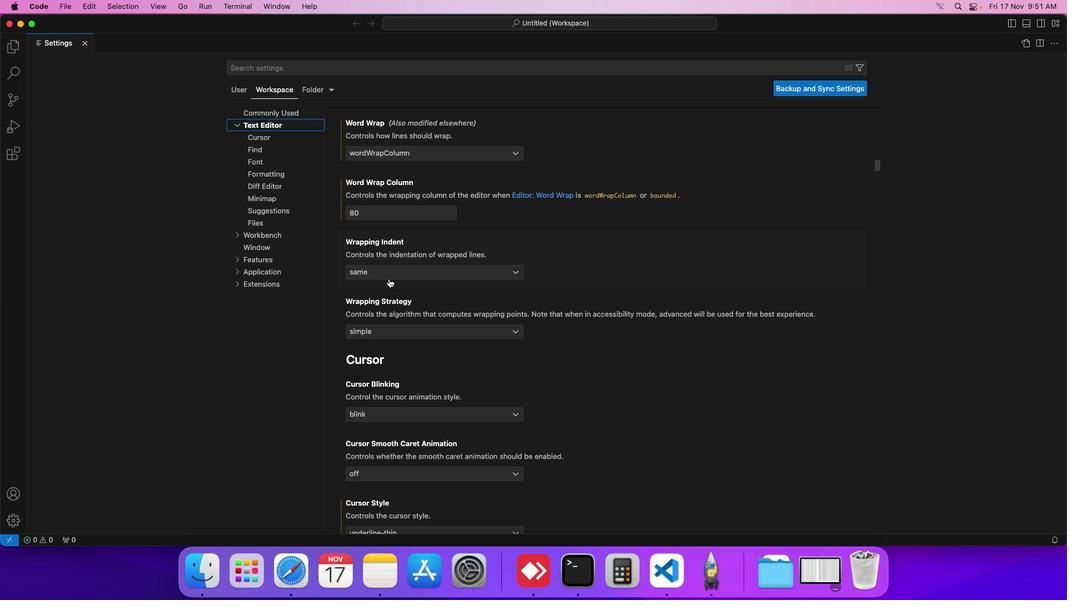 
Action: Mouse moved to (340, 277)
Screenshot: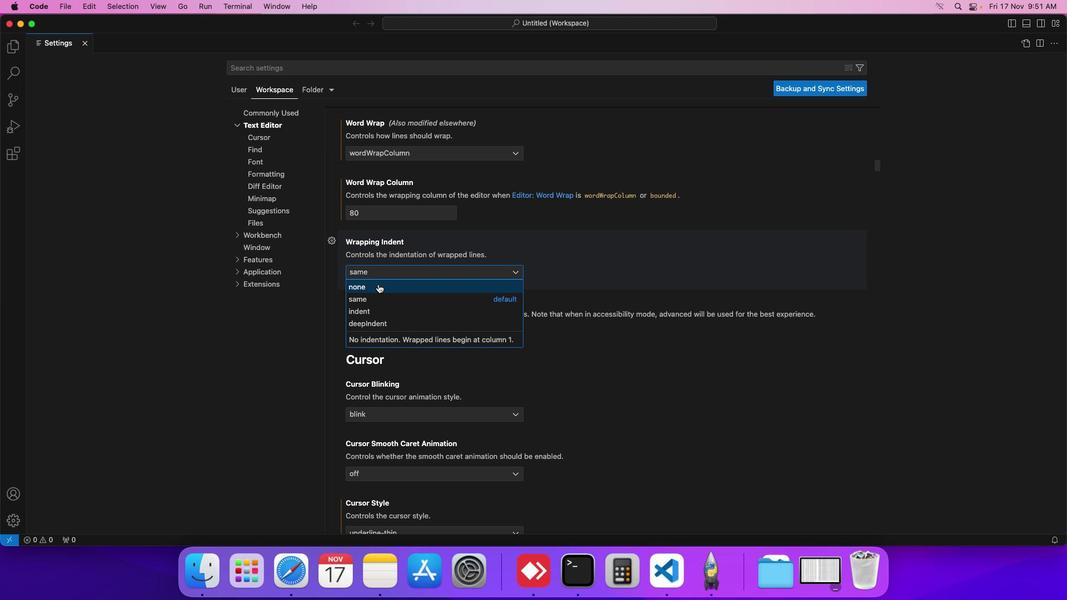 
Action: Mouse pressed left at (340, 277)
Screenshot: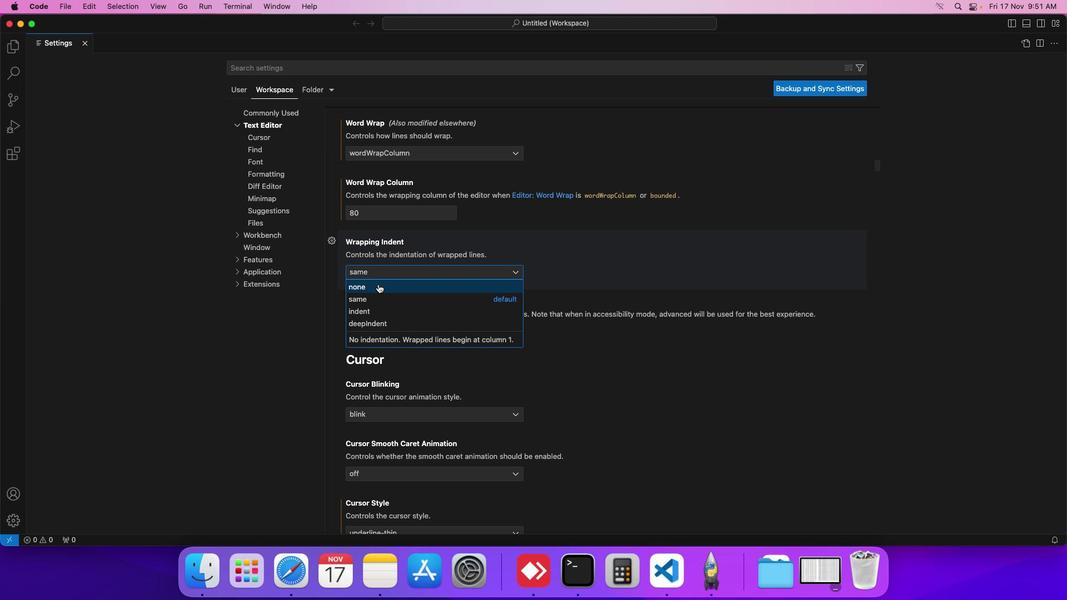 
Action: Mouse moved to (351, 272)
Screenshot: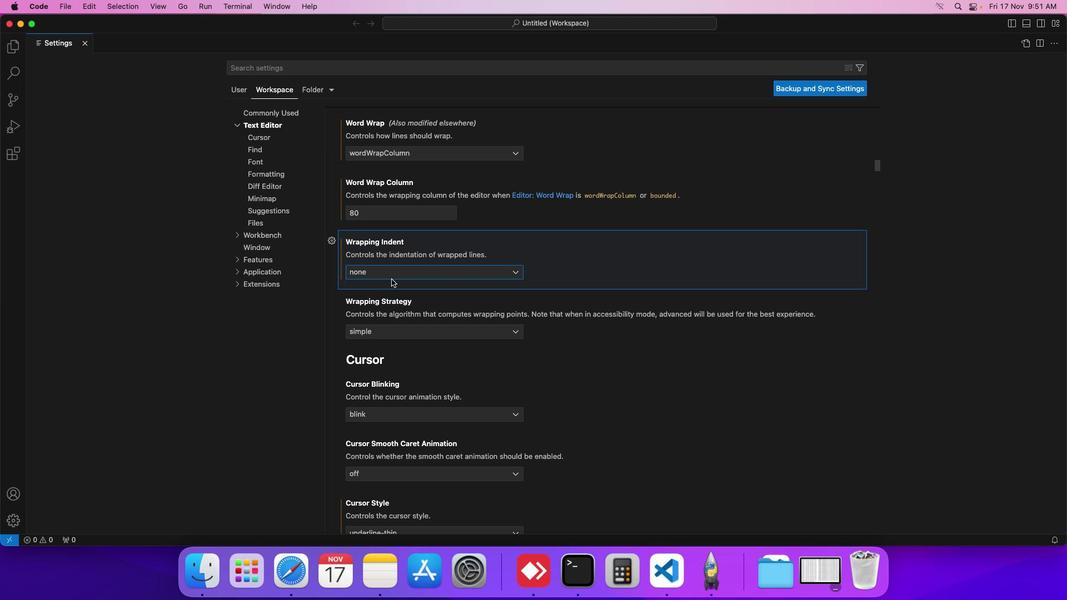 
